Task: Buy 1 Shaving Gels for Women's from Shave & Hair Removal section under best seller category for shipping address: Melissa Sanchez, 1981 Bartlett Avenue, Southfield, Michigan 48076, Cell Number 2485598029. Pay from credit card ending with 5759, CVV 953
Action: Mouse moved to (17, 78)
Screenshot: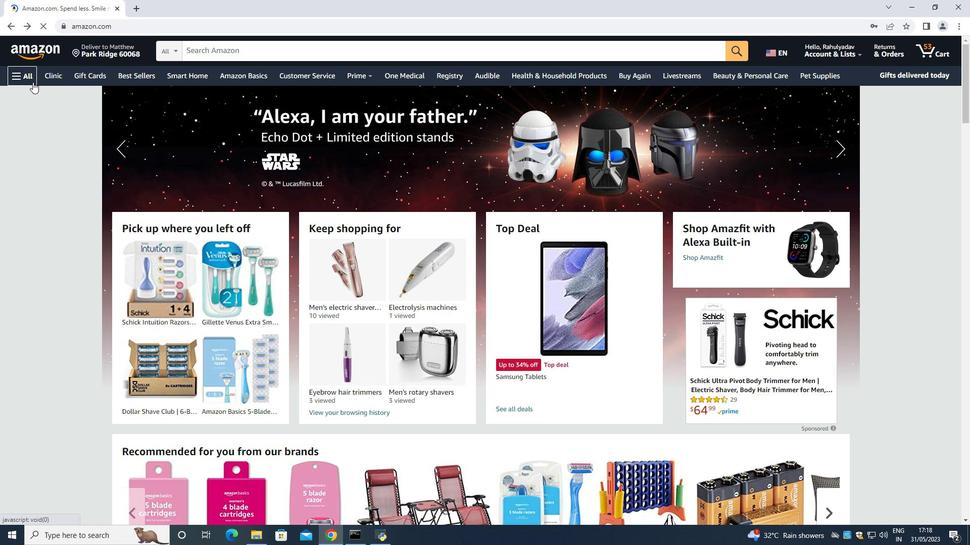 
Action: Mouse pressed left at (17, 78)
Screenshot: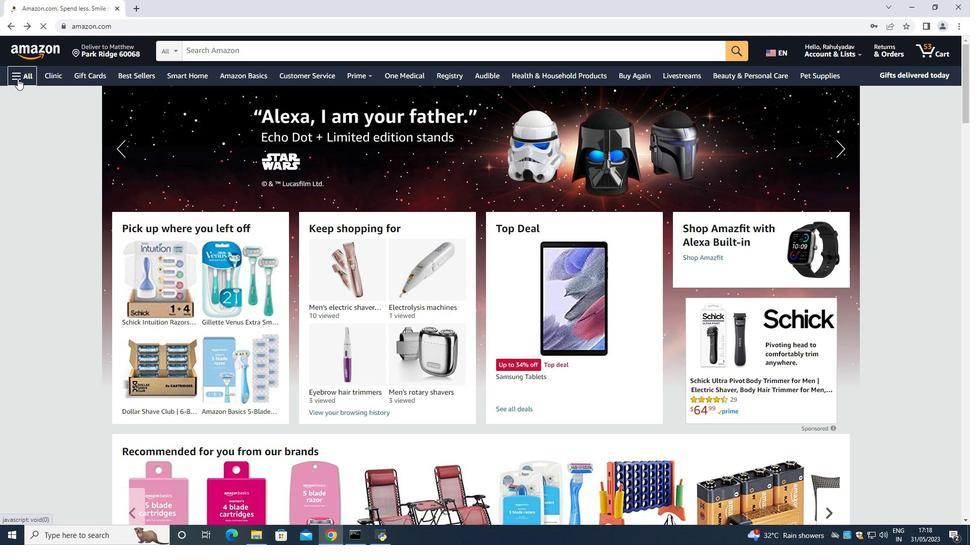 
Action: Mouse moved to (39, 99)
Screenshot: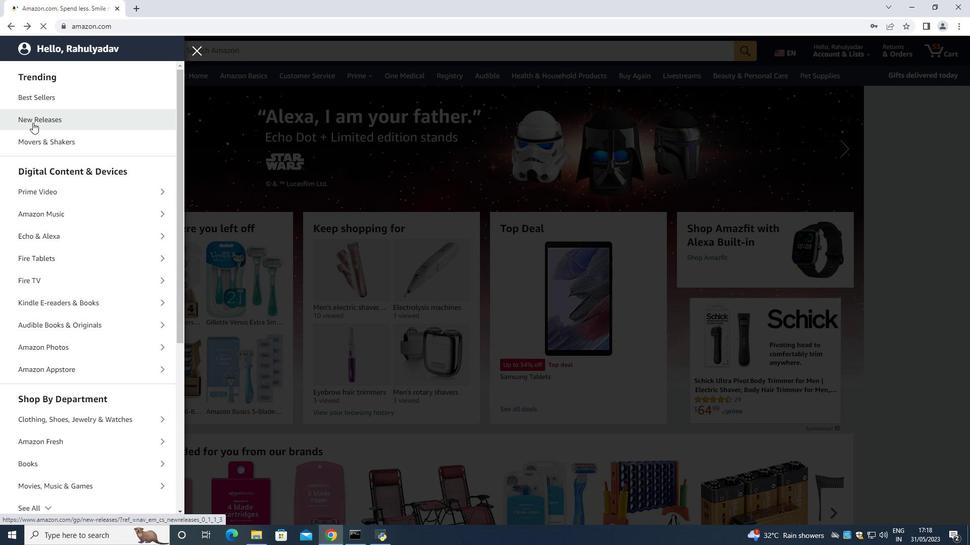 
Action: Mouse pressed left at (39, 99)
Screenshot: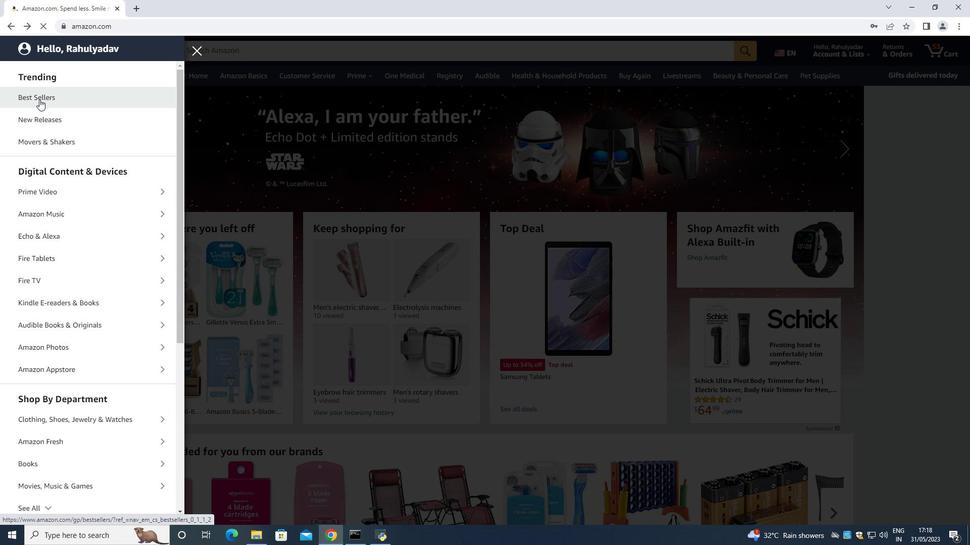 
Action: Mouse moved to (205, 49)
Screenshot: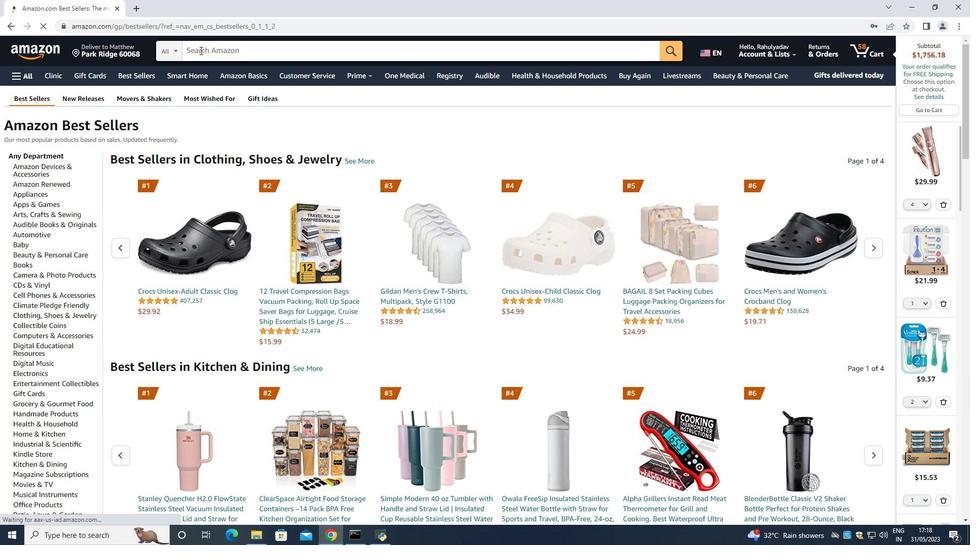
Action: Mouse pressed left at (205, 49)
Screenshot: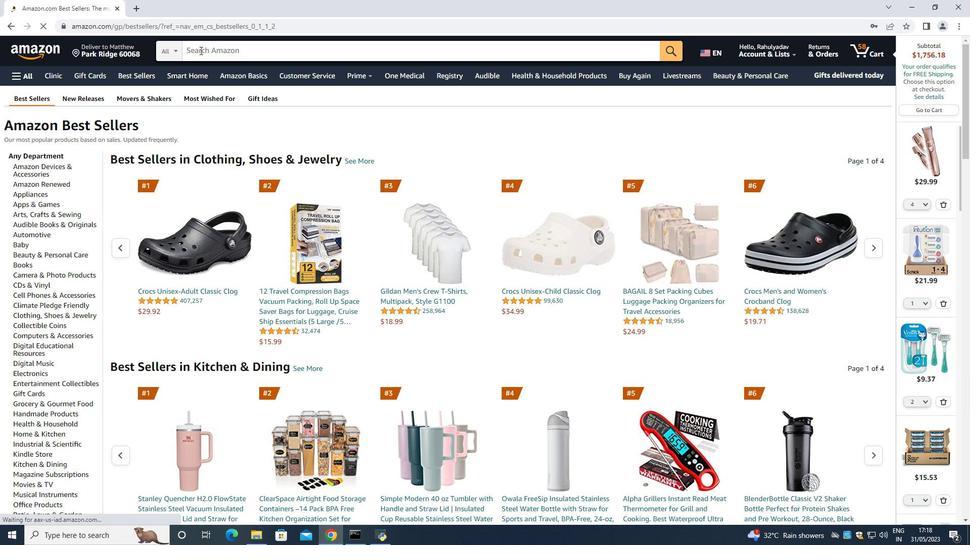 
Action: Mouse moved to (205, 48)
Screenshot: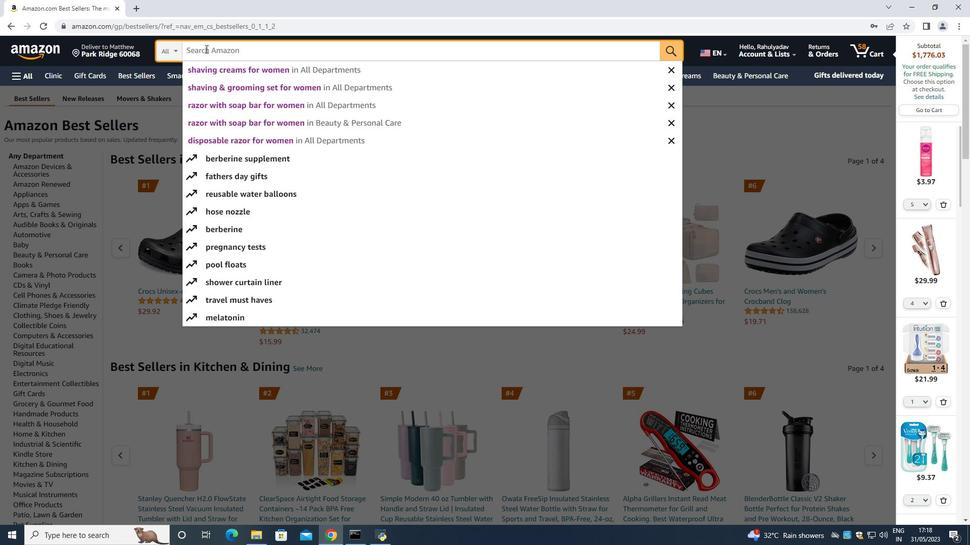 
Action: Key pressed <Key.shift>
Screenshot: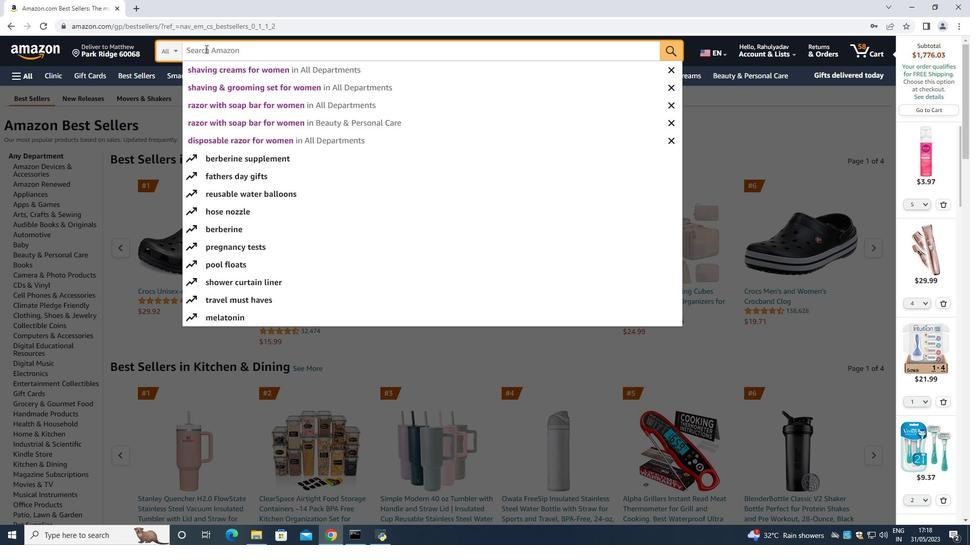 
Action: Mouse moved to (205, 48)
Screenshot: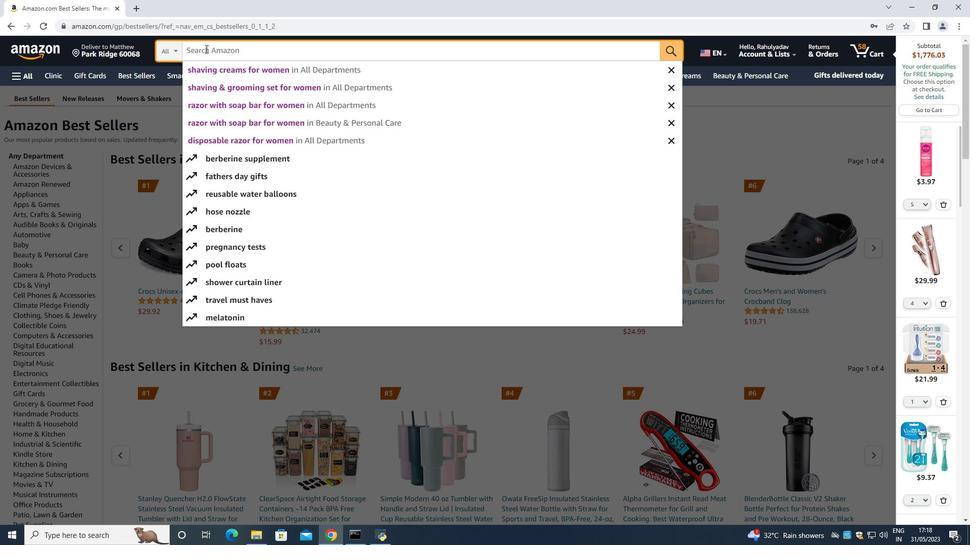 
Action: Key pressed S
Screenshot: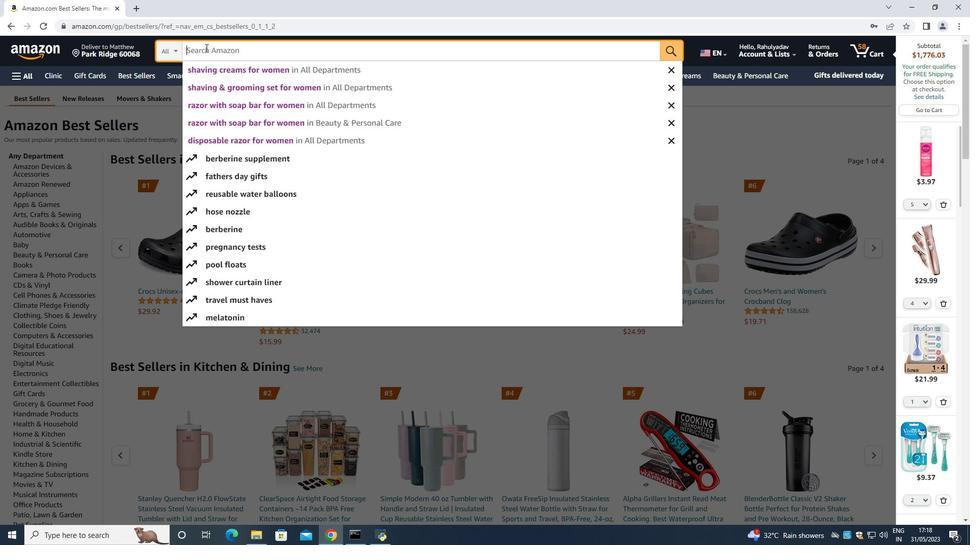 
Action: Mouse moved to (205, 47)
Screenshot: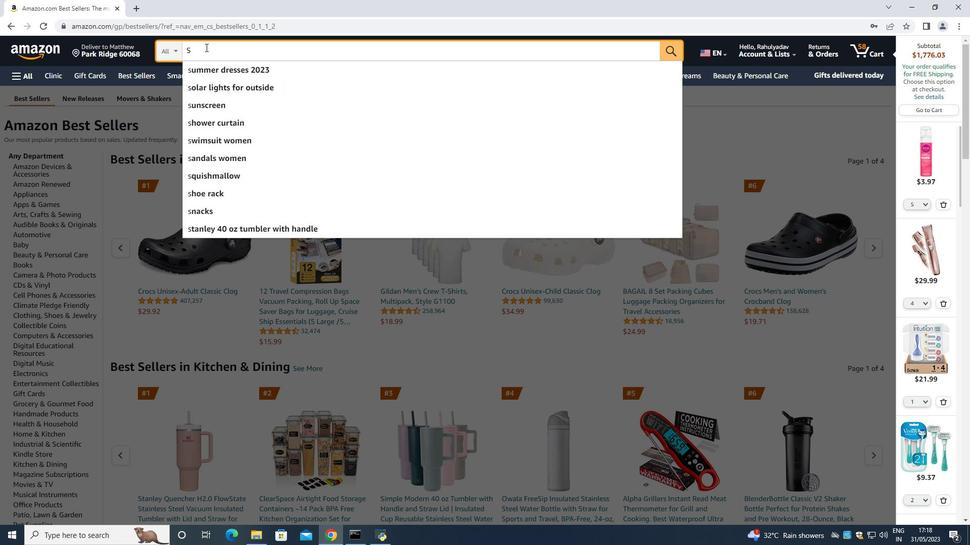 
Action: Key pressed havin
Screenshot: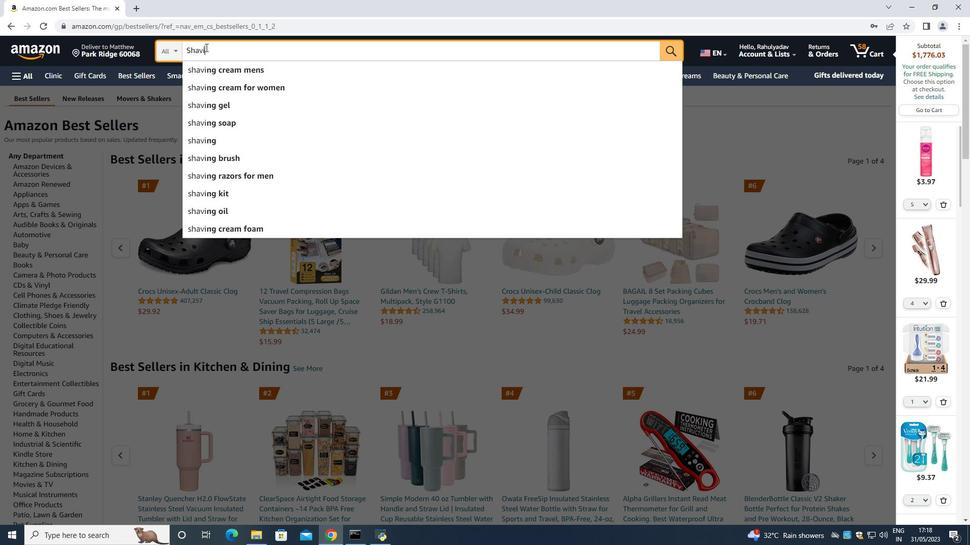 
Action: Mouse moved to (205, 47)
Screenshot: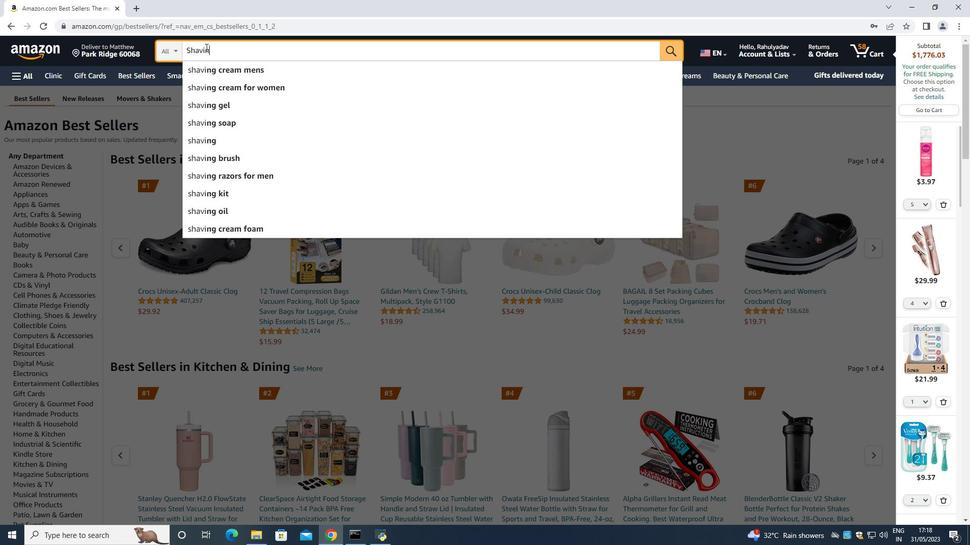 
Action: Key pressed g<Key.space><Key.shift><Key.shift><Key.shift><Key.shift><Key.shift><Key.shift><Key.shift><Key.shift><Key.shift>Gels<Key.space><Key.shift>For<Key.space><Key.shift>Women<Key.space><Key.enter>
Screenshot: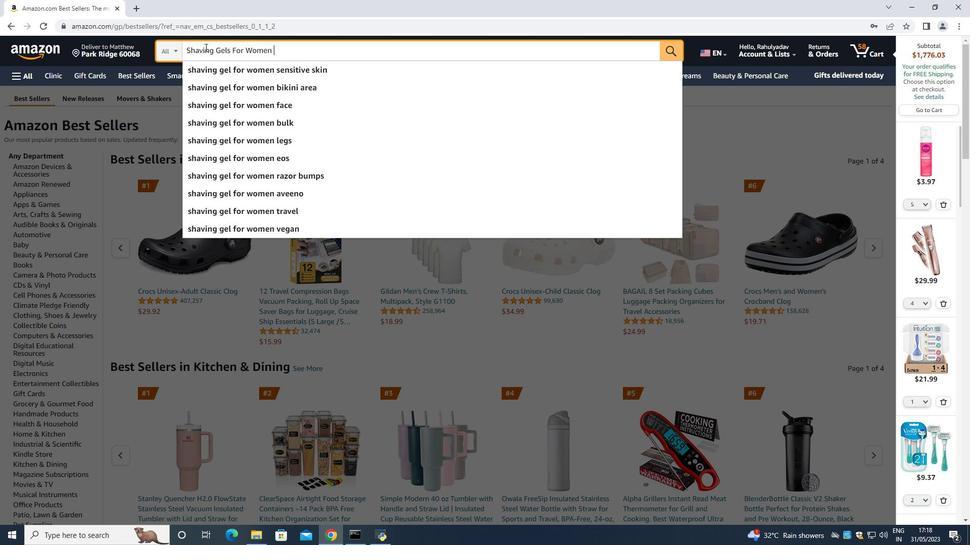 
Action: Mouse moved to (284, 173)
Screenshot: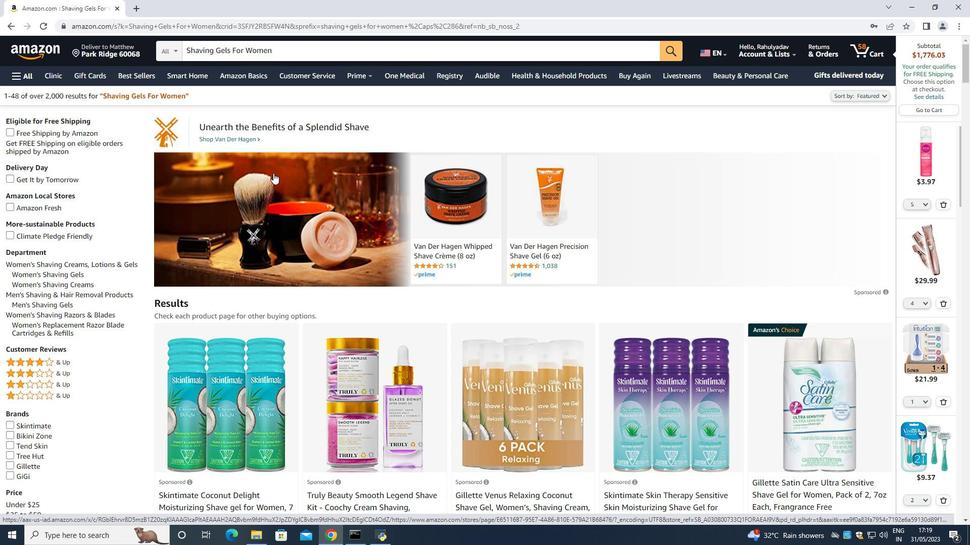 
Action: Mouse scrolled (284, 173) with delta (0, 0)
Screenshot: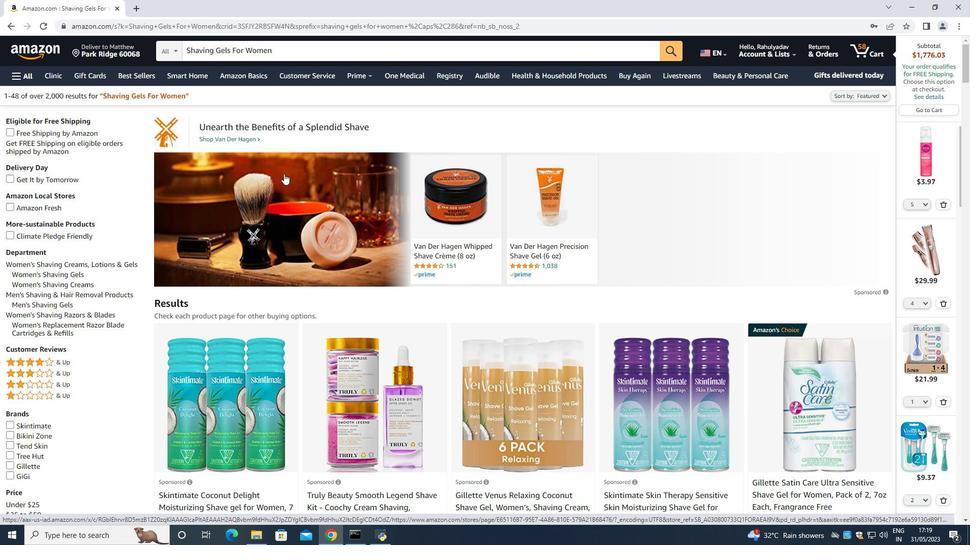 
Action: Mouse moved to (323, 183)
Screenshot: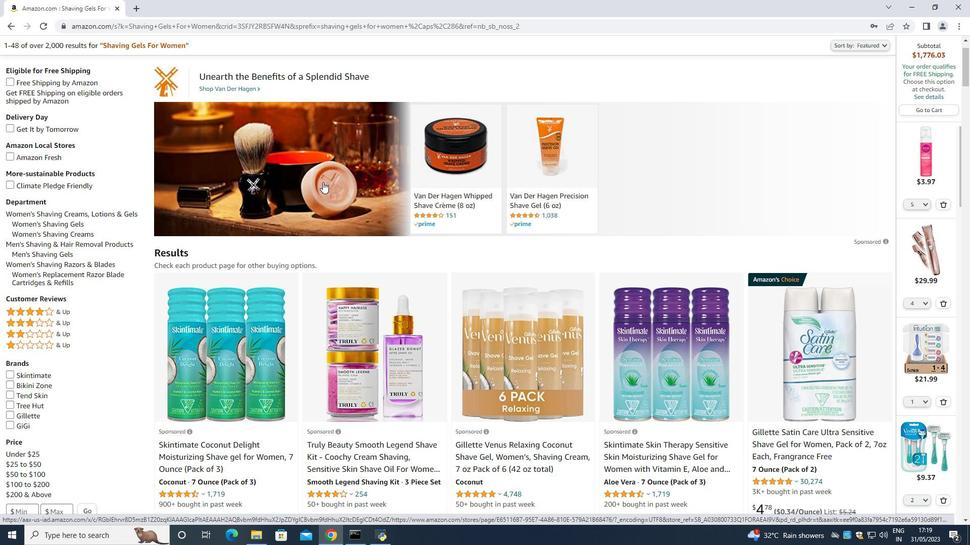 
Action: Mouse scrolled (323, 183) with delta (0, 0)
Screenshot: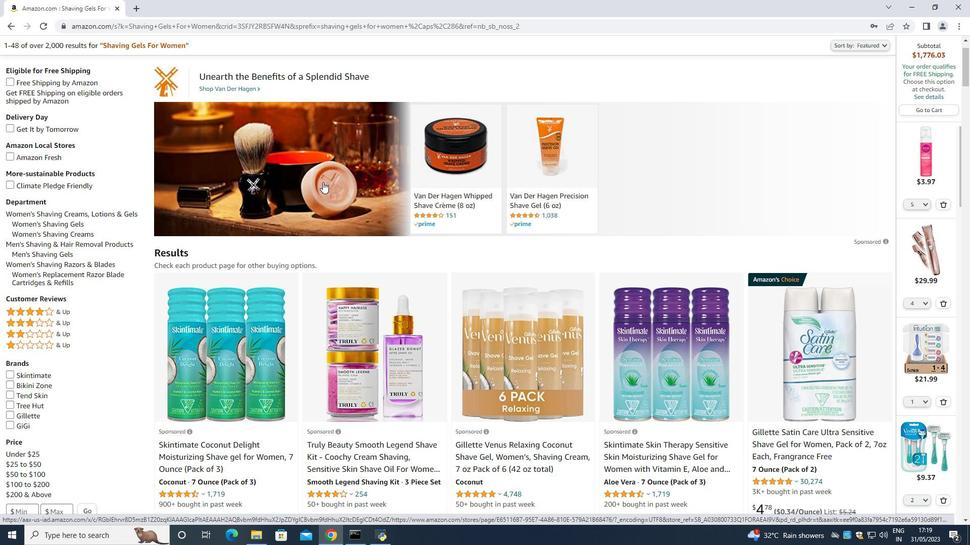 
Action: Mouse moved to (325, 186)
Screenshot: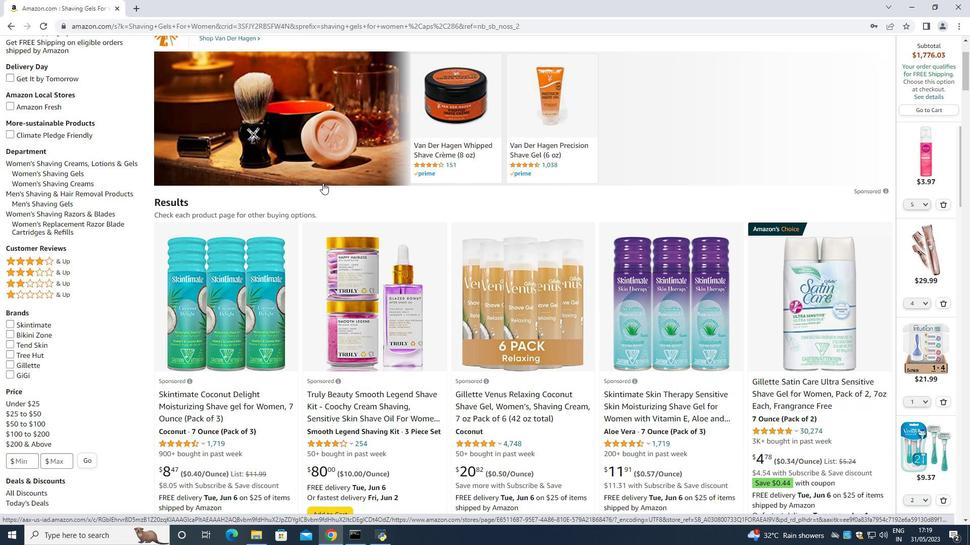 
Action: Mouse scrolled (325, 185) with delta (0, 0)
Screenshot: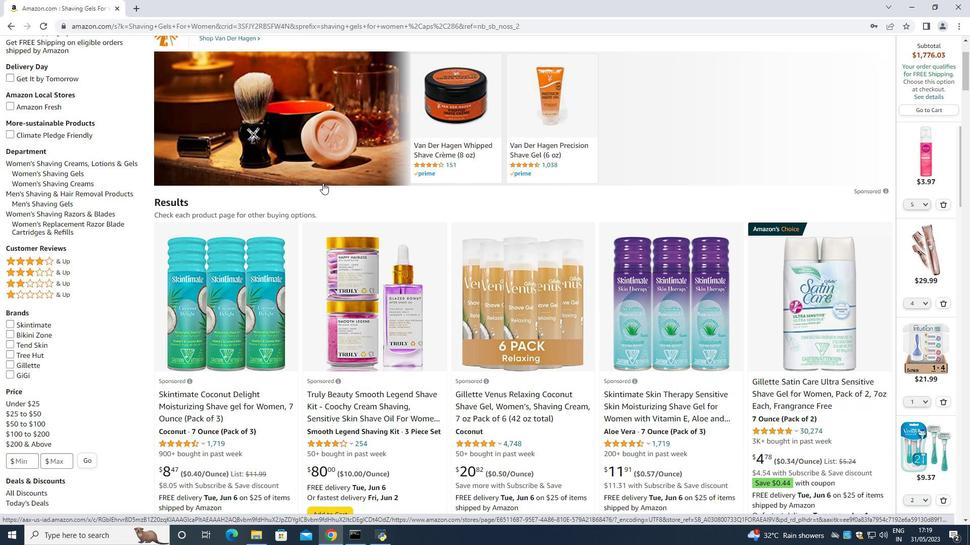 
Action: Mouse moved to (328, 190)
Screenshot: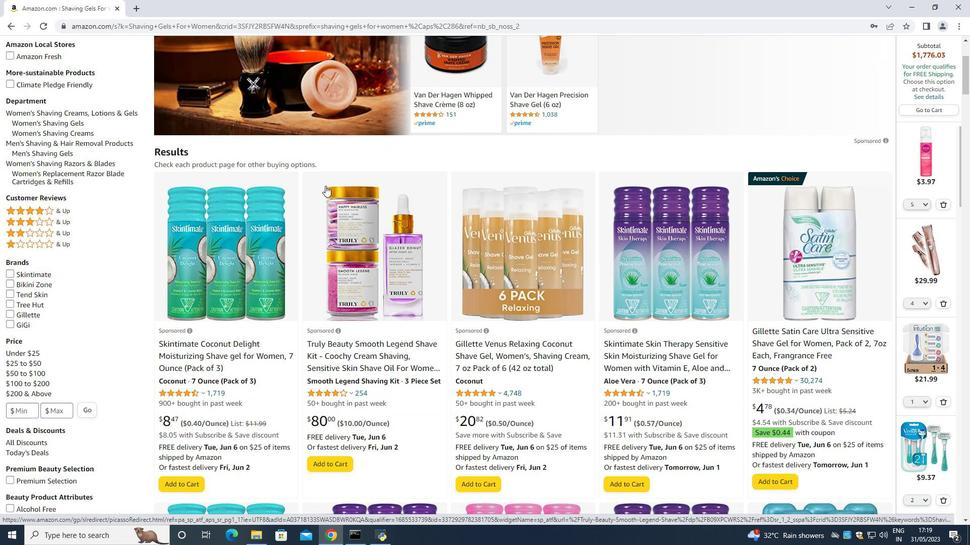 
Action: Mouse scrolled (328, 190) with delta (0, 0)
Screenshot: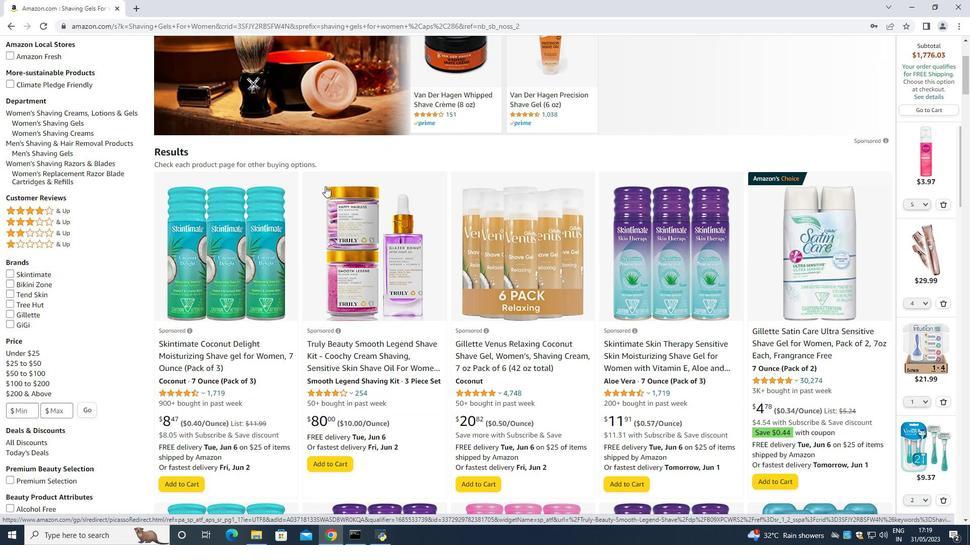 
Action: Mouse moved to (329, 192)
Screenshot: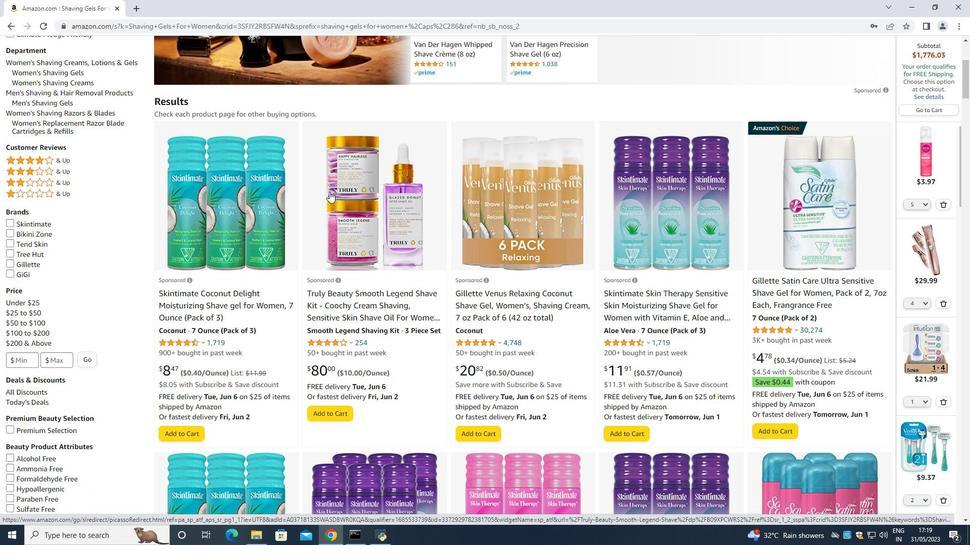 
Action: Mouse scrolled (329, 192) with delta (0, 0)
Screenshot: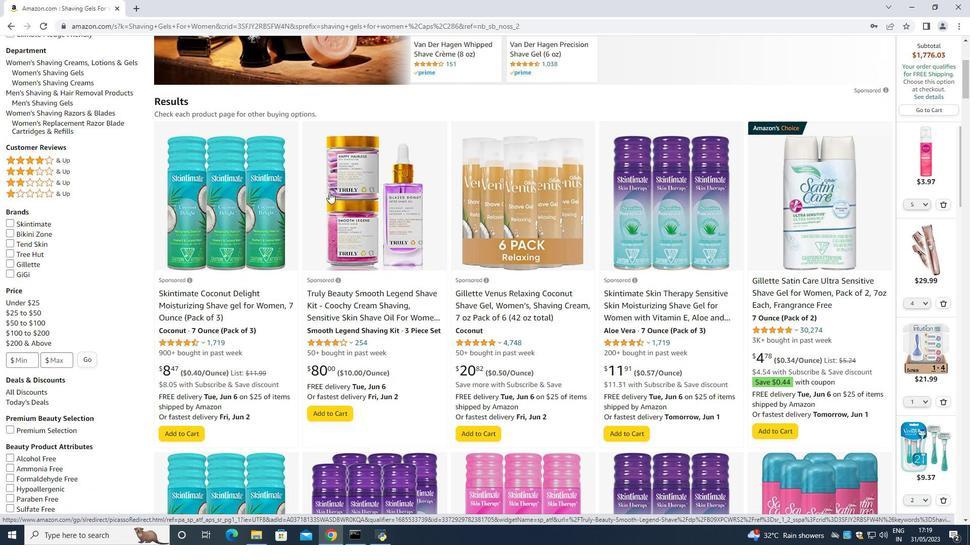 
Action: Mouse moved to (471, 250)
Screenshot: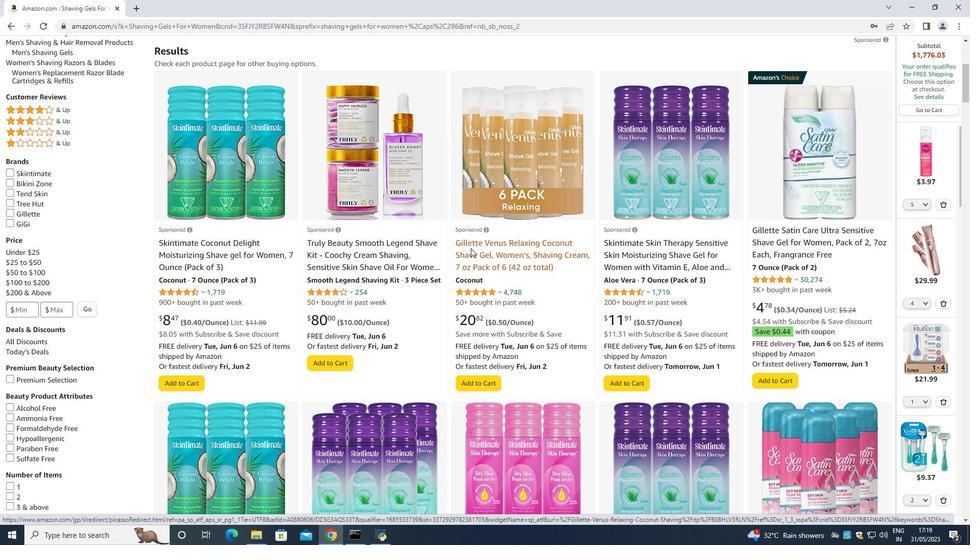 
Action: Mouse scrolled (471, 249) with delta (0, 0)
Screenshot: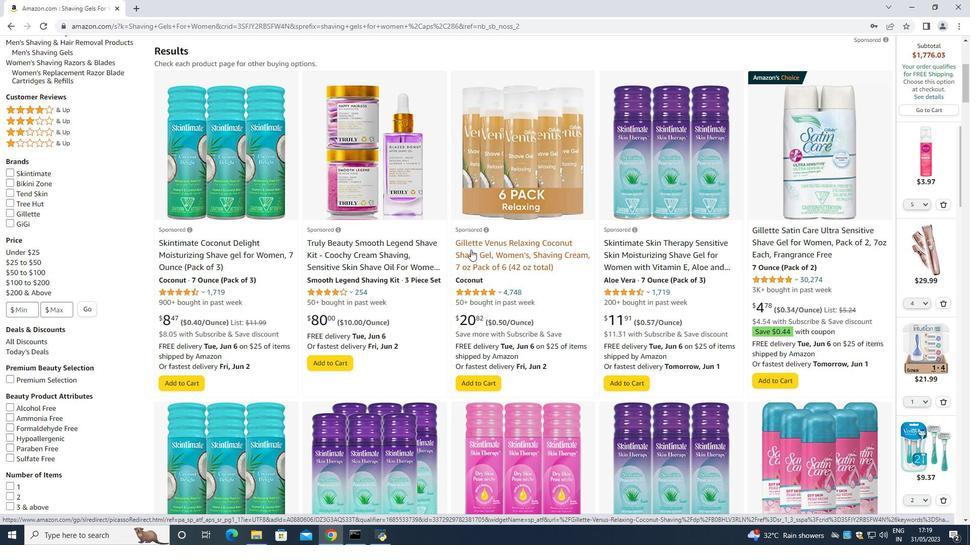 
Action: Mouse scrolled (471, 249) with delta (0, 0)
Screenshot: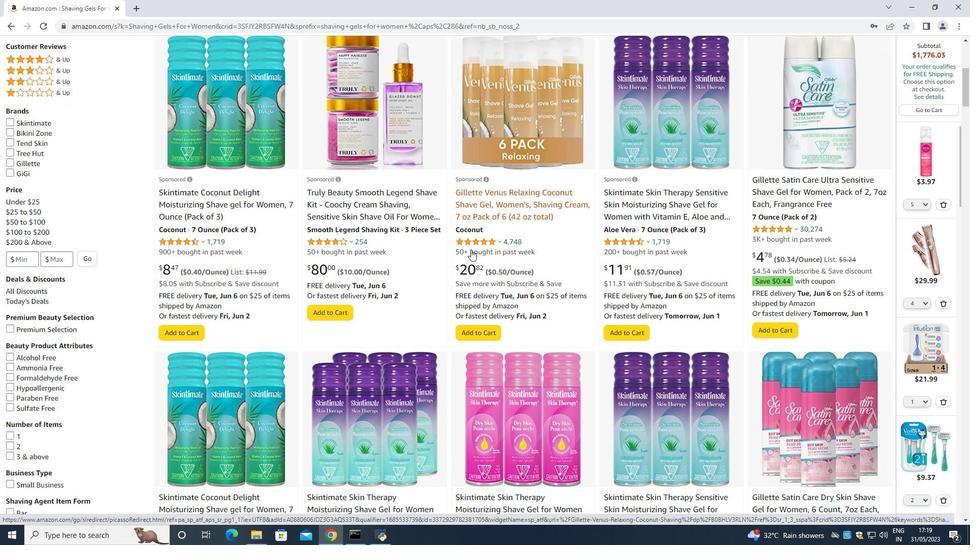 
Action: Mouse scrolled (471, 249) with delta (0, 0)
Screenshot: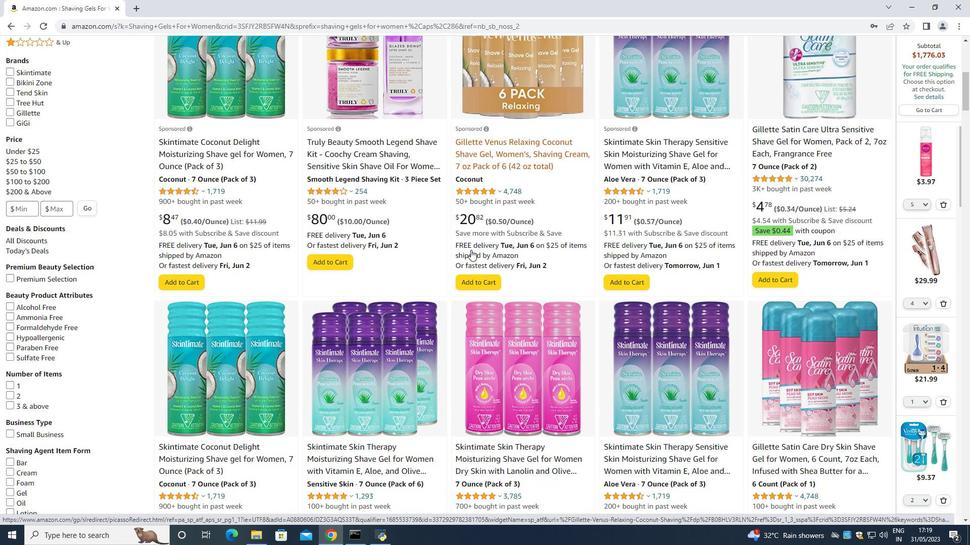 
Action: Mouse scrolled (471, 249) with delta (0, 0)
Screenshot: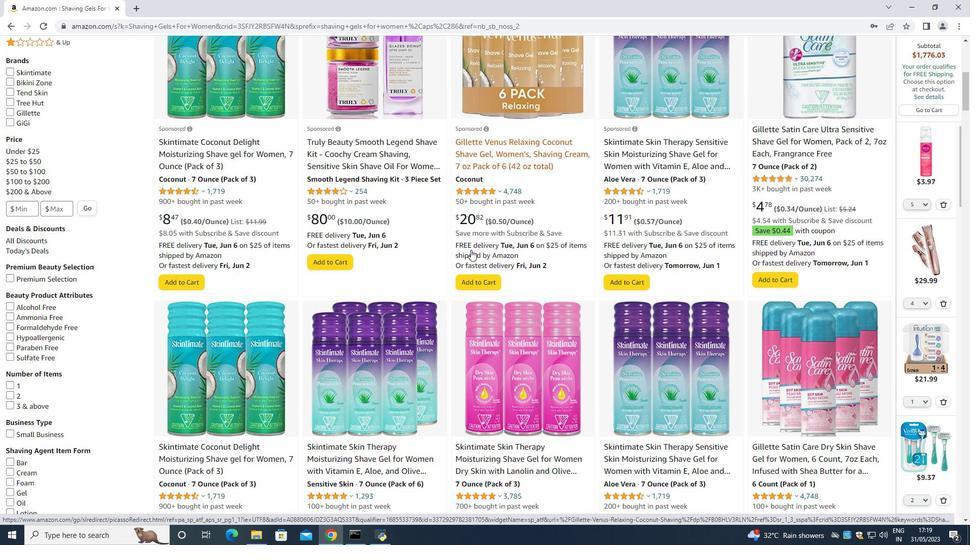 
Action: Mouse scrolled (471, 249) with delta (0, 0)
Screenshot: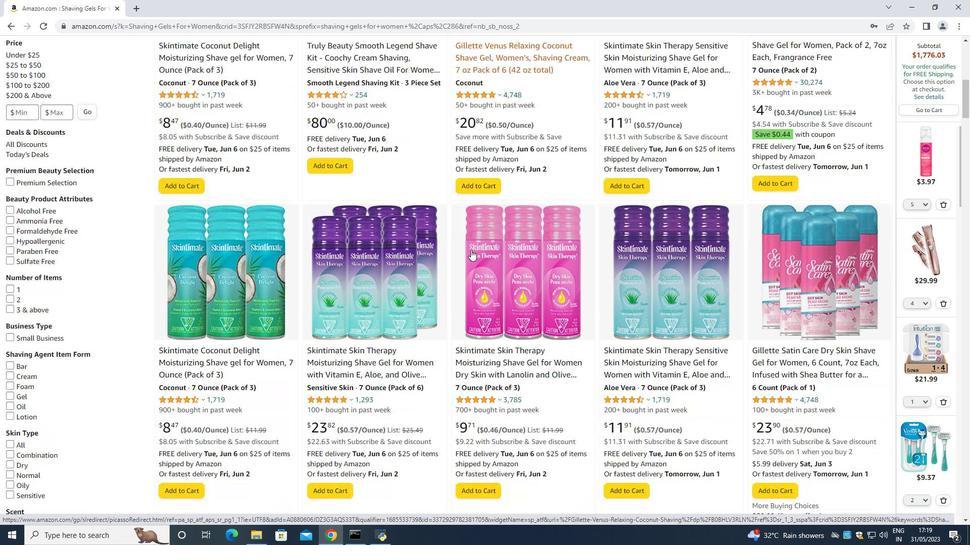 
Action: Mouse scrolled (471, 249) with delta (0, 0)
Screenshot: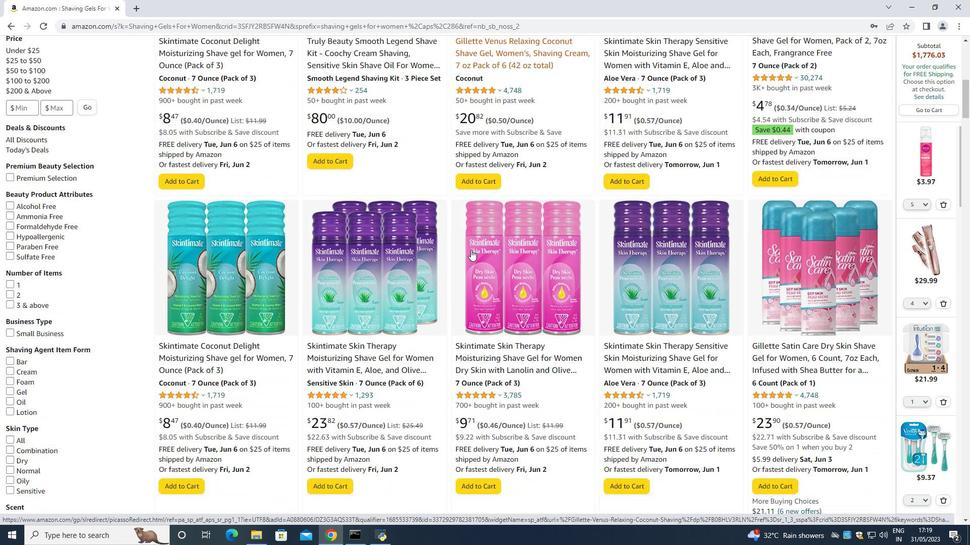 
Action: Mouse scrolled (471, 249) with delta (0, 0)
Screenshot: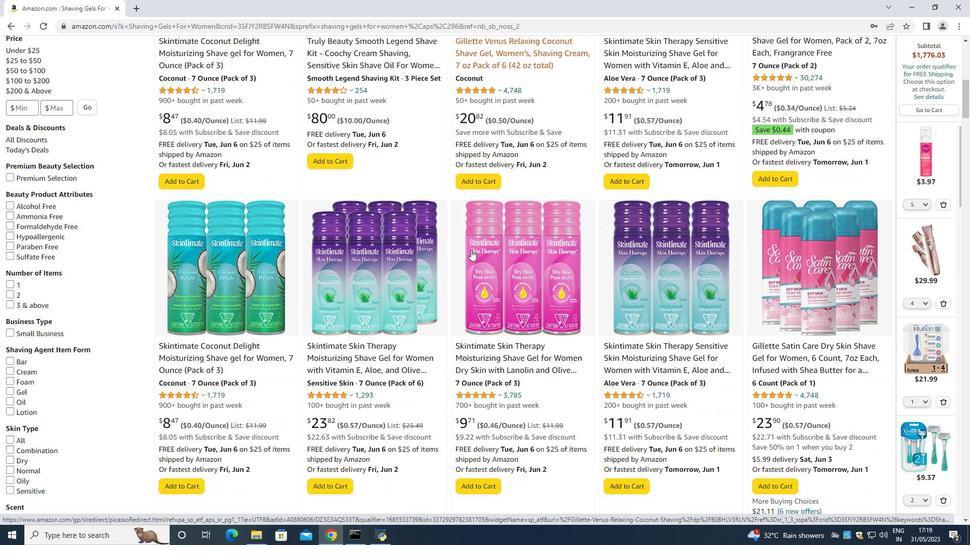
Action: Mouse scrolled (471, 249) with delta (0, 0)
Screenshot: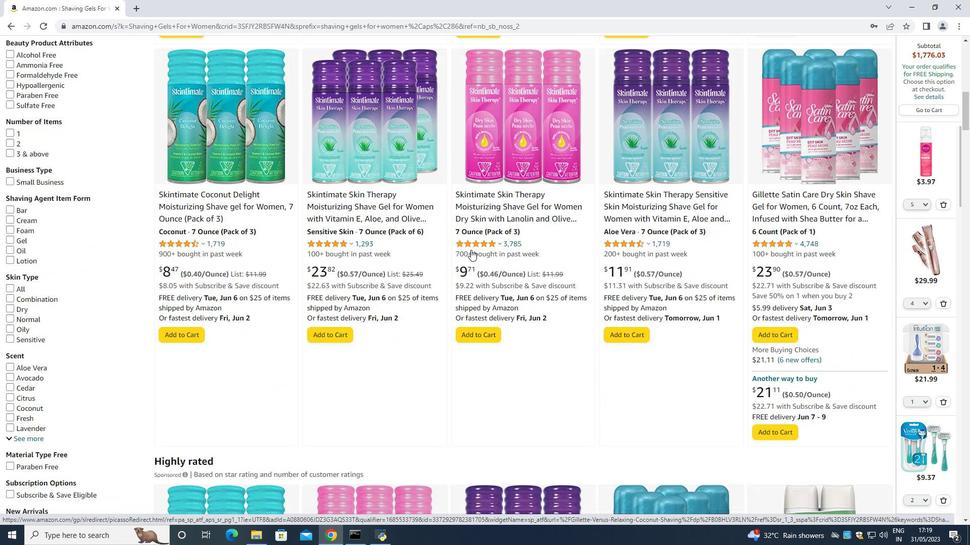 
Action: Mouse scrolled (471, 249) with delta (0, 0)
Screenshot: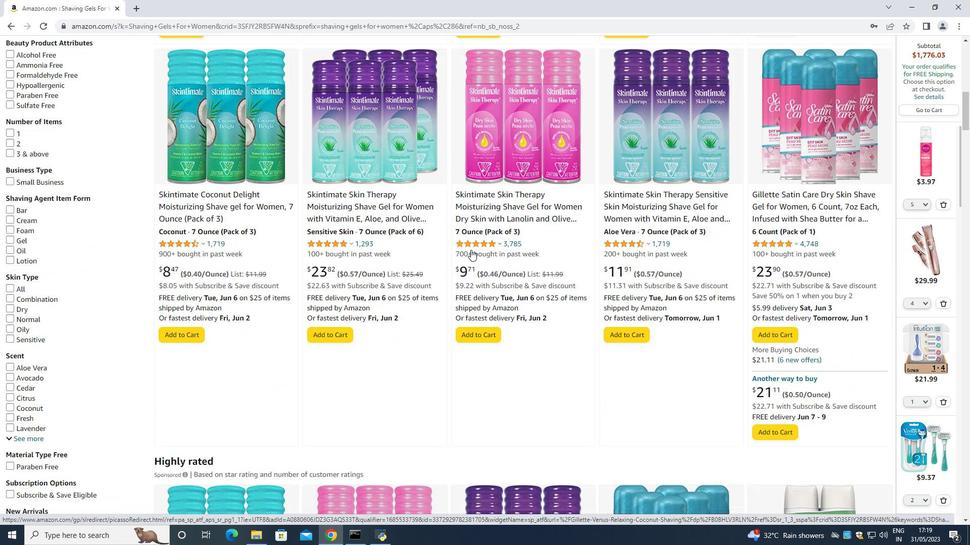
Action: Mouse moved to (471, 250)
Screenshot: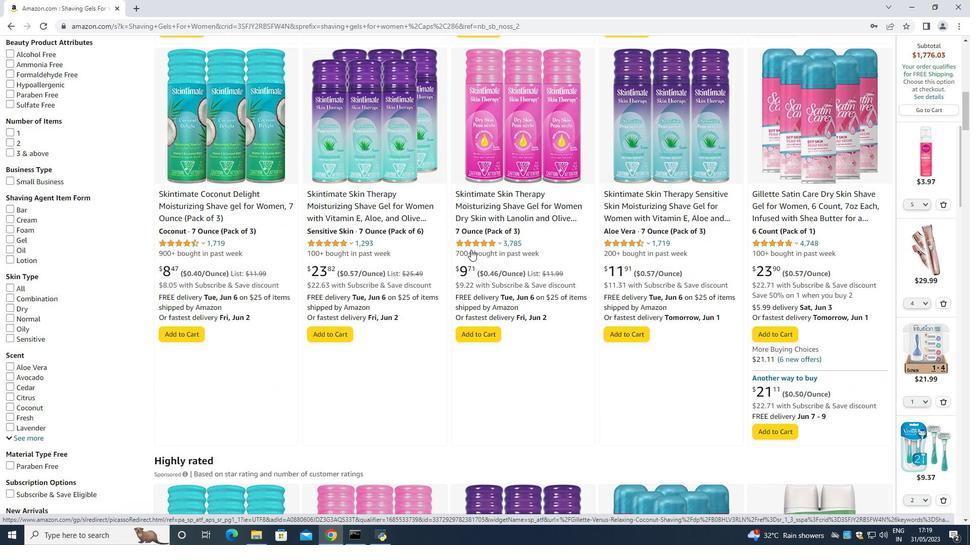 
Action: Mouse scrolled (471, 249) with delta (0, 0)
Screenshot: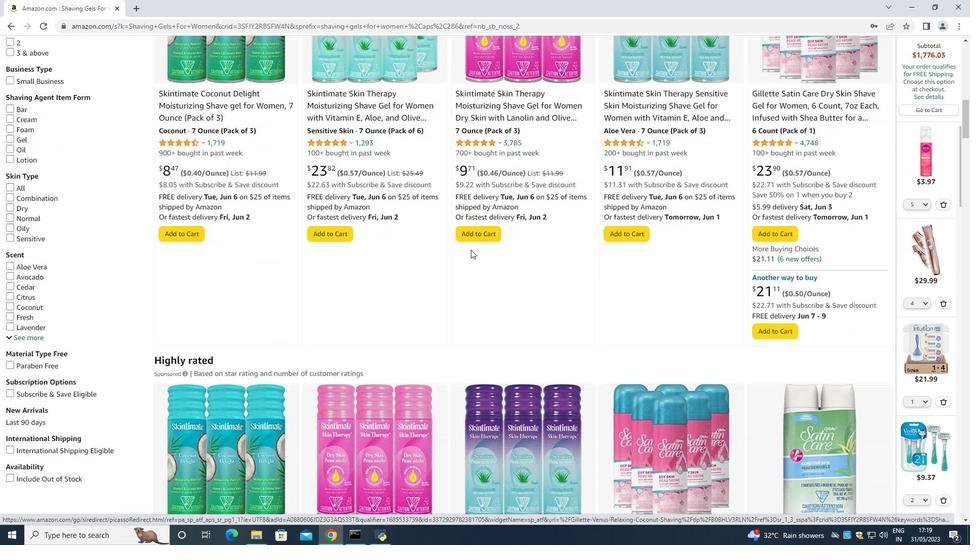 
Action: Mouse scrolled (471, 249) with delta (0, 0)
Screenshot: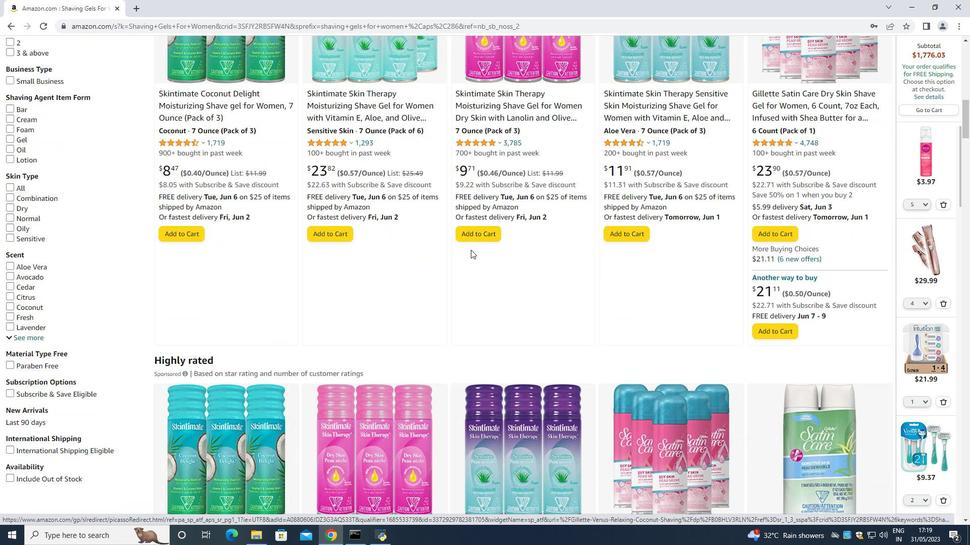 
Action: Mouse scrolled (471, 249) with delta (0, 0)
Screenshot: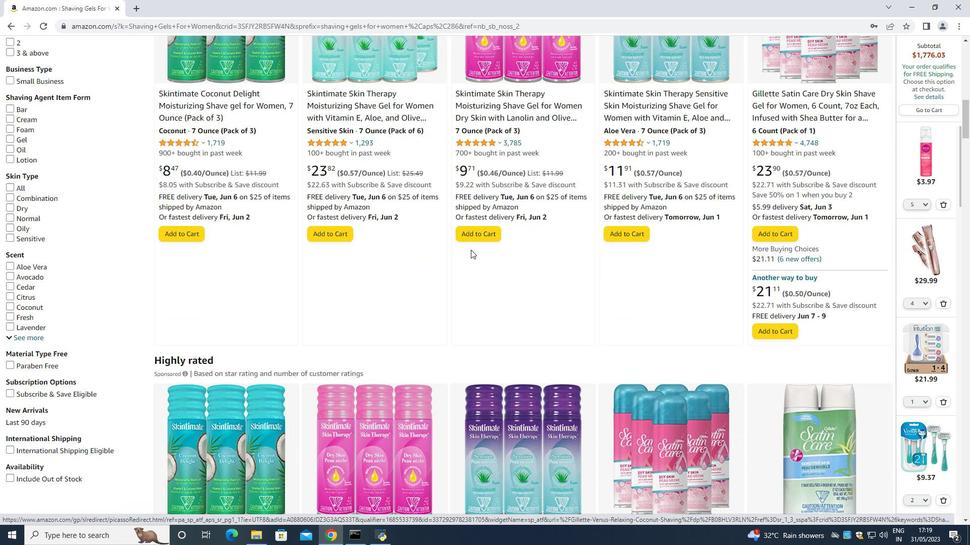 
Action: Mouse scrolled (471, 249) with delta (0, 0)
Screenshot: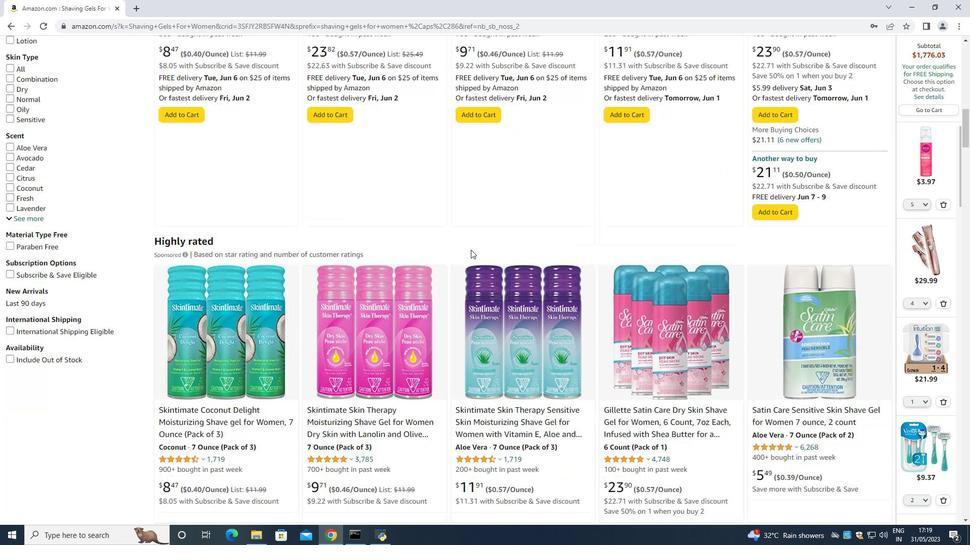 
Action: Mouse scrolled (471, 249) with delta (0, 0)
Screenshot: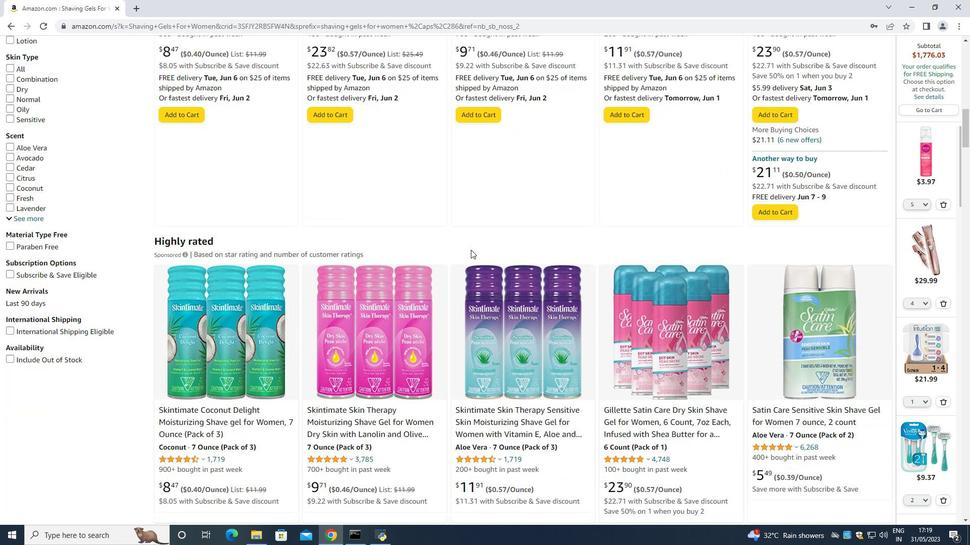 
Action: Mouse scrolled (471, 249) with delta (0, 0)
Screenshot: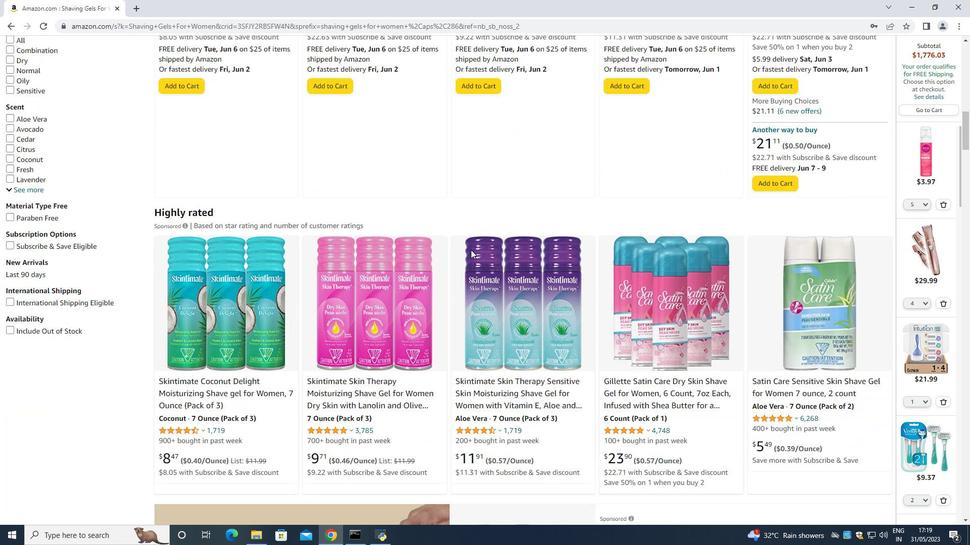 
Action: Mouse scrolled (471, 249) with delta (0, 0)
Screenshot: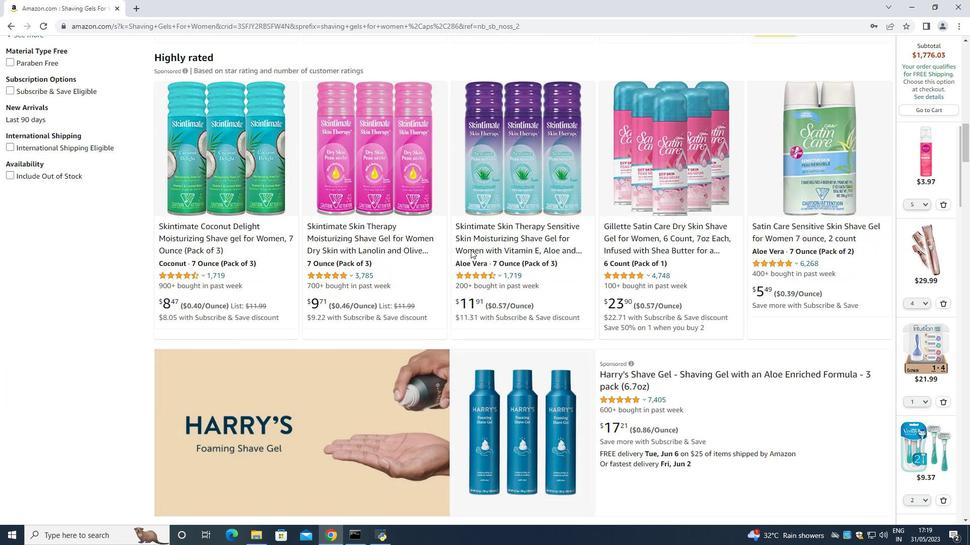 
Action: Mouse scrolled (471, 249) with delta (0, 0)
Screenshot: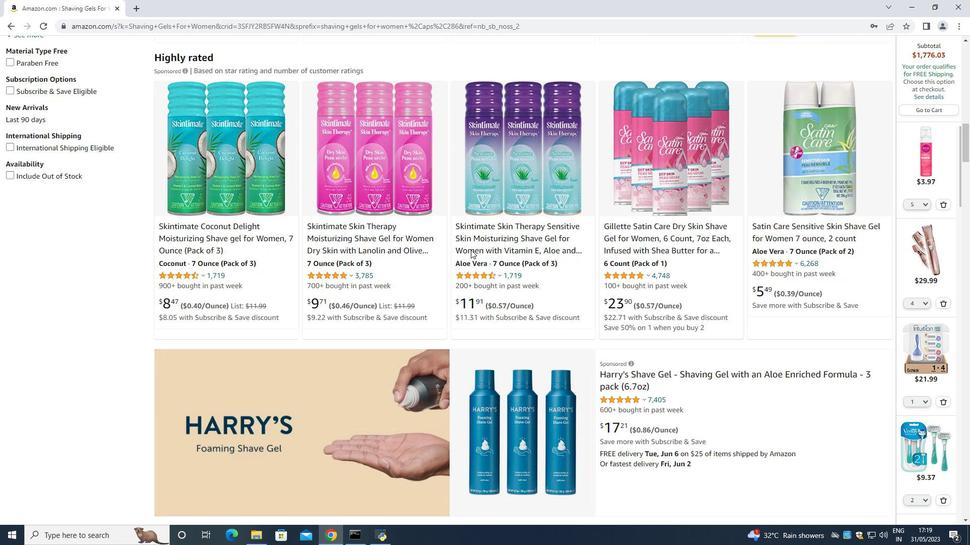 
Action: Mouse scrolled (471, 249) with delta (0, 0)
Screenshot: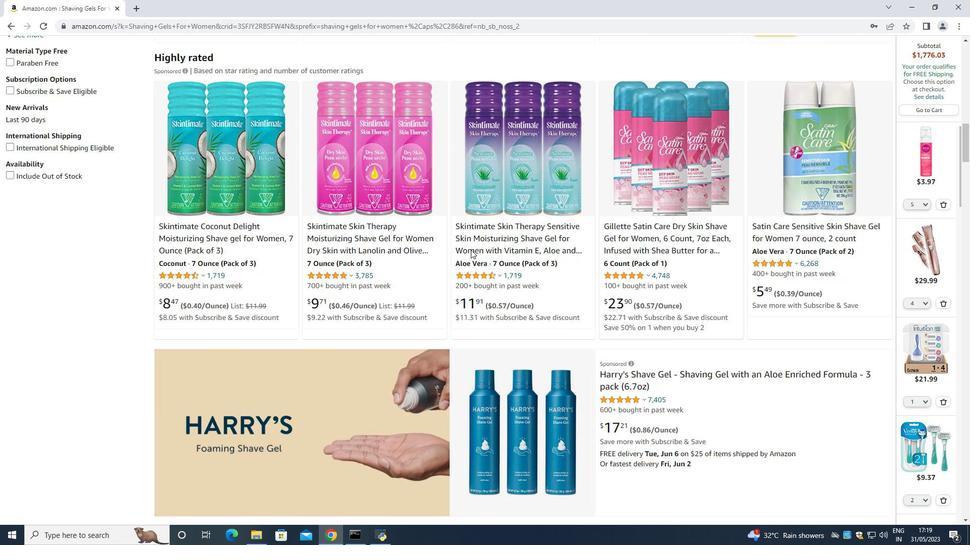 
Action: Mouse scrolled (471, 249) with delta (0, 0)
Screenshot: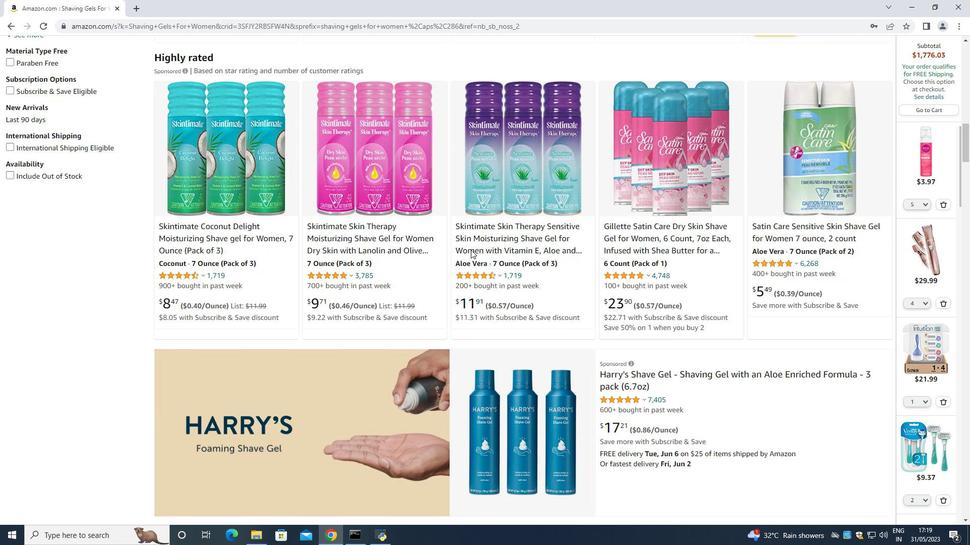 
Action: Mouse scrolled (471, 249) with delta (0, 0)
Screenshot: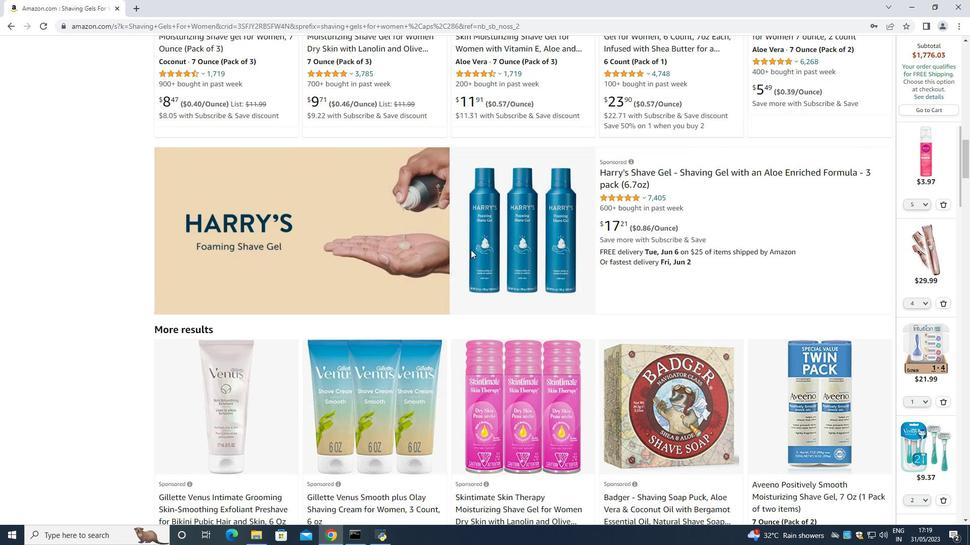 
Action: Mouse scrolled (471, 249) with delta (0, 0)
Screenshot: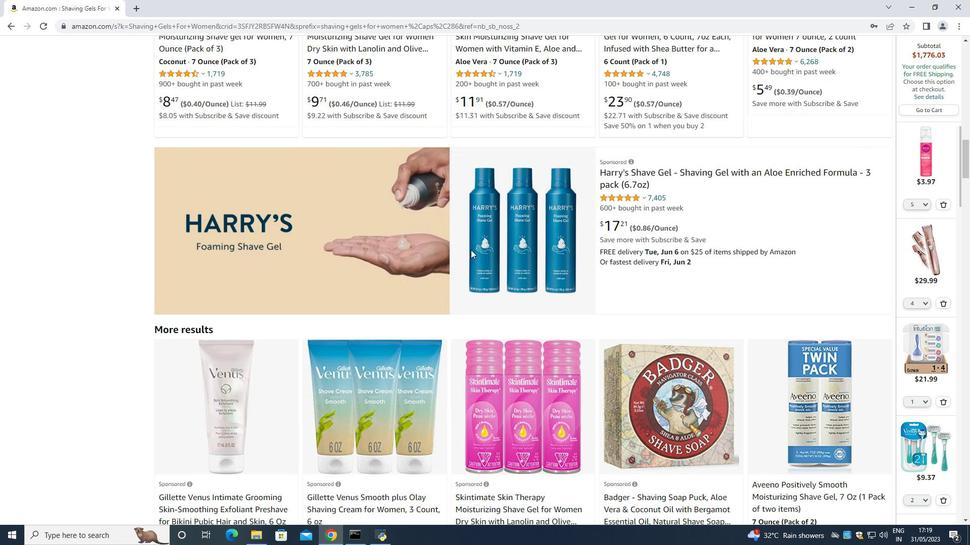 
Action: Mouse scrolled (471, 249) with delta (0, 0)
Screenshot: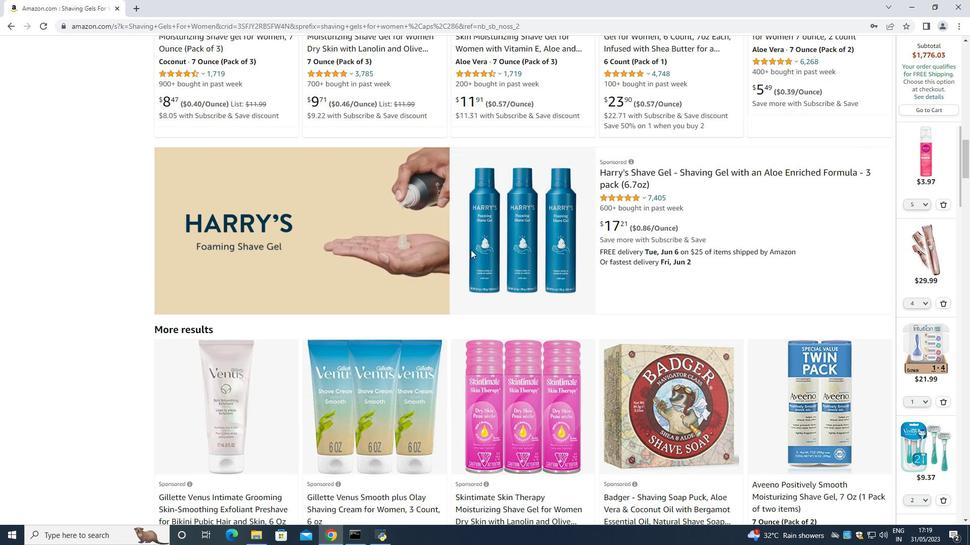 
Action: Mouse scrolled (471, 249) with delta (0, 0)
Screenshot: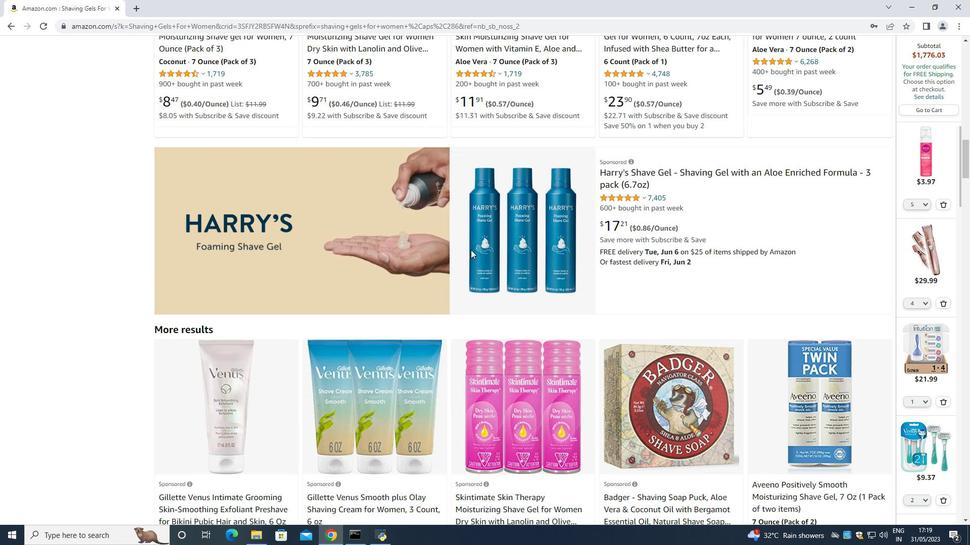 
Action: Mouse scrolled (471, 249) with delta (0, 0)
Screenshot: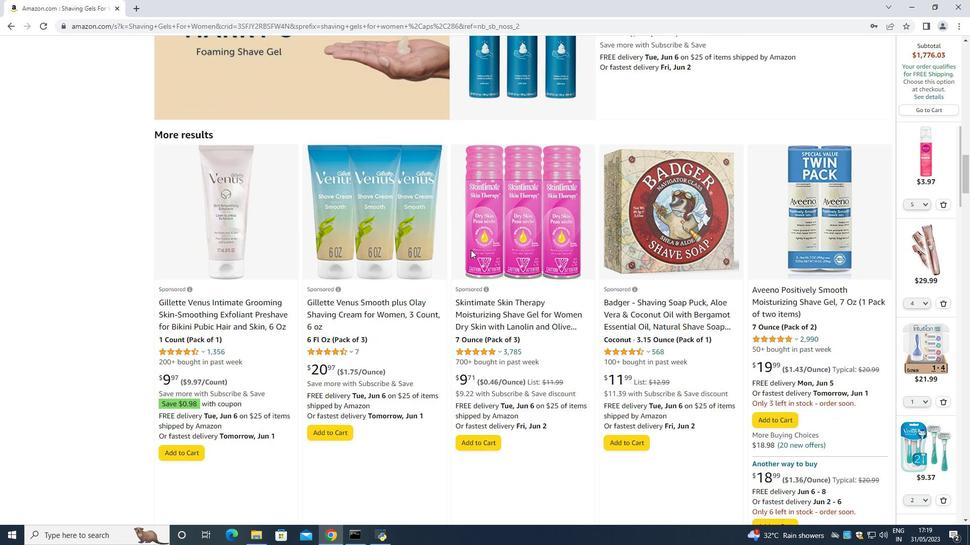 
Action: Mouse scrolled (471, 249) with delta (0, 0)
Screenshot: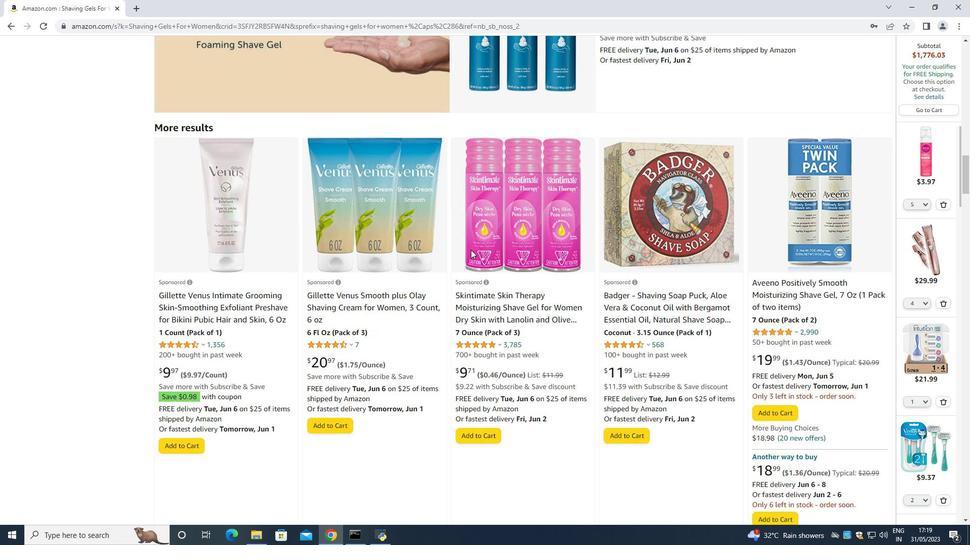 
Action: Mouse scrolled (471, 249) with delta (0, 0)
Screenshot: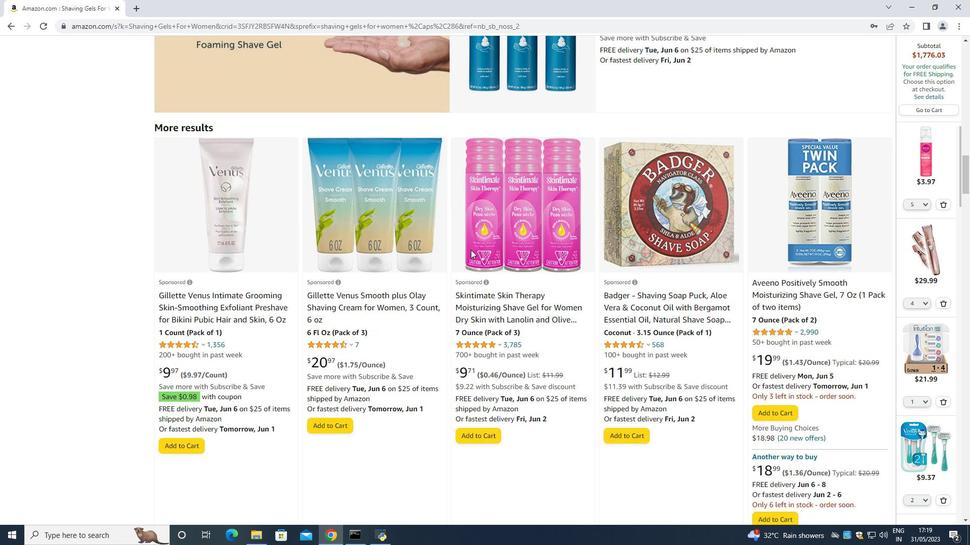 
Action: Mouse scrolled (471, 249) with delta (0, 0)
Screenshot: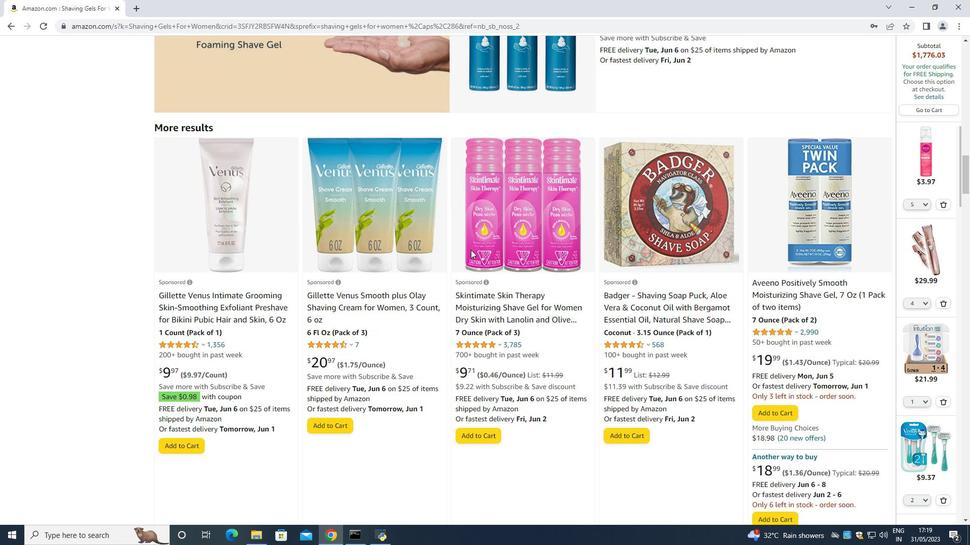 
Action: Mouse scrolled (471, 249) with delta (0, 0)
Screenshot: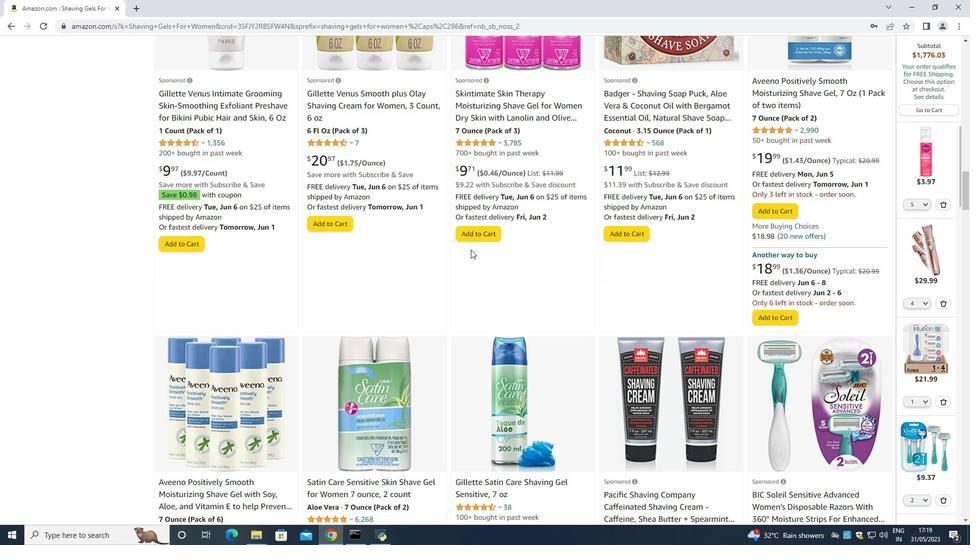 
Action: Mouse scrolled (471, 249) with delta (0, 0)
Screenshot: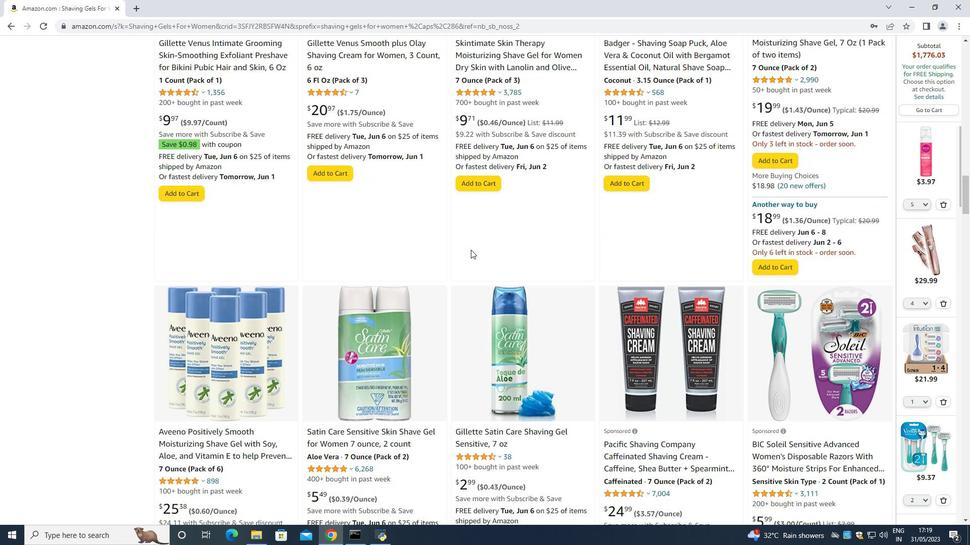 
Action: Mouse scrolled (471, 249) with delta (0, 0)
Screenshot: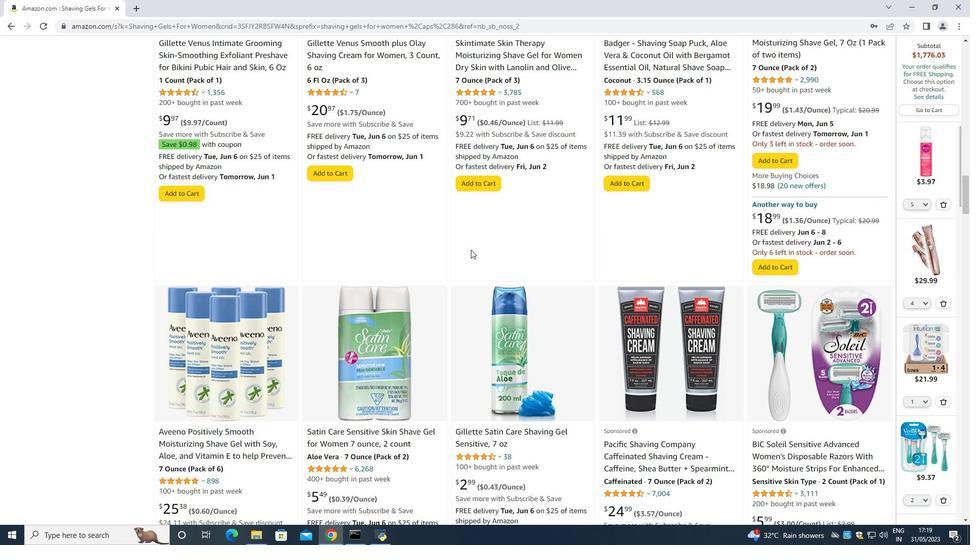 
Action: Mouse scrolled (471, 249) with delta (0, 0)
Screenshot: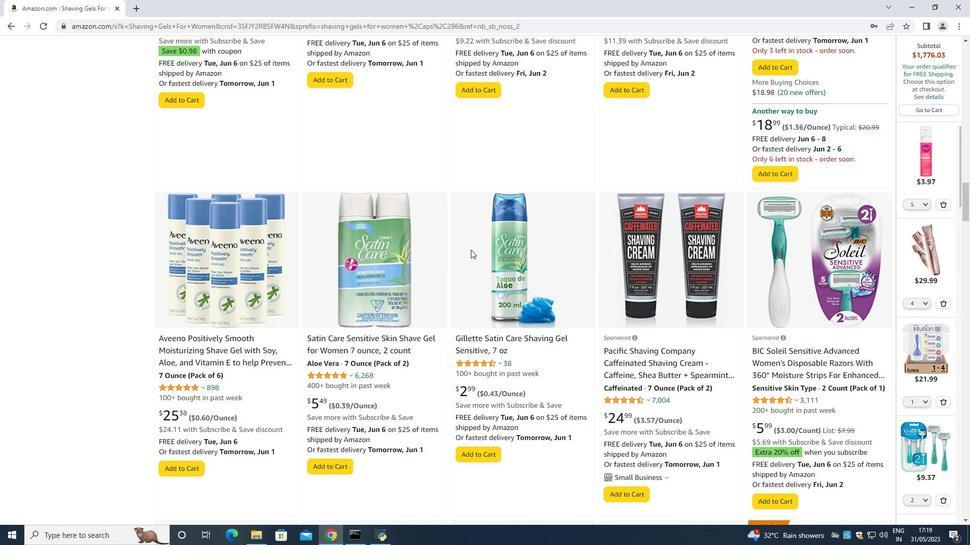 
Action: Mouse scrolled (471, 249) with delta (0, 0)
Screenshot: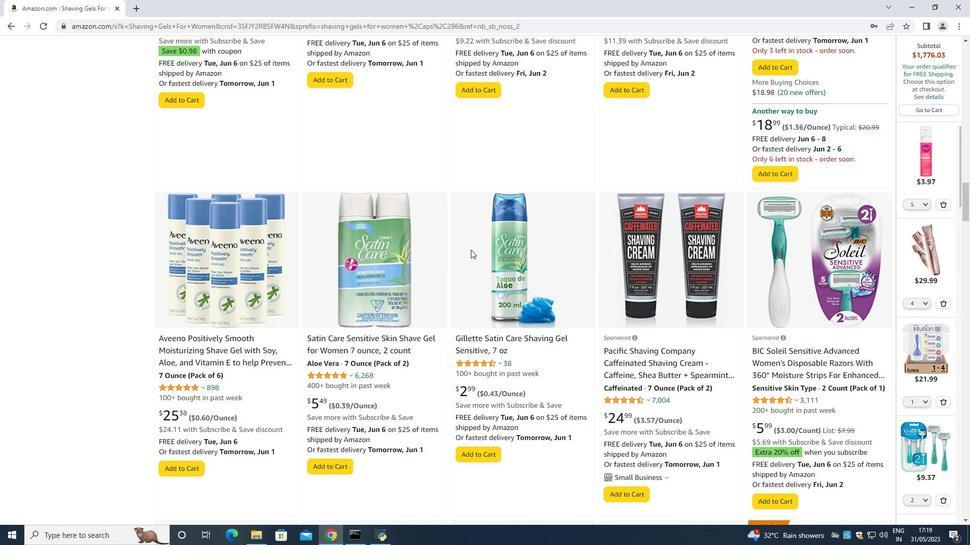 
Action: Mouse scrolled (471, 249) with delta (0, 0)
Screenshot: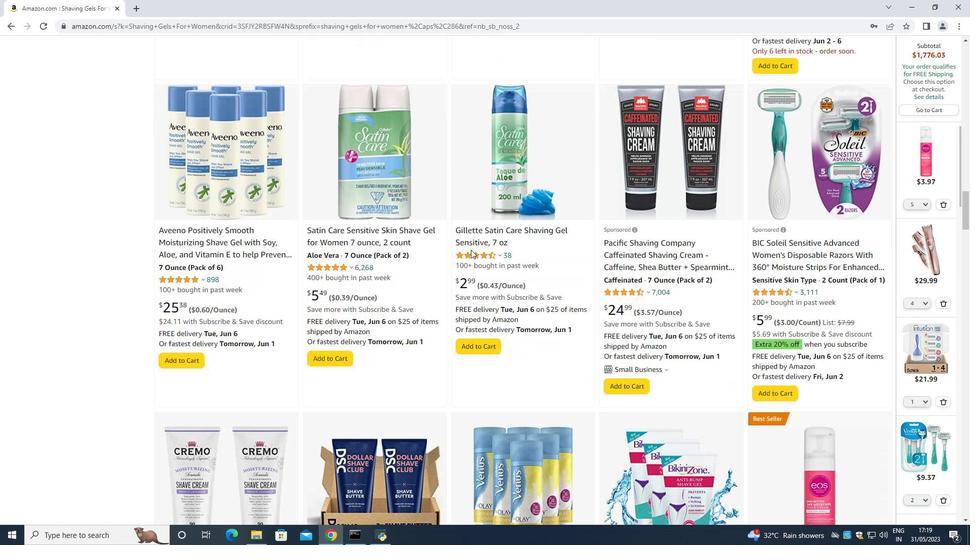 
Action: Mouse scrolled (471, 249) with delta (0, 0)
Screenshot: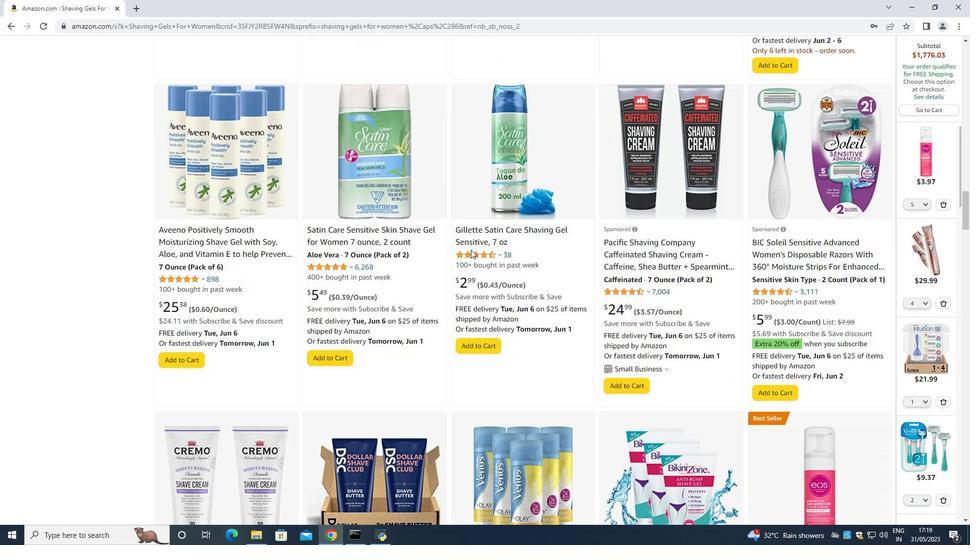 
Action: Mouse scrolled (471, 249) with delta (0, 0)
Screenshot: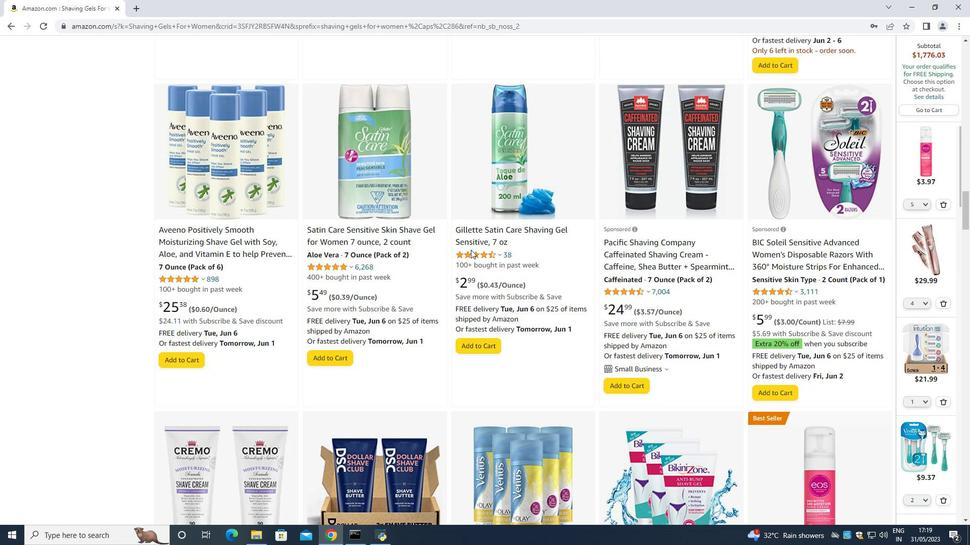 
Action: Mouse scrolled (471, 249) with delta (0, 0)
Screenshot: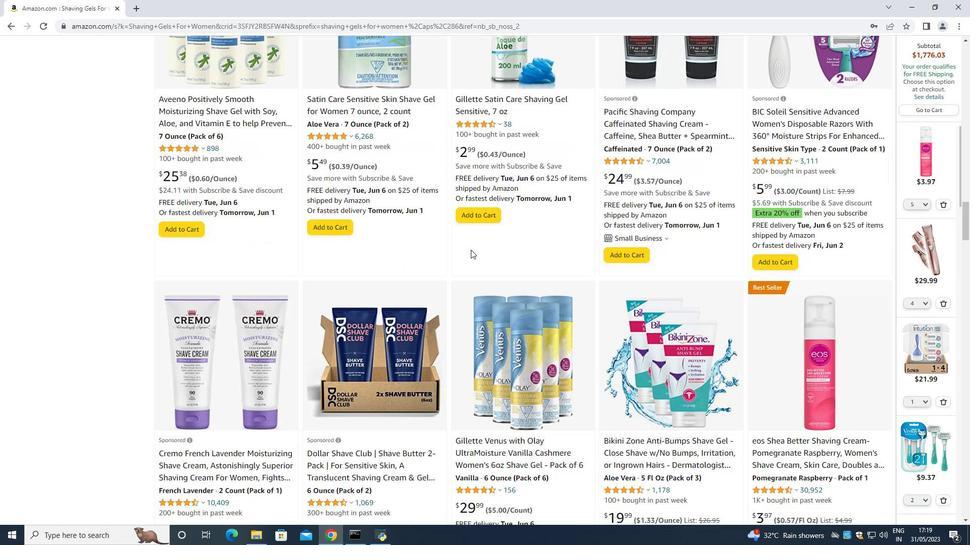 
Action: Mouse scrolled (471, 249) with delta (0, 0)
Screenshot: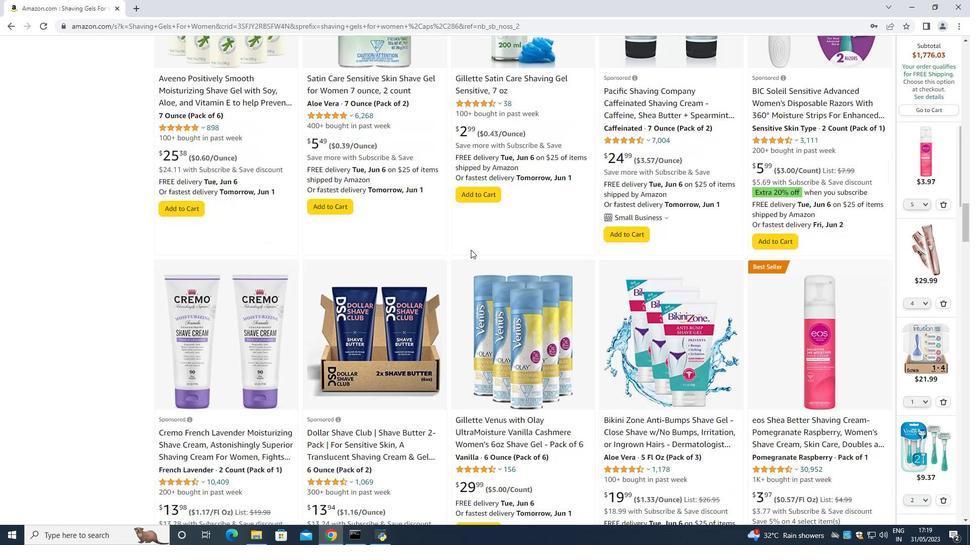
Action: Mouse scrolled (471, 249) with delta (0, 0)
Screenshot: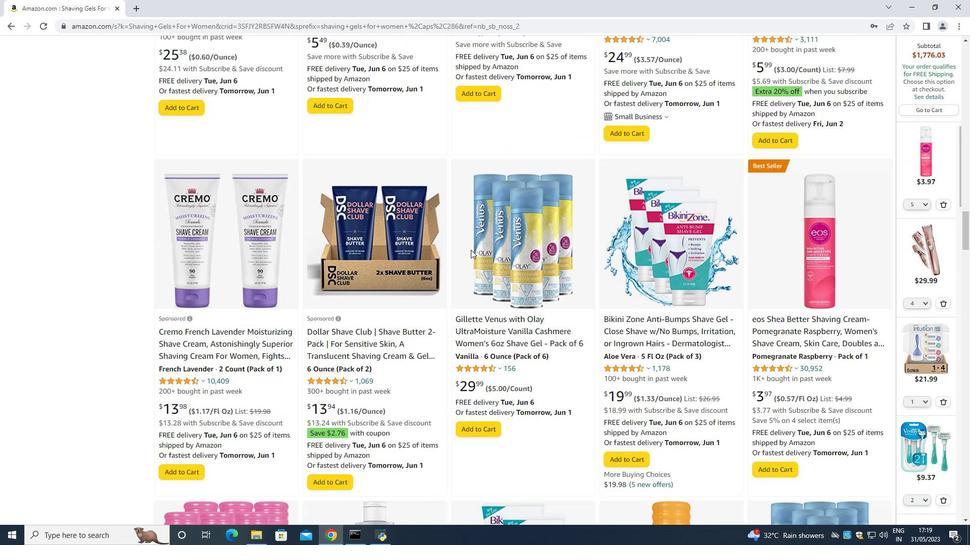 
Action: Mouse scrolled (471, 249) with delta (0, 0)
Screenshot: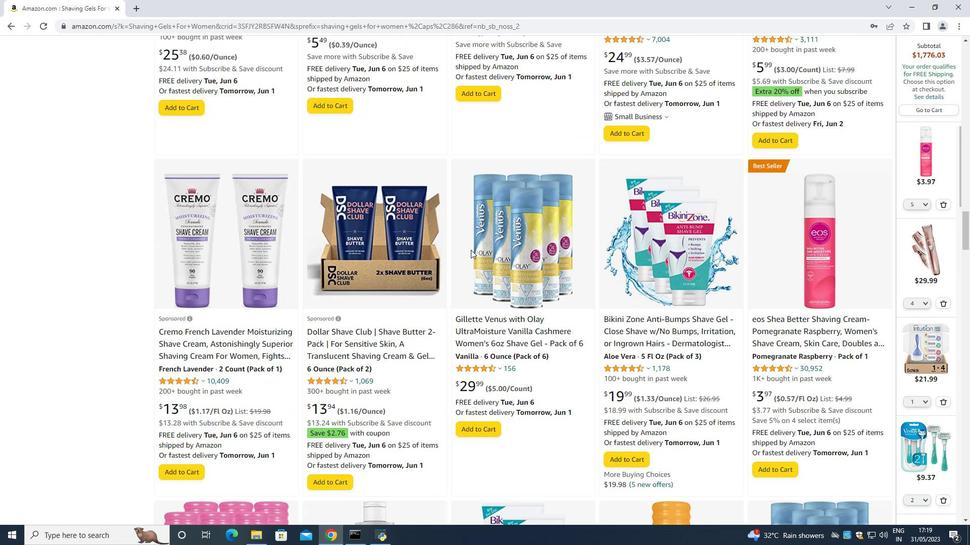 
Action: Mouse scrolled (471, 249) with delta (0, 0)
Screenshot: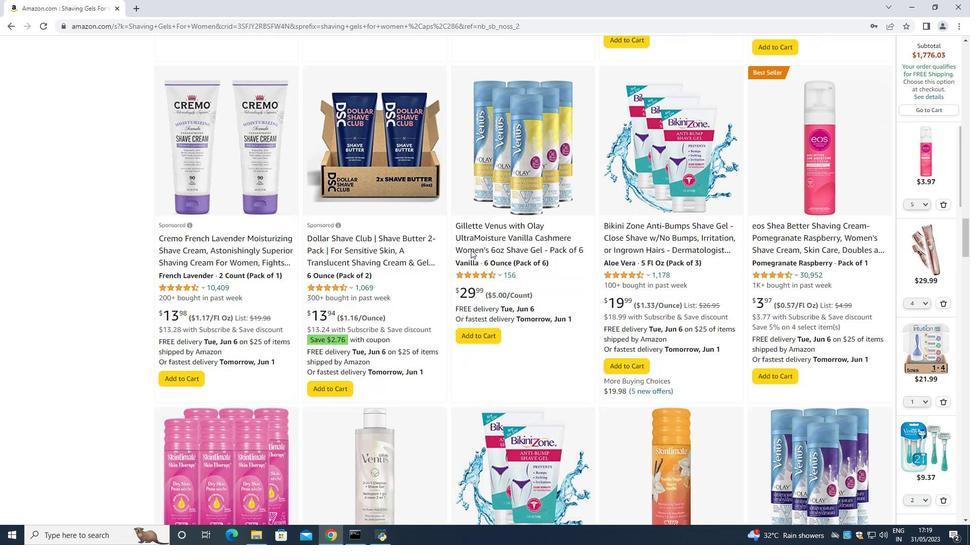 
Action: Mouse scrolled (471, 249) with delta (0, 0)
Screenshot: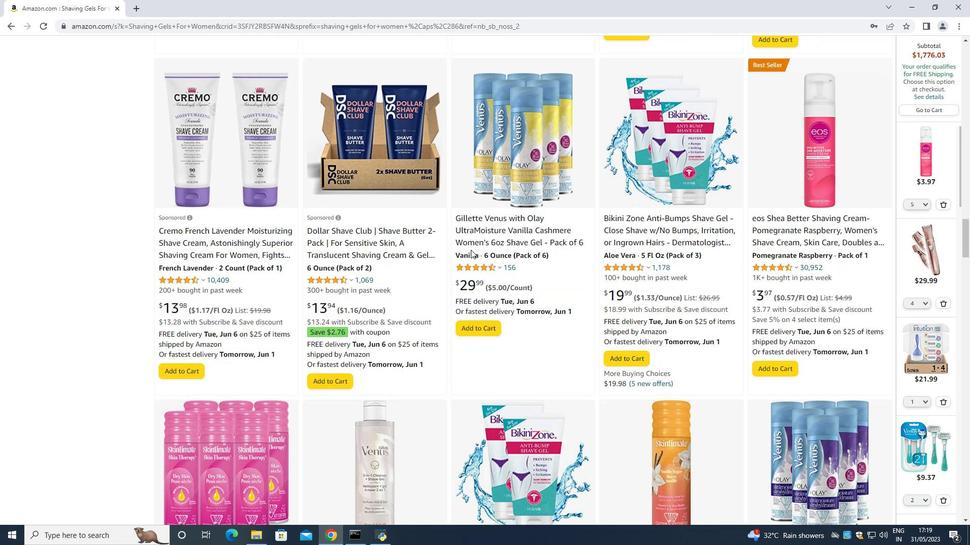 
Action: Mouse scrolled (471, 249) with delta (0, 0)
Screenshot: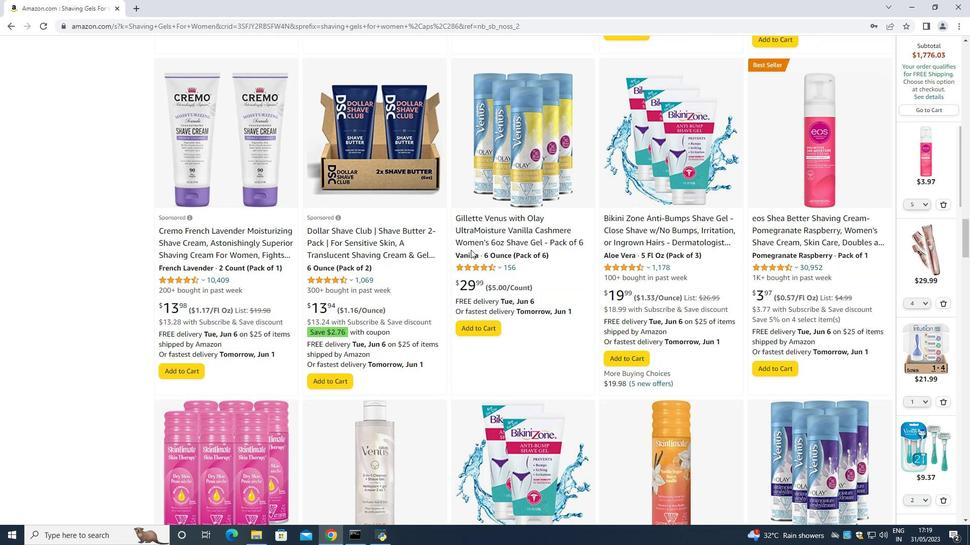 
Action: Mouse scrolled (471, 249) with delta (0, 0)
Screenshot: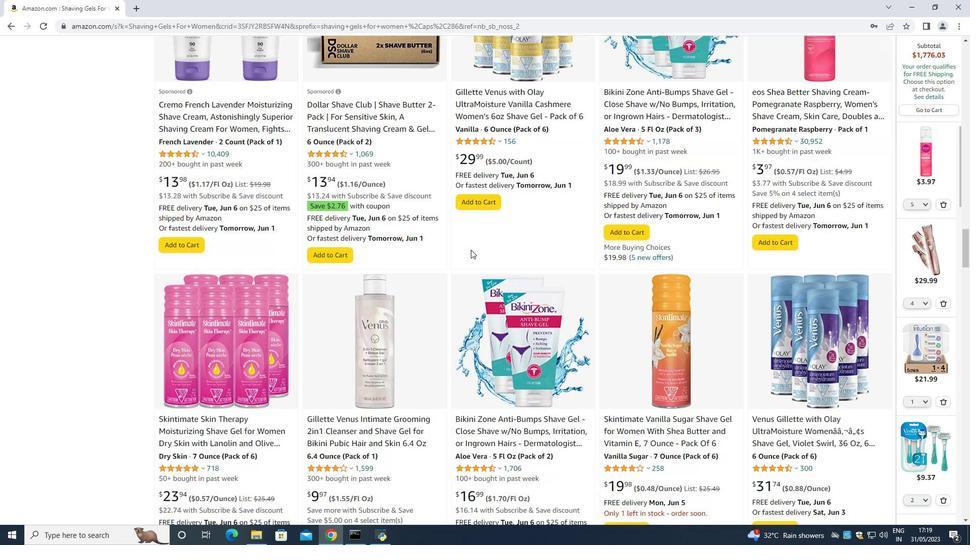 
Action: Mouse scrolled (471, 249) with delta (0, 0)
Screenshot: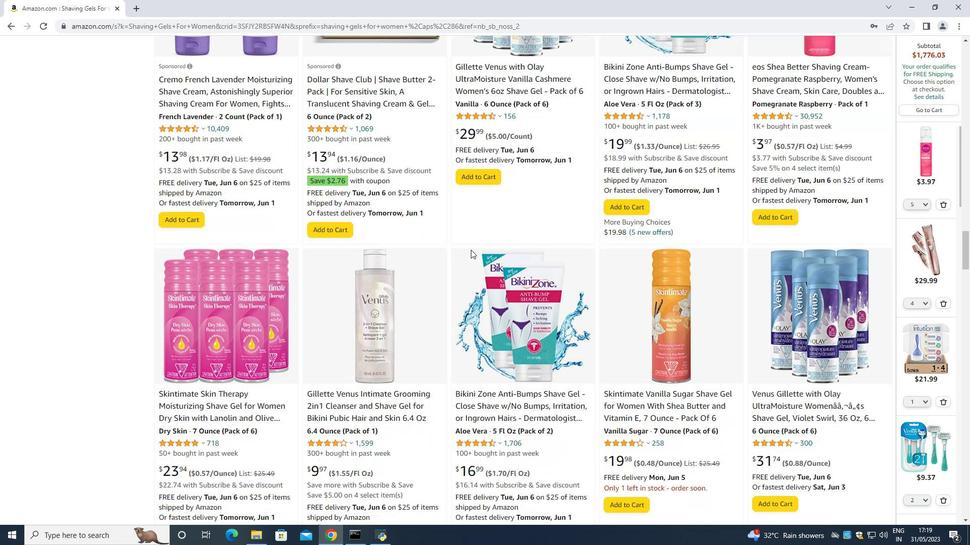 
Action: Mouse scrolled (471, 249) with delta (0, 0)
Screenshot: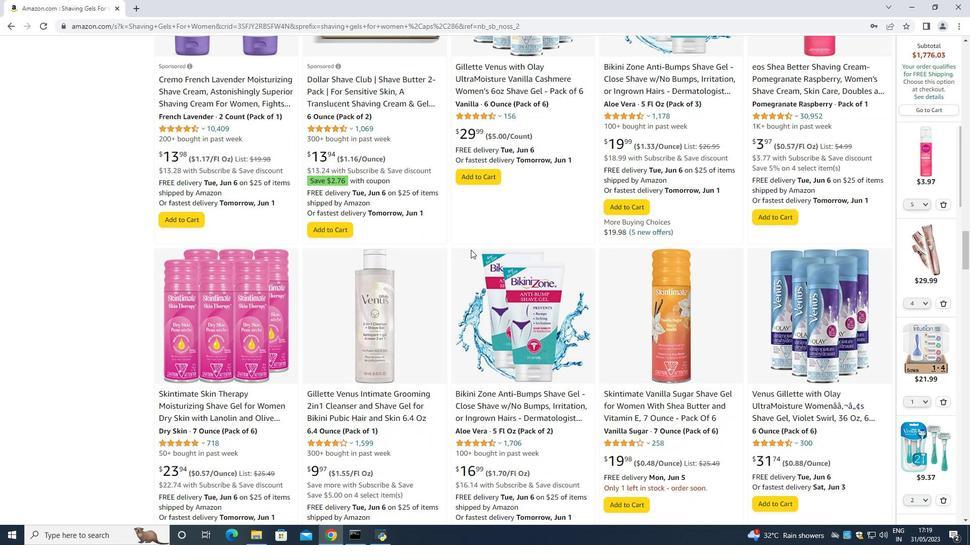 
Action: Mouse scrolled (471, 249) with delta (0, 0)
Screenshot: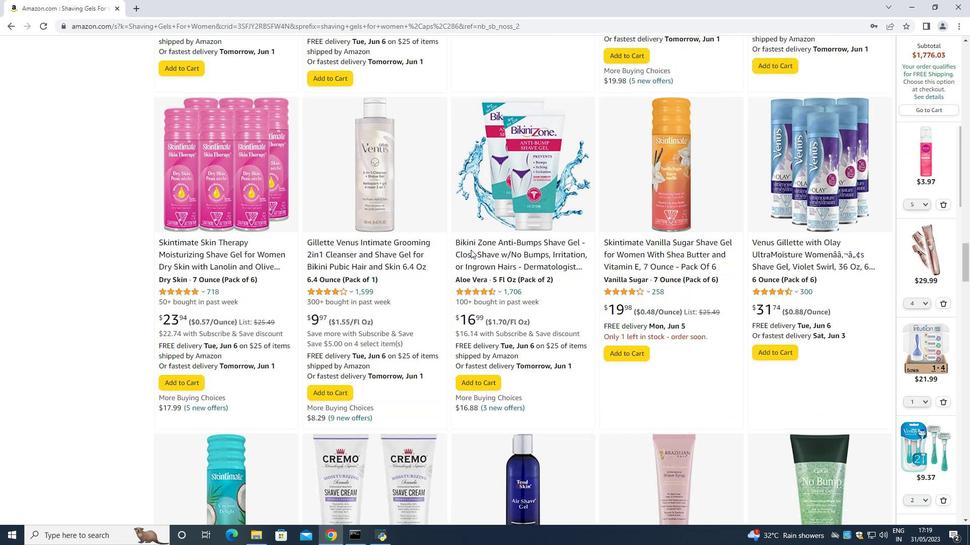 
Action: Mouse scrolled (471, 249) with delta (0, 0)
Screenshot: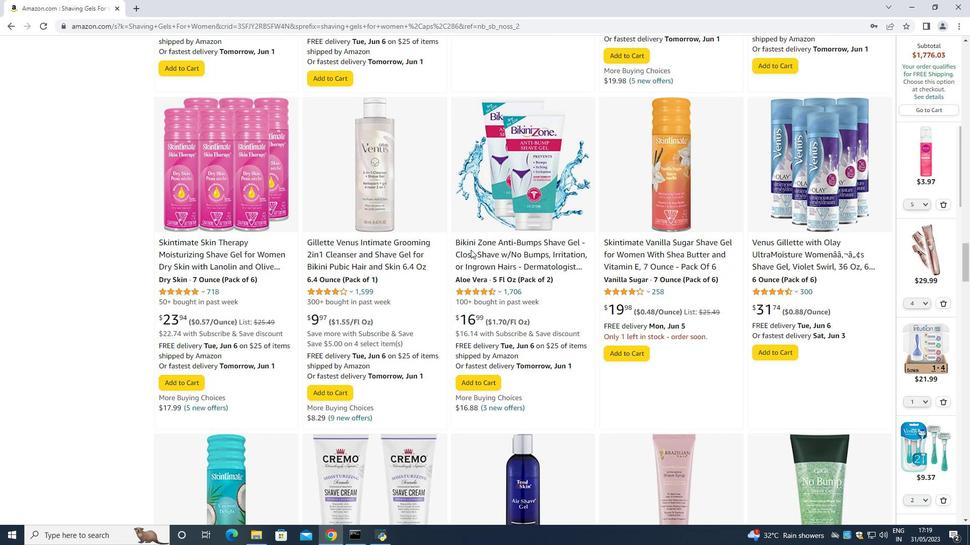 
Action: Mouse scrolled (471, 249) with delta (0, 0)
Screenshot: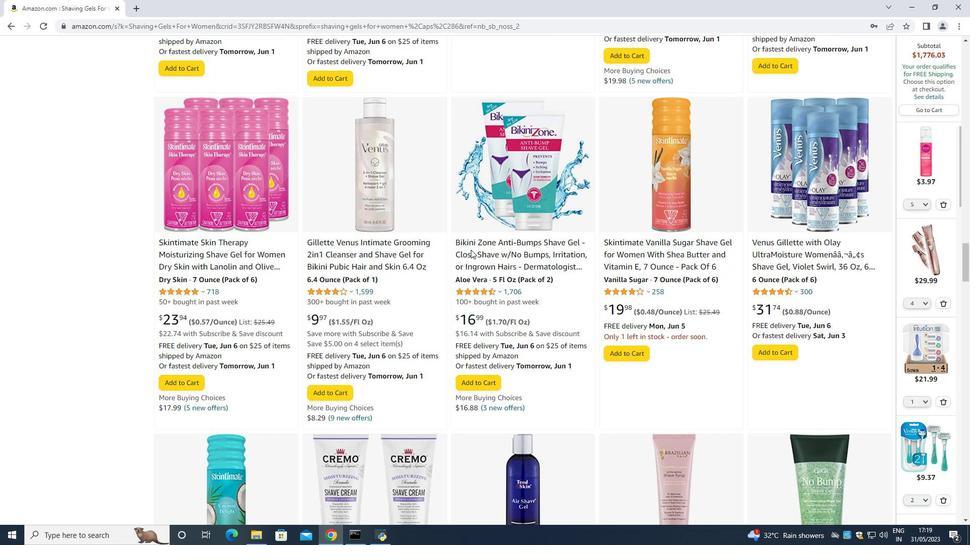
Action: Mouse scrolled (471, 249) with delta (0, 0)
Screenshot: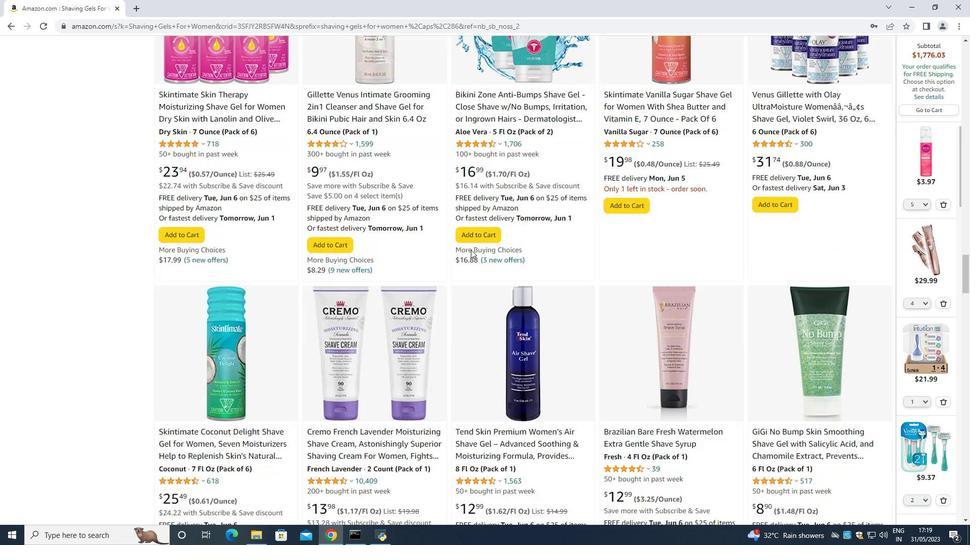 
Action: Mouse scrolled (471, 249) with delta (0, 0)
Screenshot: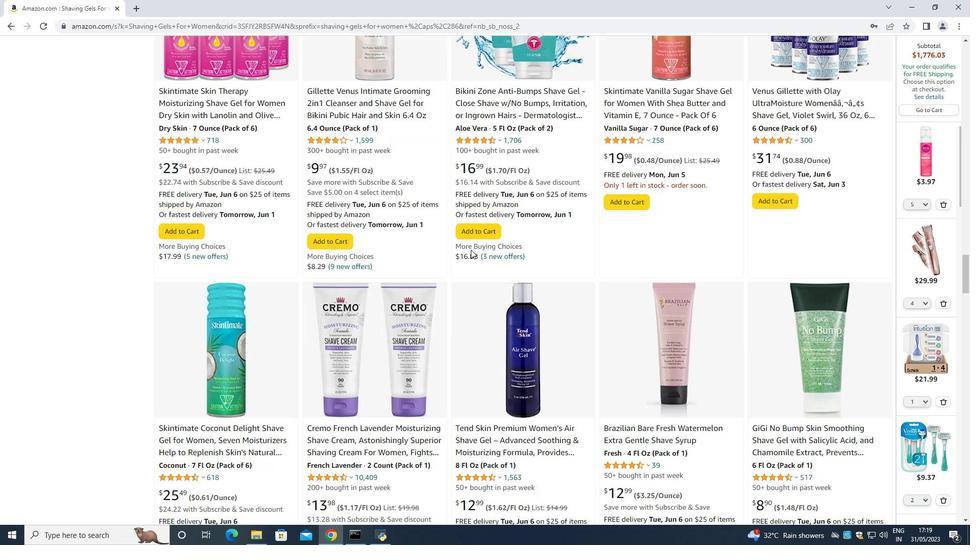 
Action: Mouse scrolled (471, 249) with delta (0, 0)
Screenshot: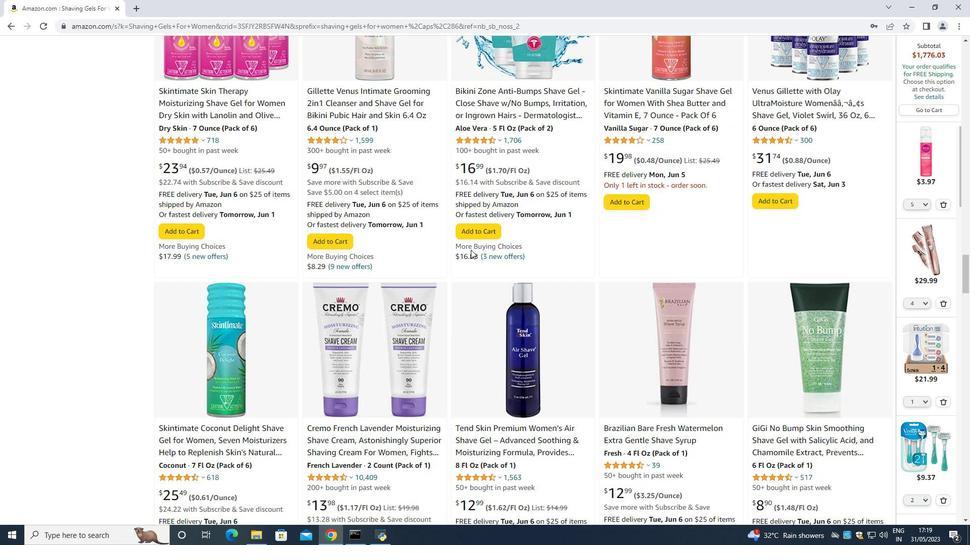 
Action: Mouse scrolled (471, 249) with delta (0, 0)
Screenshot: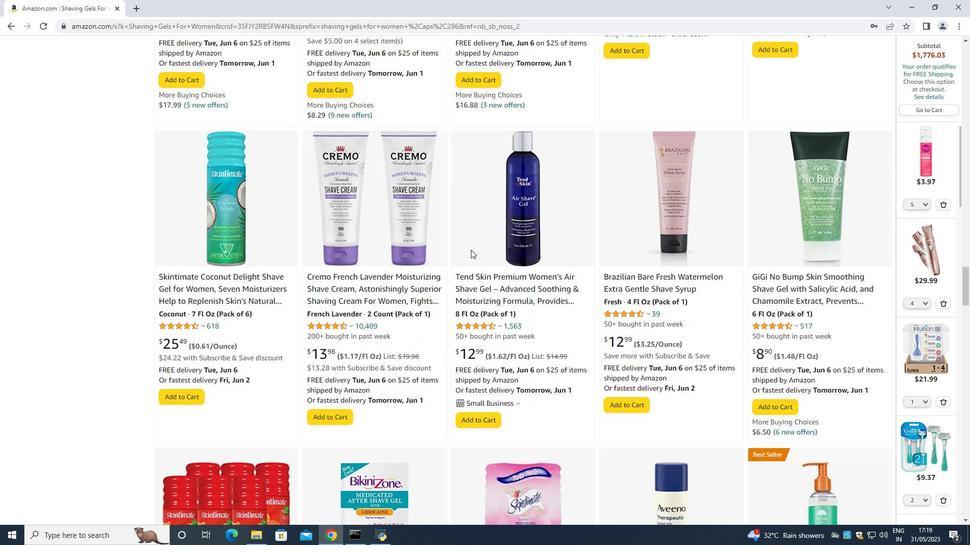 
Action: Mouse scrolled (471, 249) with delta (0, 0)
Screenshot: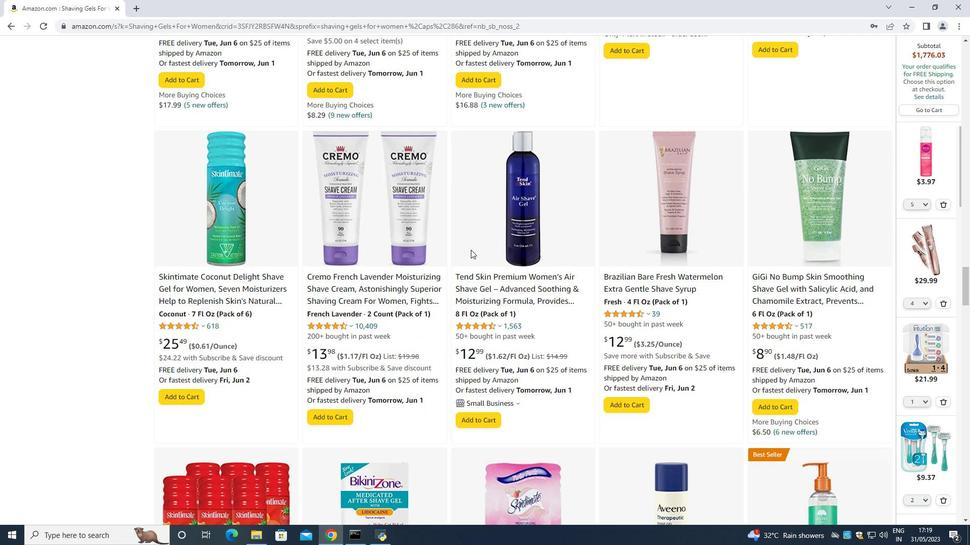 
Action: Mouse scrolled (471, 249) with delta (0, 0)
Screenshot: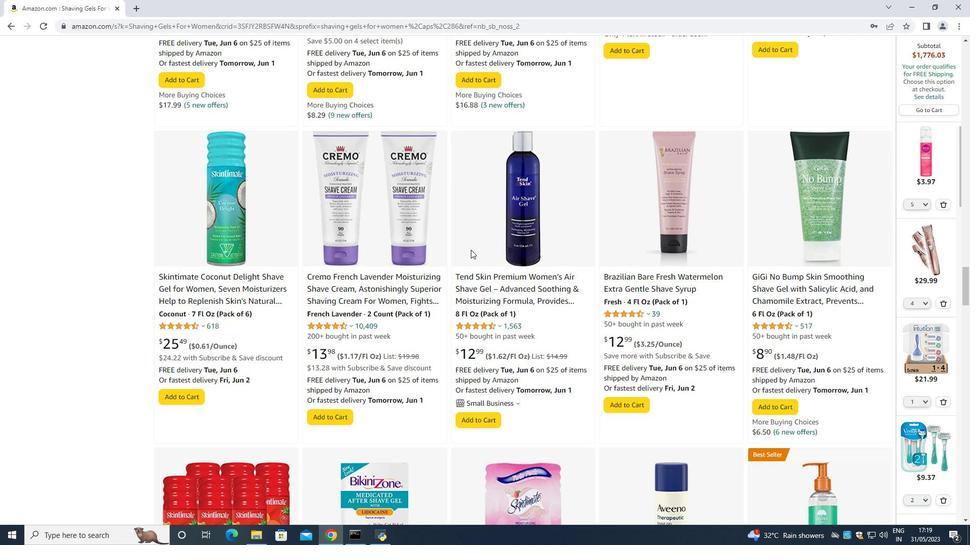 
Action: Mouse scrolled (471, 249) with delta (0, 0)
Screenshot: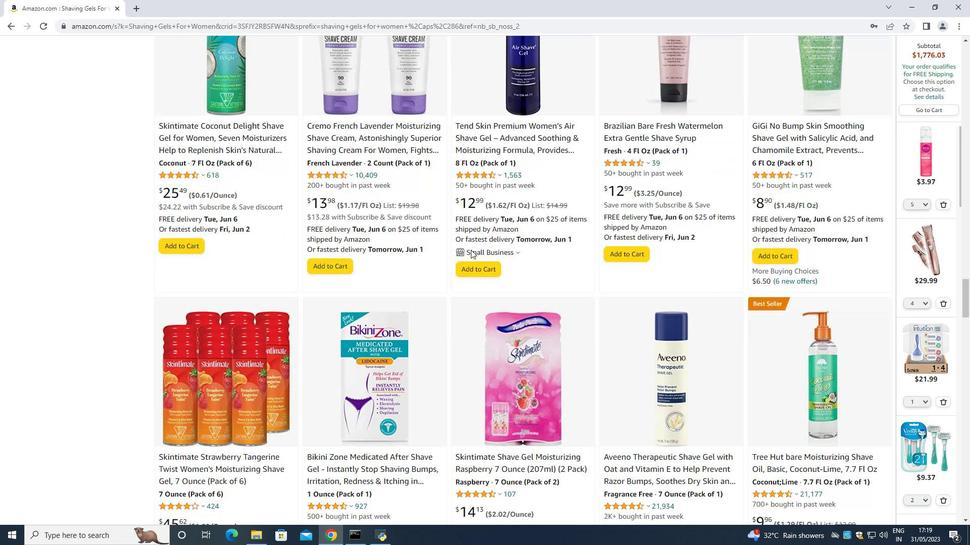 
Action: Mouse scrolled (471, 249) with delta (0, 0)
Screenshot: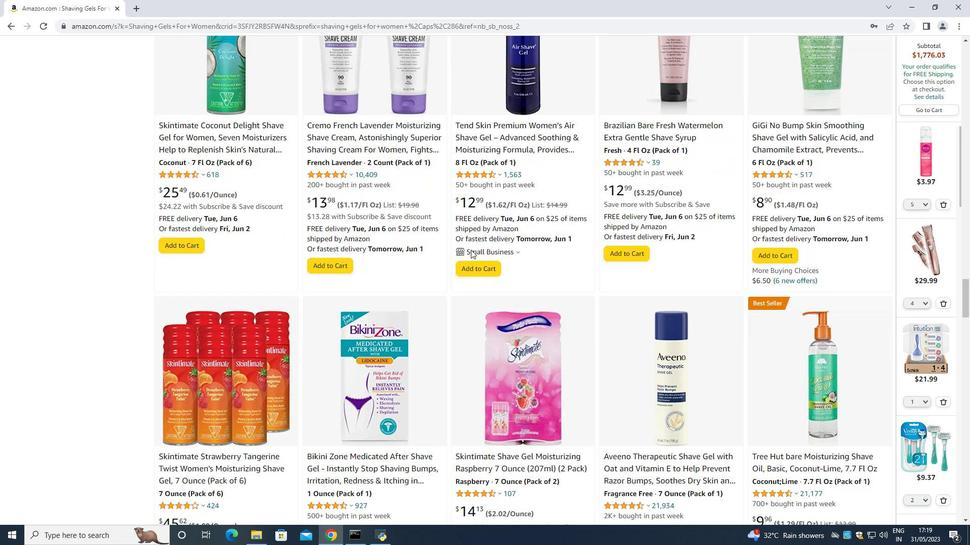 
Action: Mouse scrolled (471, 249) with delta (0, 0)
Screenshot: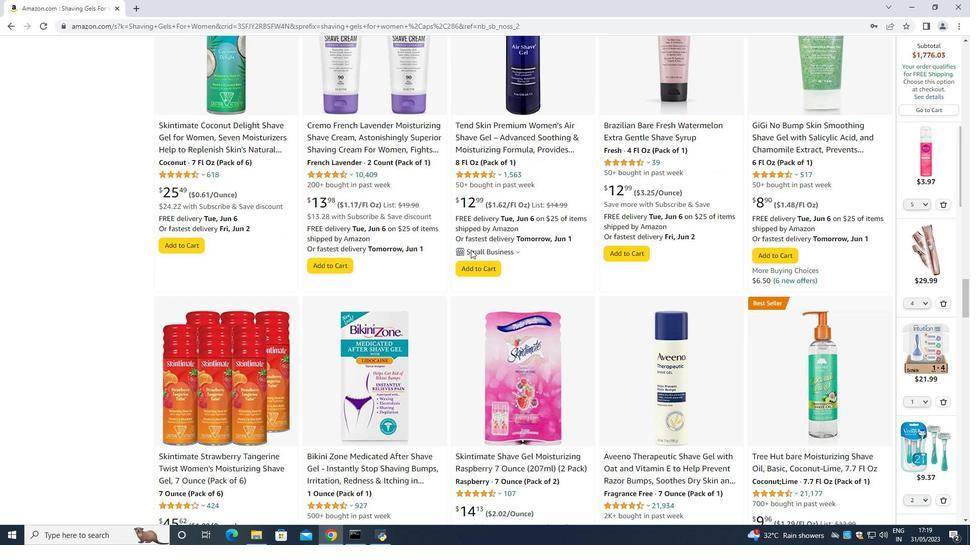 
Action: Mouse scrolled (471, 249) with delta (0, 0)
Screenshot: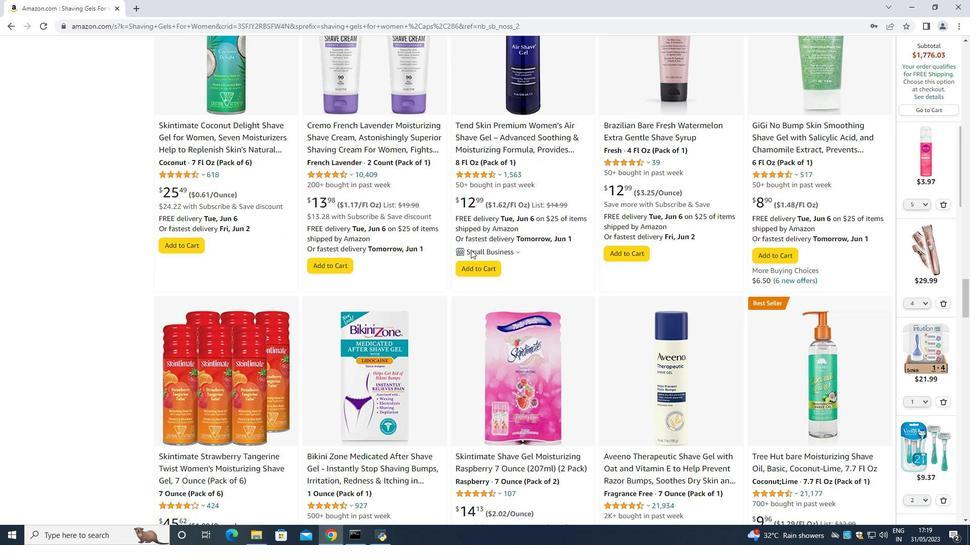 
Action: Mouse moved to (759, 98)
Screenshot: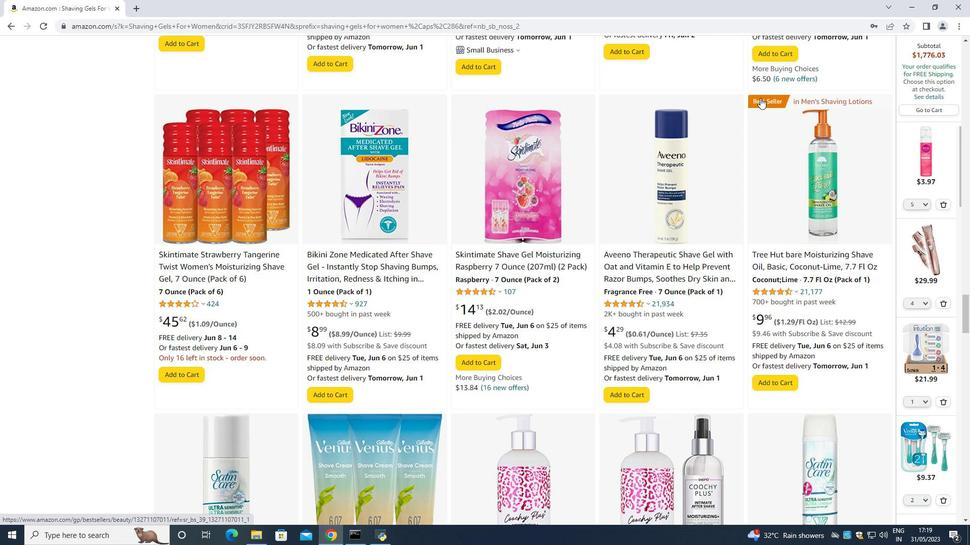 
Action: Mouse scrolled (759, 97) with delta (0, 0)
Screenshot: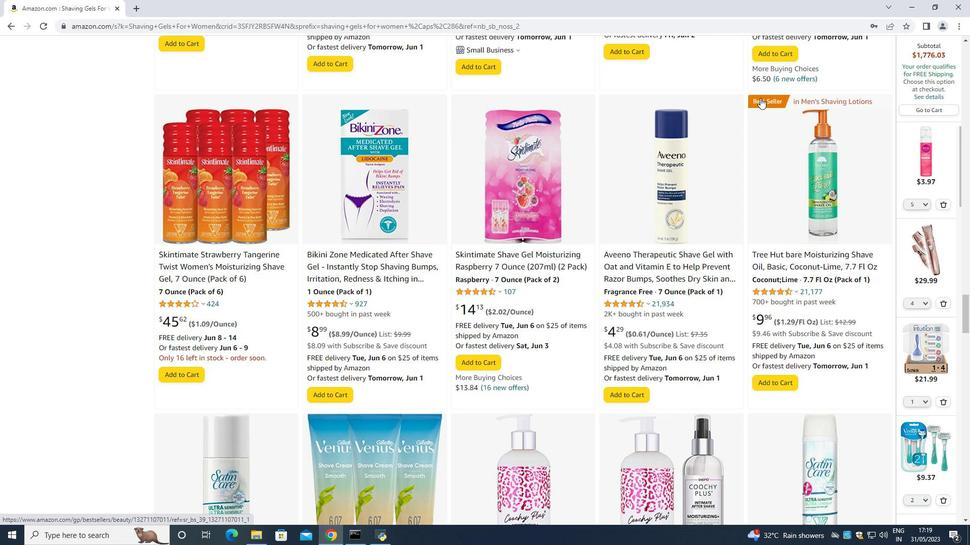 
Action: Mouse moved to (755, 98)
Screenshot: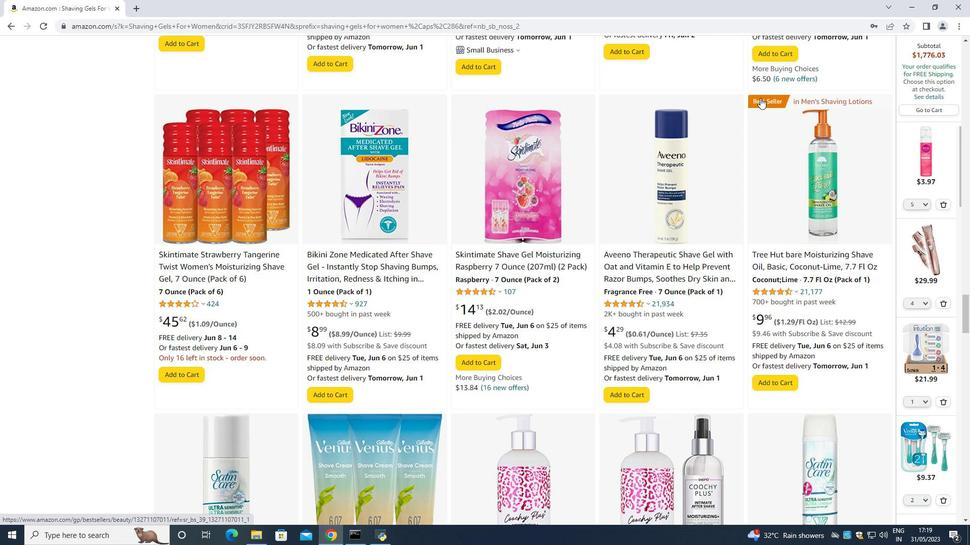 
Action: Mouse scrolled (755, 98) with delta (0, 0)
Screenshot: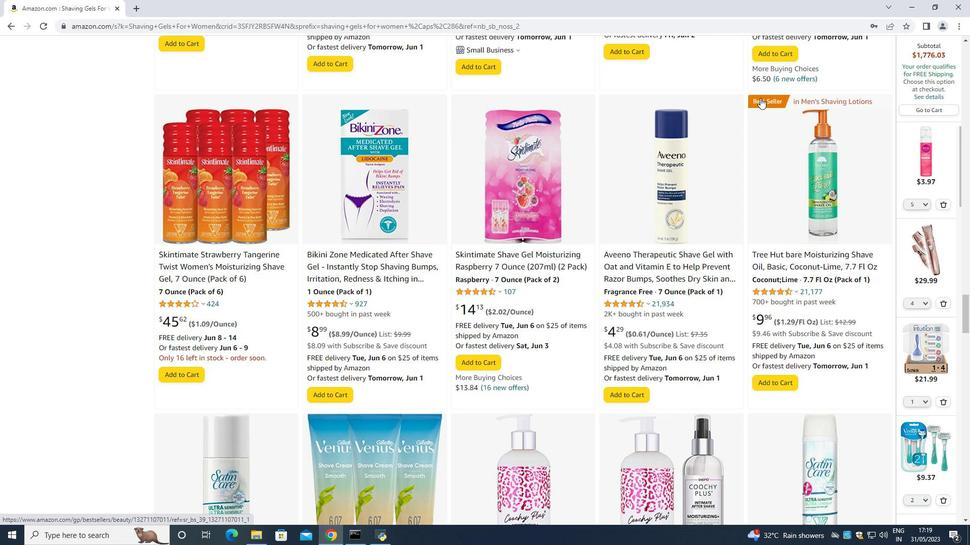 
Action: Mouse moved to (743, 99)
Screenshot: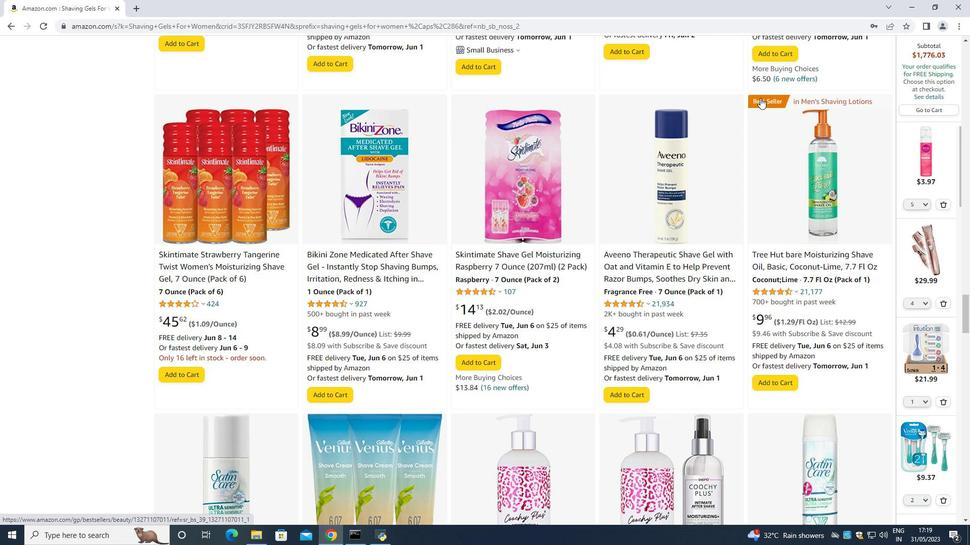 
Action: Mouse scrolled (743, 99) with delta (0, 0)
Screenshot: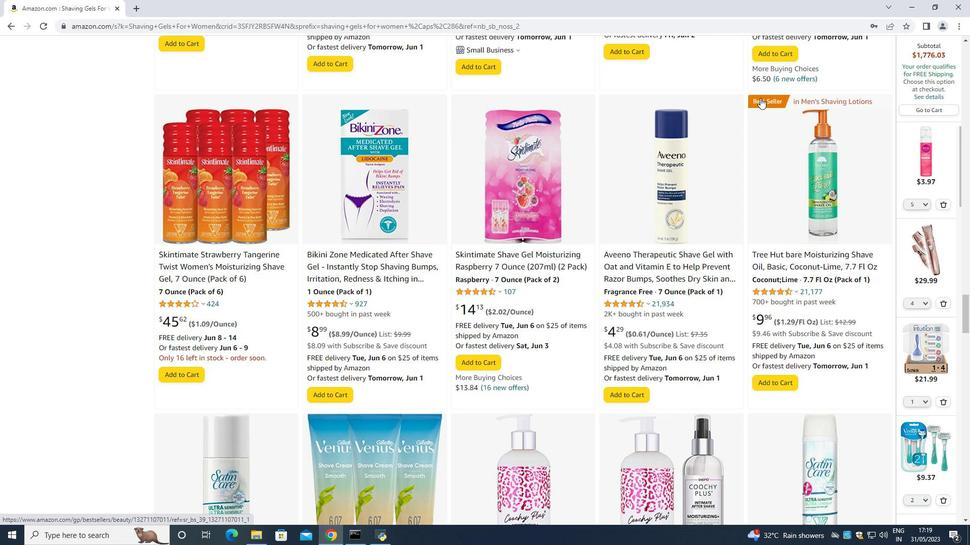
Action: Mouse moved to (678, 111)
Screenshot: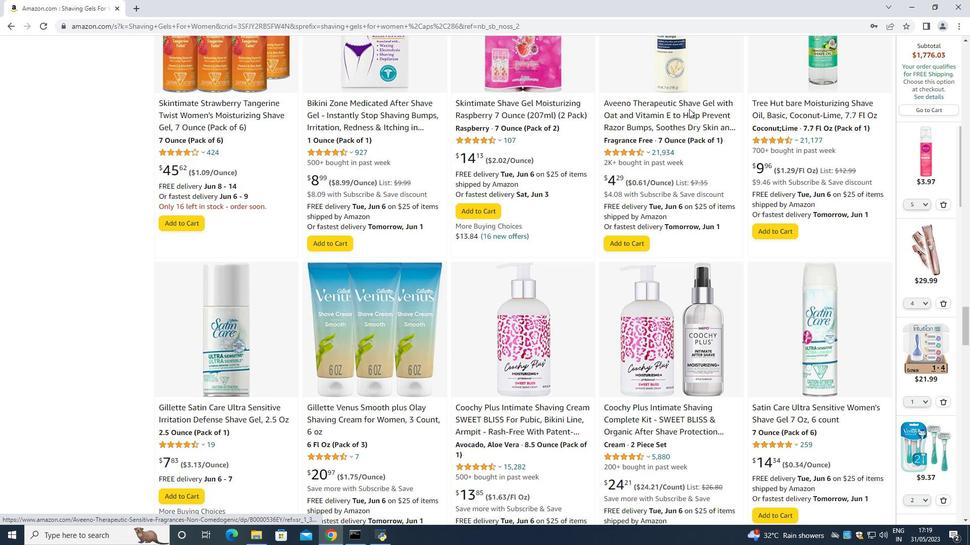 
Action: Mouse scrolled (678, 110) with delta (0, 0)
Screenshot: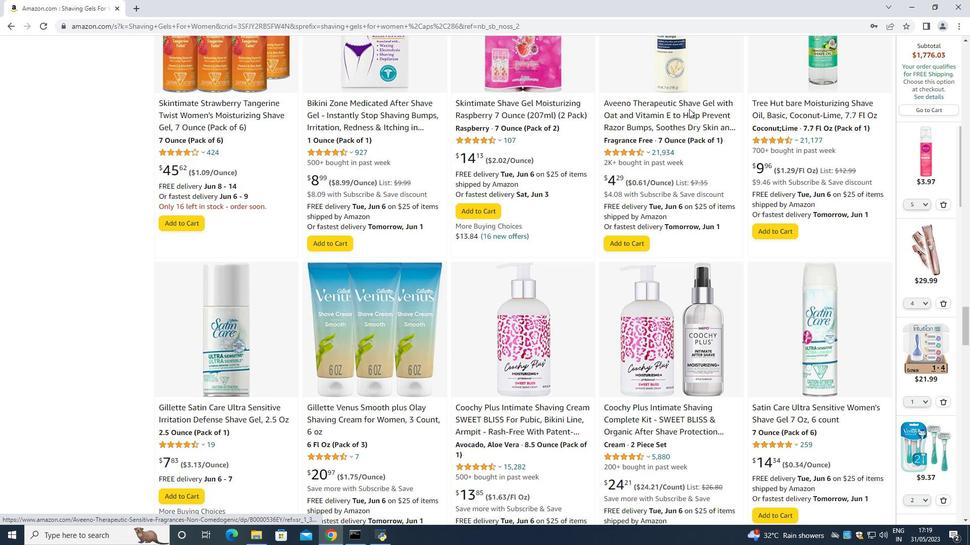 
Action: Mouse scrolled (678, 110) with delta (0, 0)
Screenshot: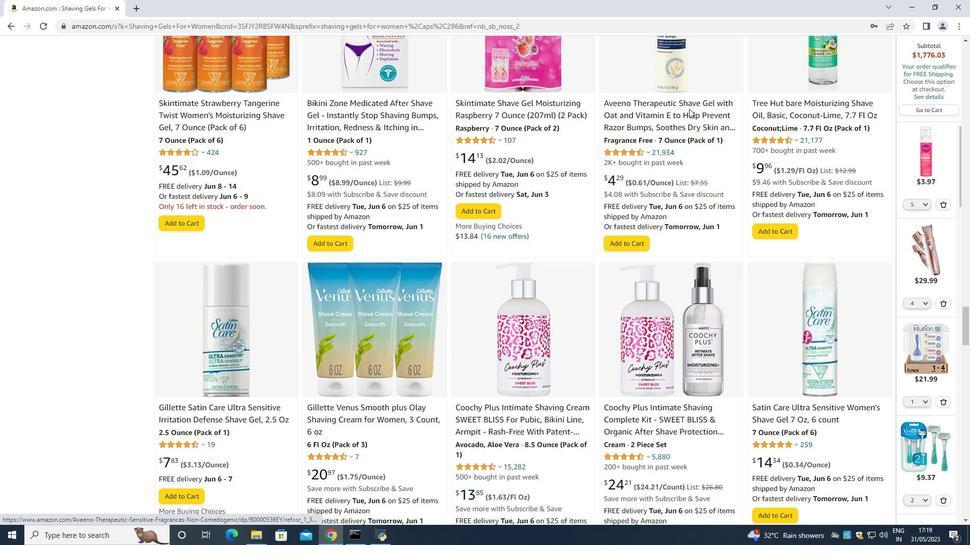 
Action: Mouse scrolled (678, 110) with delta (0, 0)
Screenshot: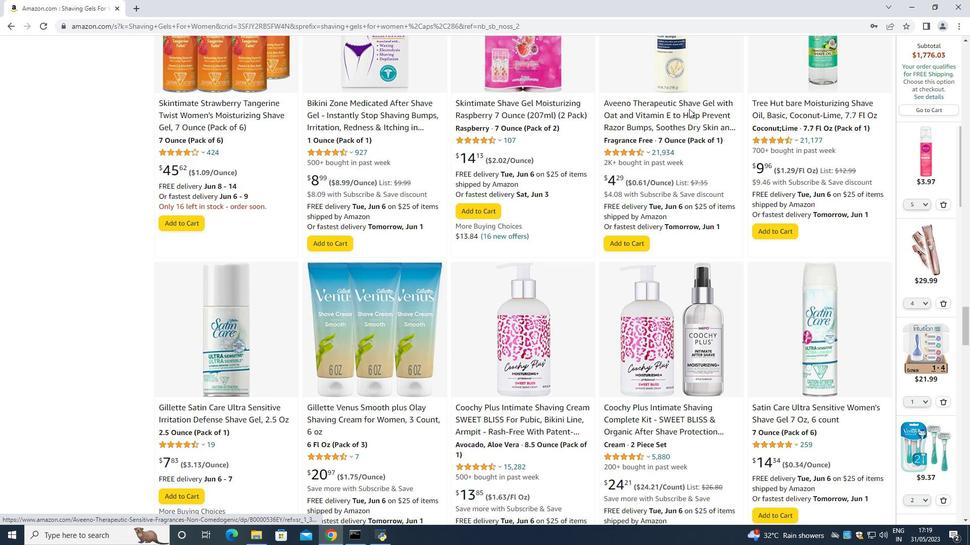 
Action: Mouse moved to (677, 111)
Screenshot: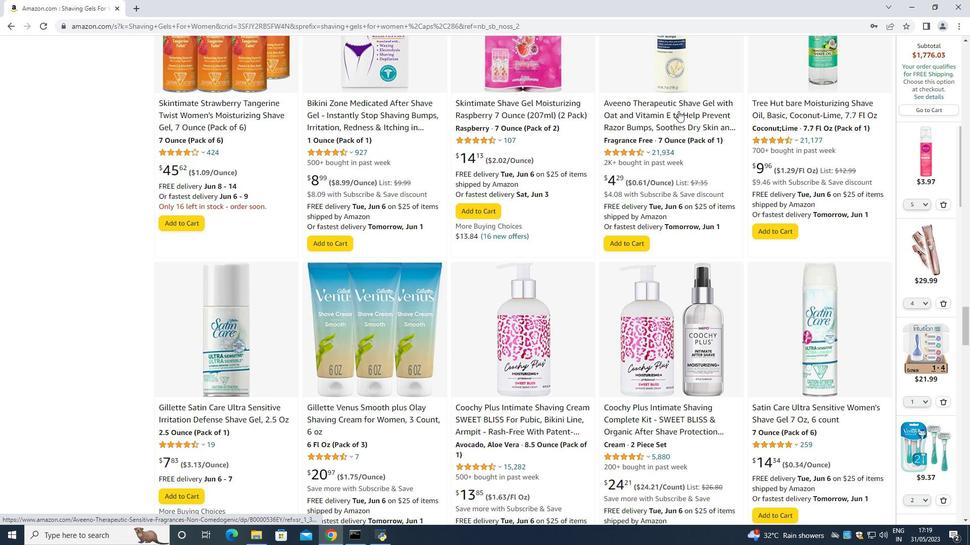 
Action: Mouse scrolled (677, 110) with delta (0, 0)
Screenshot: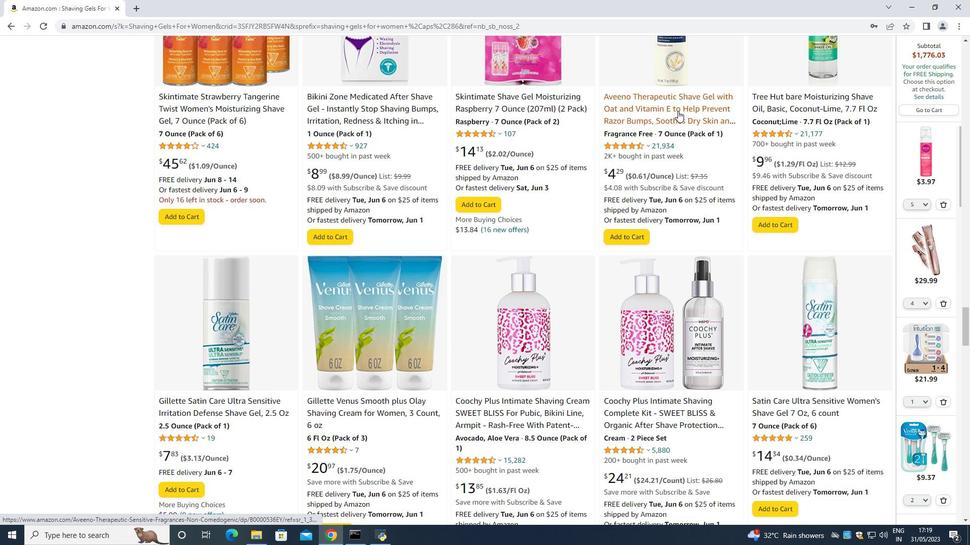 
Action: Mouse scrolled (677, 110) with delta (0, 0)
Screenshot: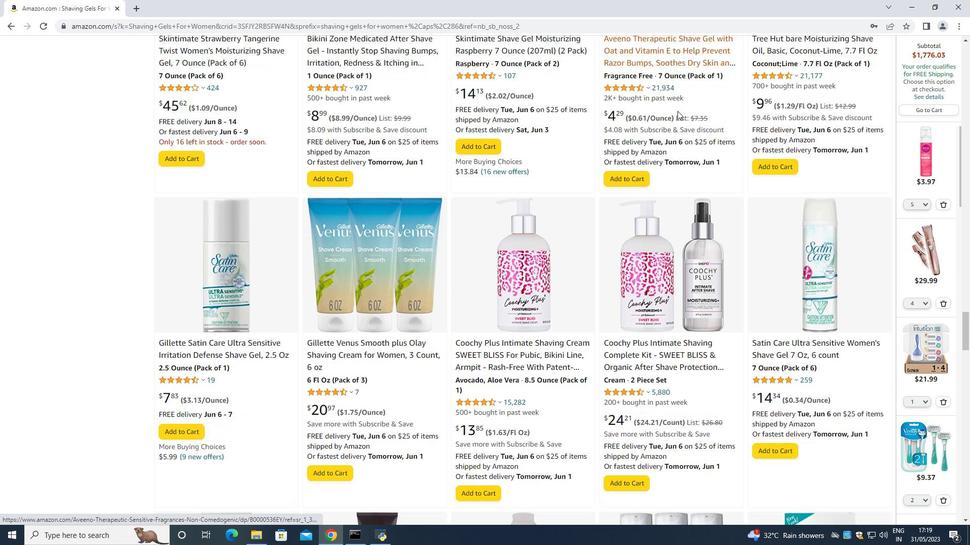 
Action: Mouse scrolled (677, 110) with delta (0, 0)
Screenshot: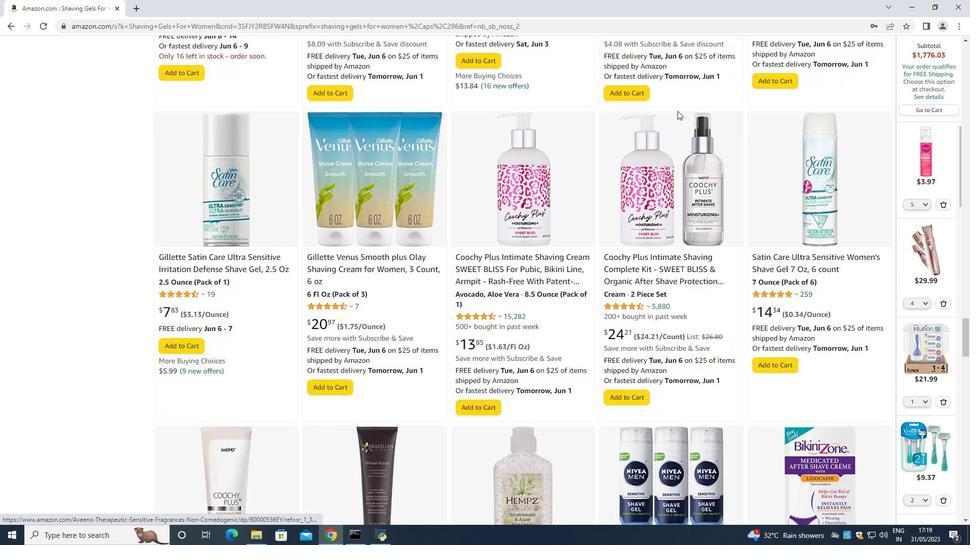 
Action: Mouse scrolled (677, 110) with delta (0, 0)
Screenshot: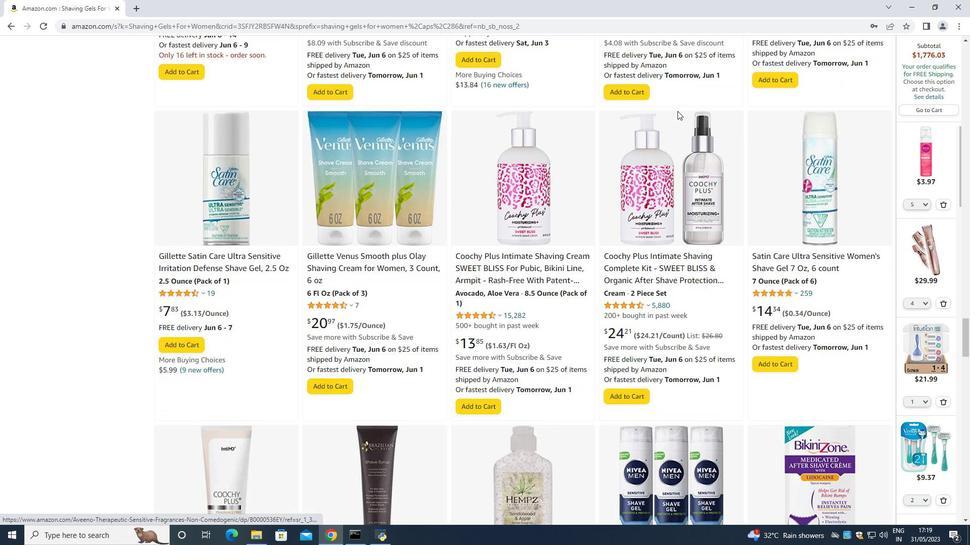 
Action: Mouse scrolled (677, 110) with delta (0, 0)
Screenshot: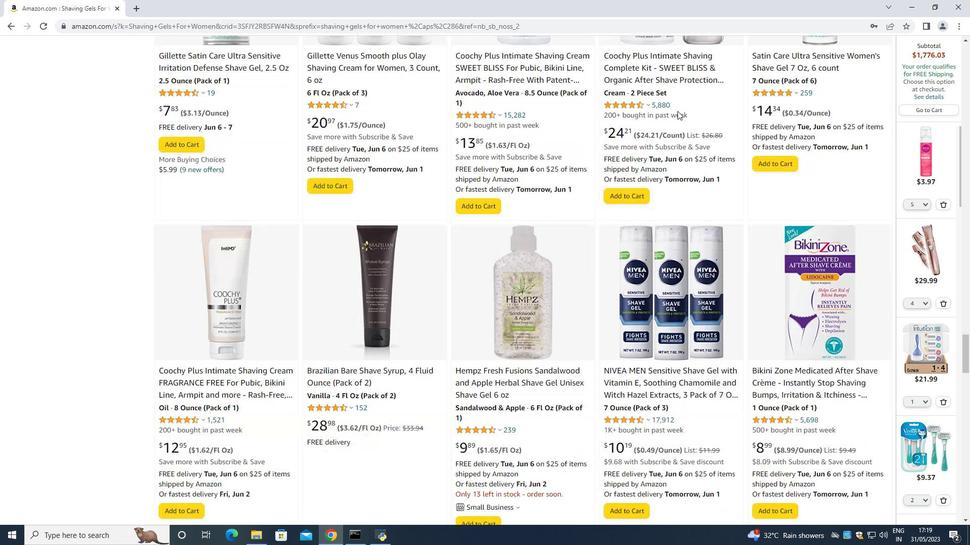 
Action: Mouse scrolled (677, 110) with delta (0, 0)
Screenshot: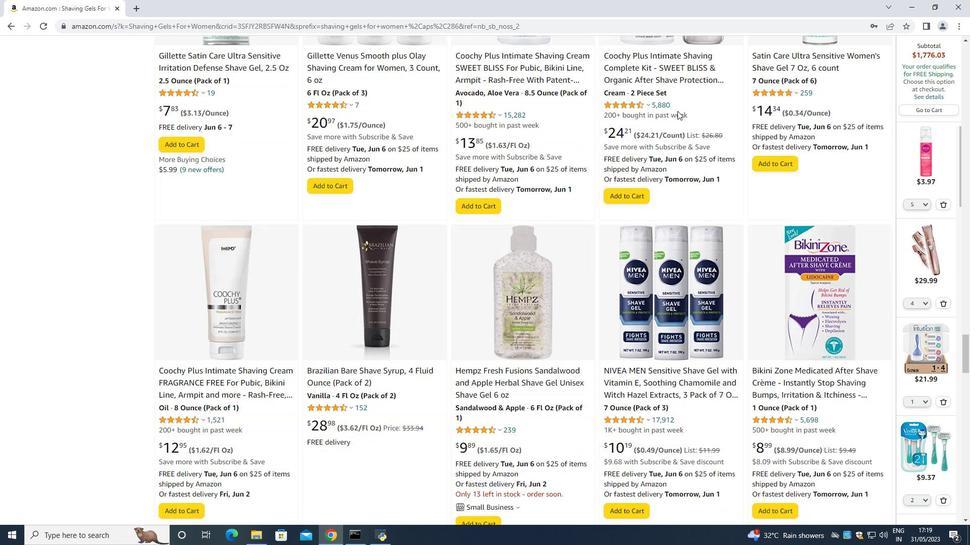 
Action: Mouse scrolled (677, 110) with delta (0, 0)
Screenshot: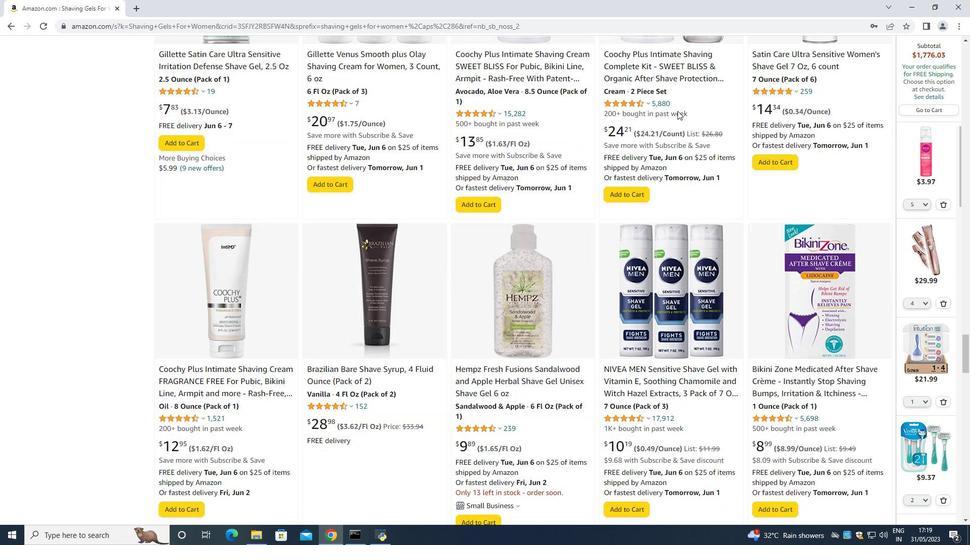 
Action: Mouse scrolled (677, 110) with delta (0, 0)
Screenshot: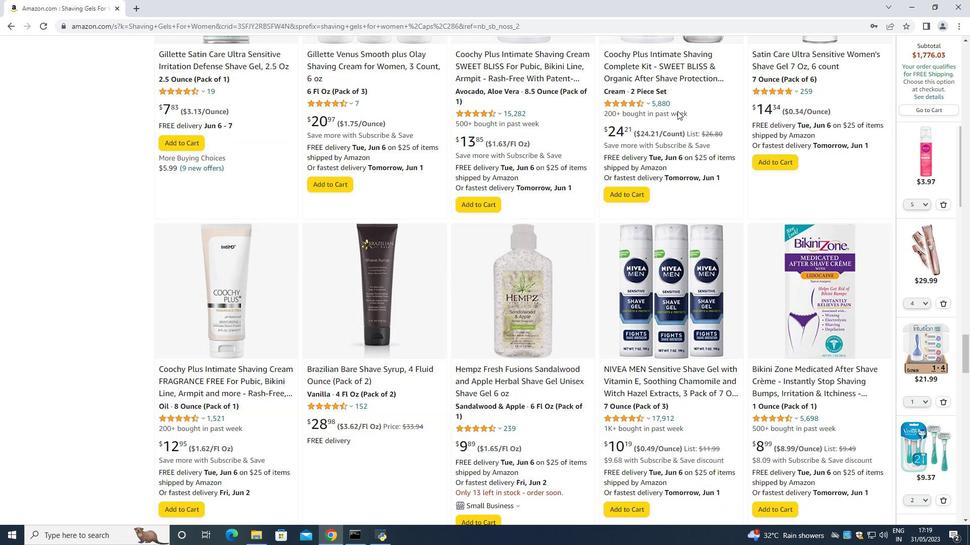 
Action: Mouse scrolled (677, 110) with delta (0, 0)
Screenshot: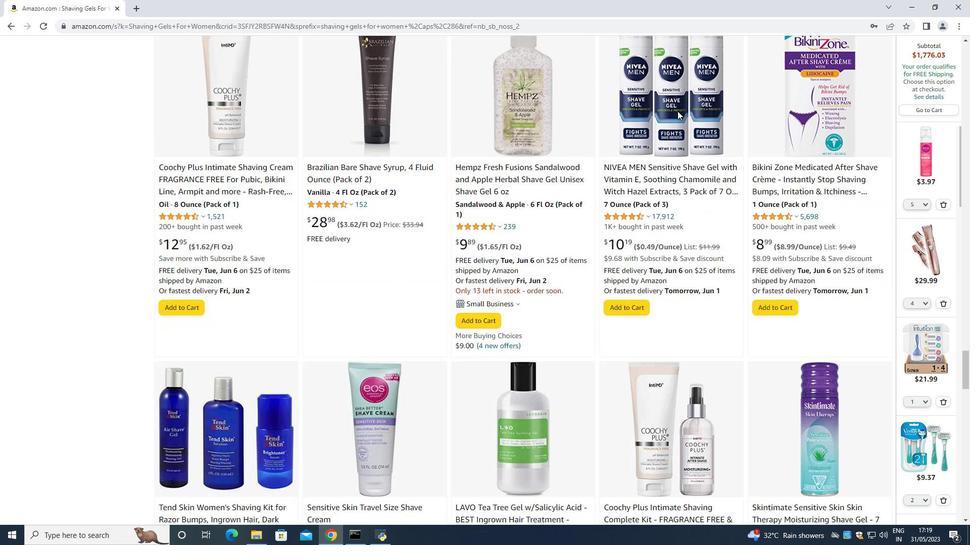 
Action: Mouse scrolled (677, 110) with delta (0, 0)
Screenshot: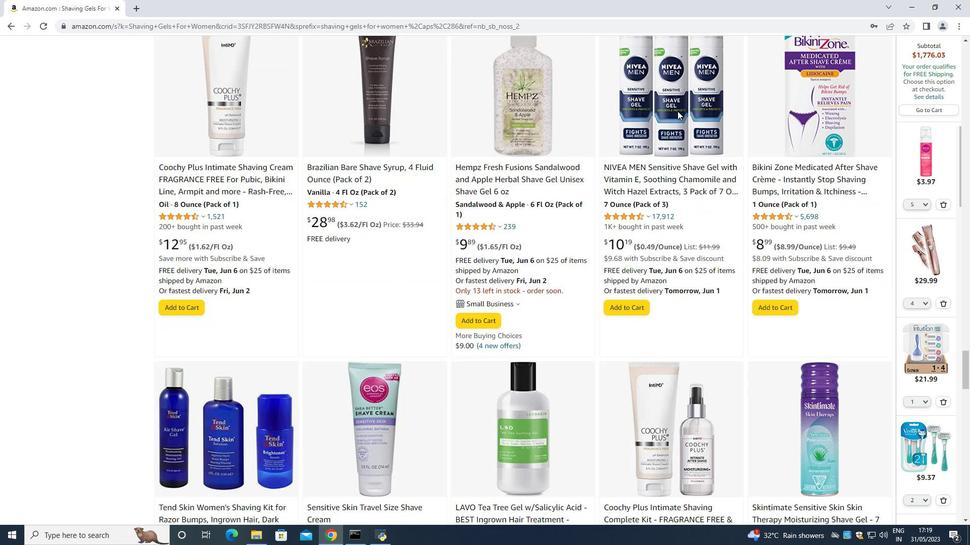 
Action: Mouse scrolled (677, 110) with delta (0, 0)
Screenshot: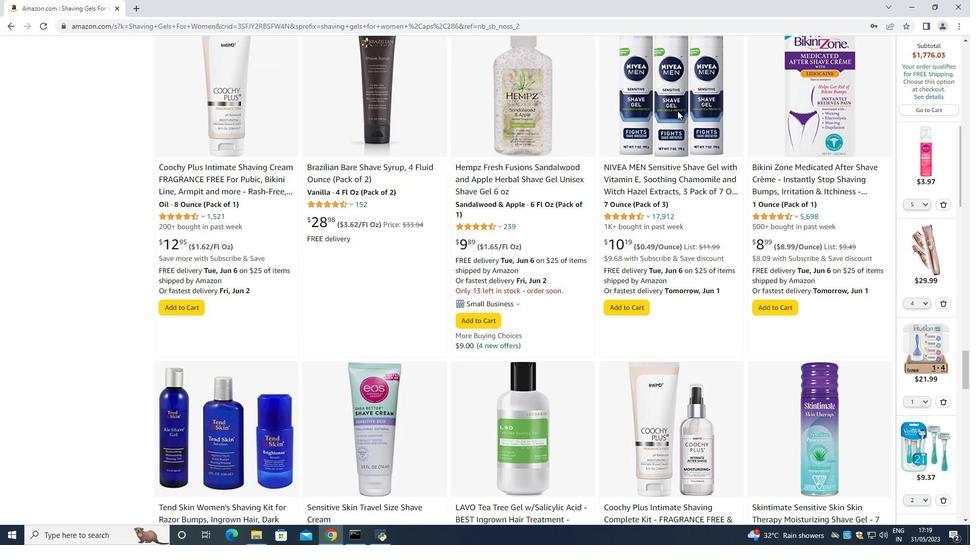 
Action: Mouse scrolled (677, 110) with delta (0, 0)
Screenshot: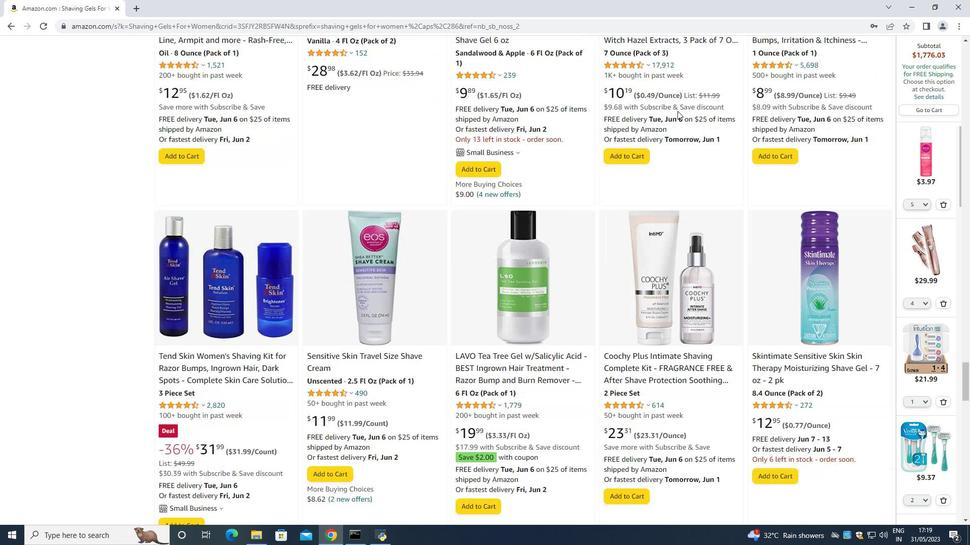 
Action: Mouse scrolled (677, 110) with delta (0, 0)
Screenshot: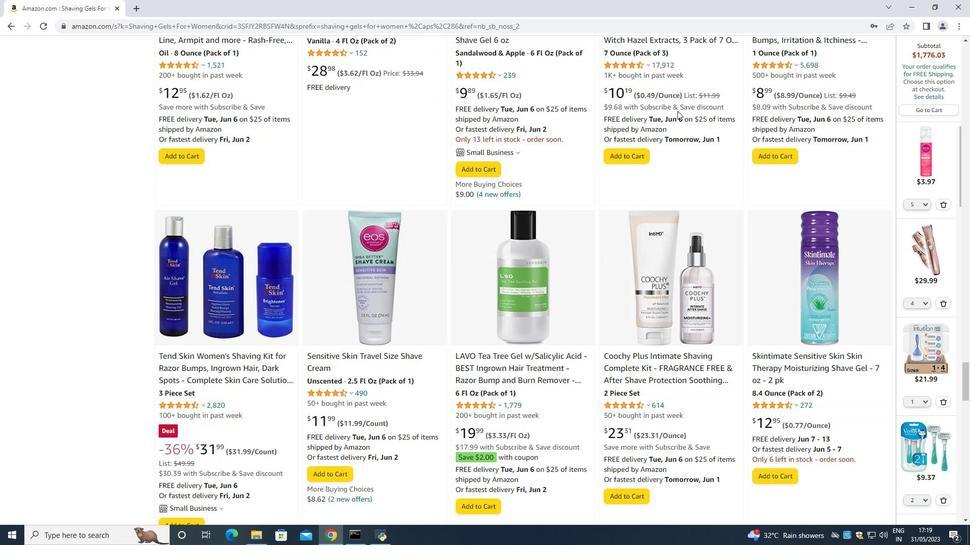 
Action: Mouse scrolled (677, 110) with delta (0, 0)
Screenshot: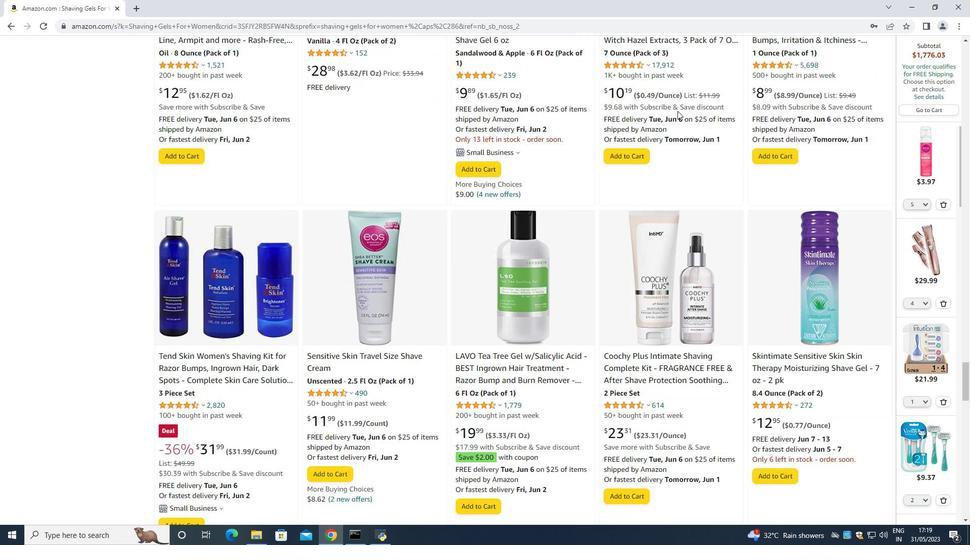 
Action: Mouse moved to (671, 112)
Screenshot: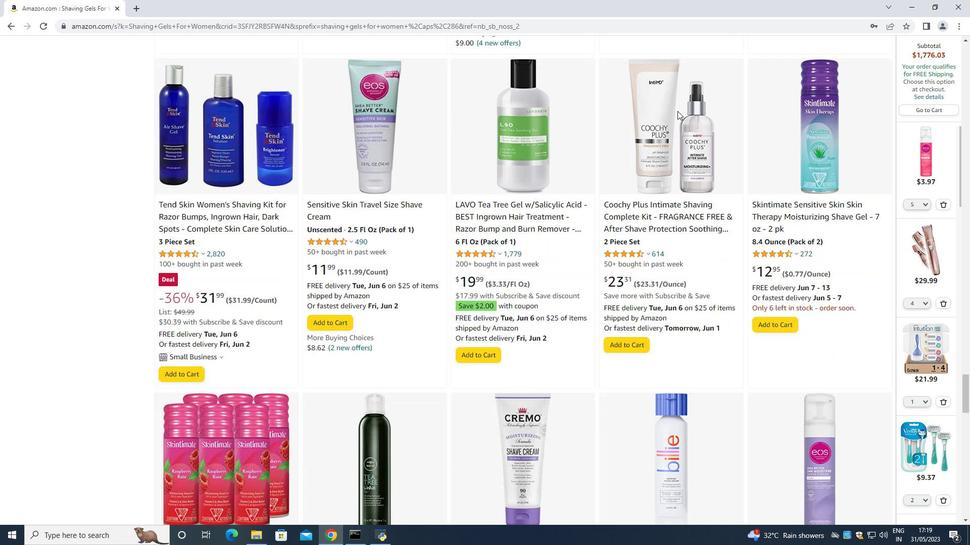 
Action: Mouse scrolled (671, 112) with delta (0, 0)
Screenshot: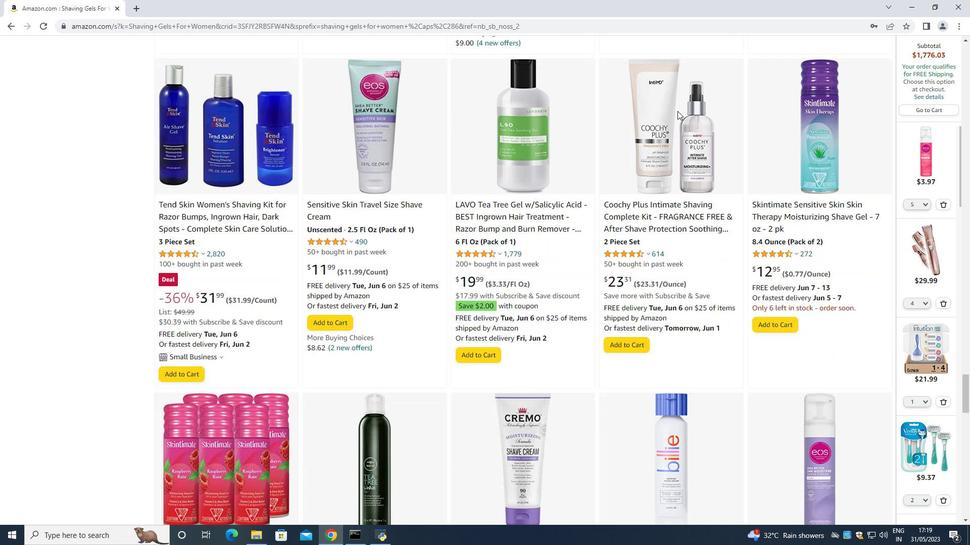 
Action: Mouse scrolled (671, 112) with delta (0, 0)
Screenshot: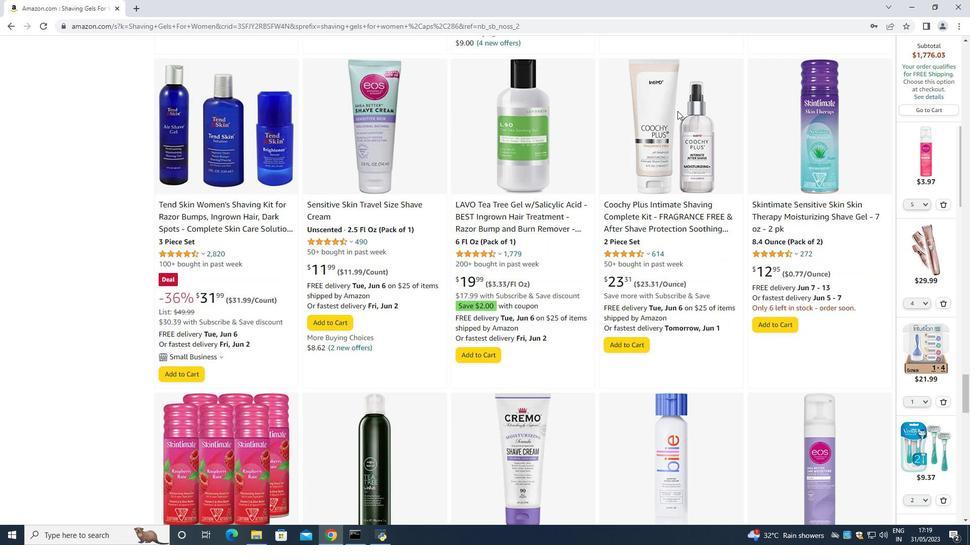 
Action: Mouse scrolled (671, 112) with delta (0, 0)
Screenshot: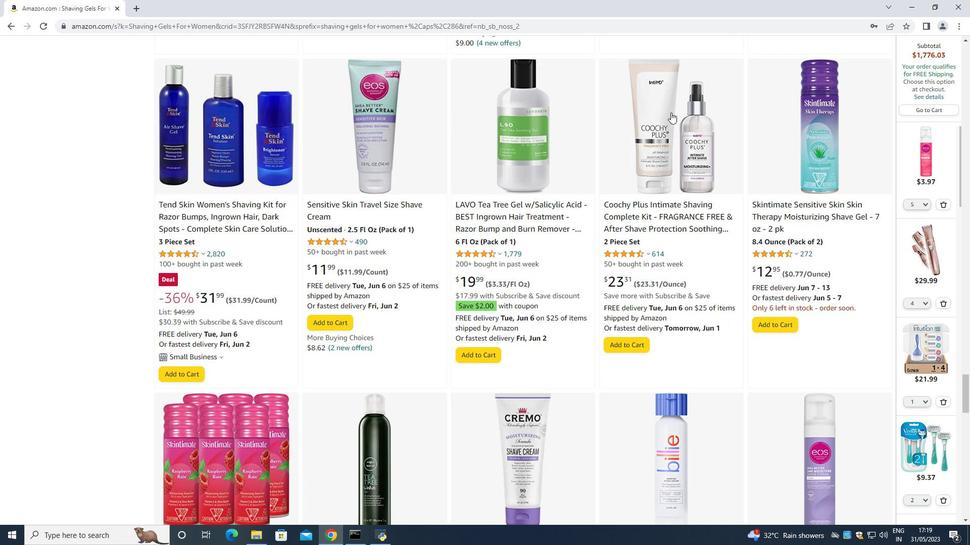 
Action: Mouse moved to (505, 145)
Screenshot: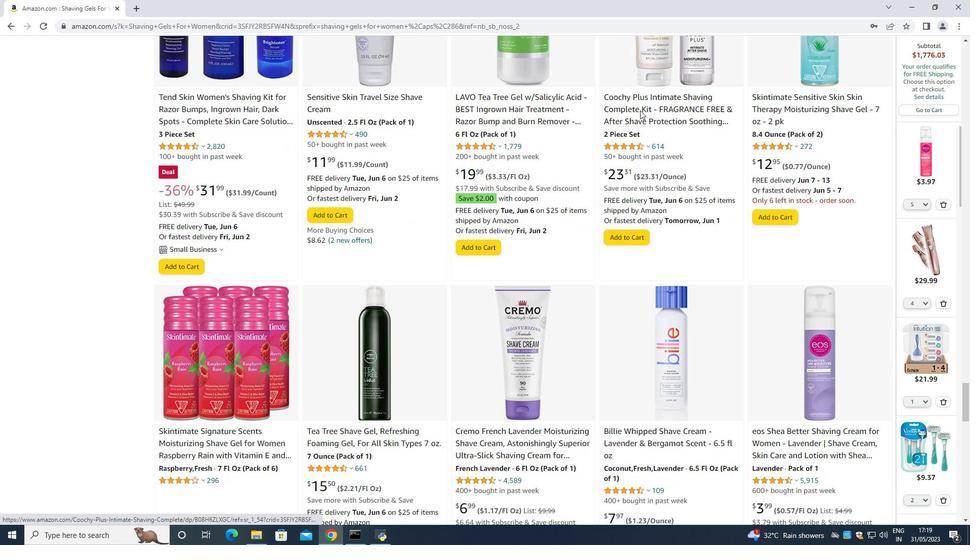 
Action: Mouse scrolled (505, 145) with delta (0, 0)
Screenshot: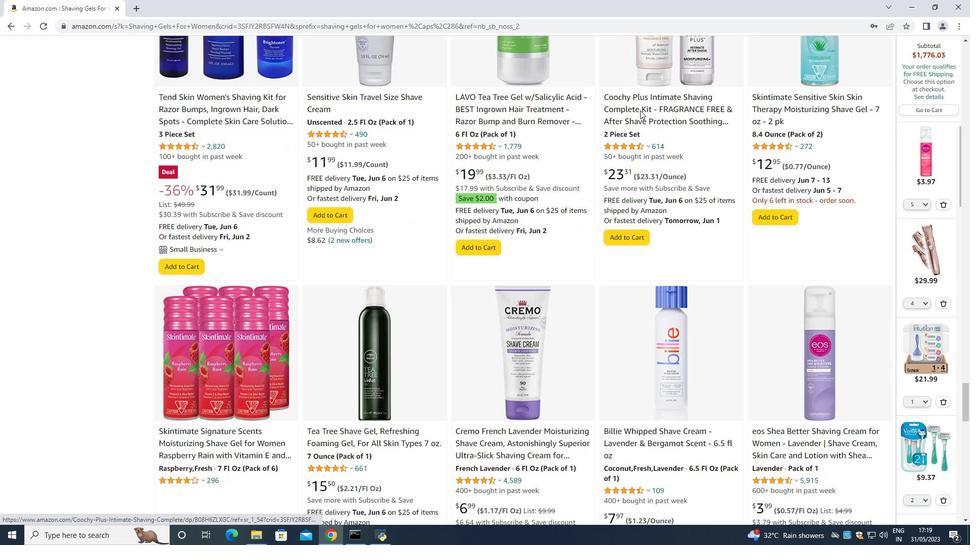 
Action: Mouse scrolled (505, 145) with delta (0, 0)
Screenshot: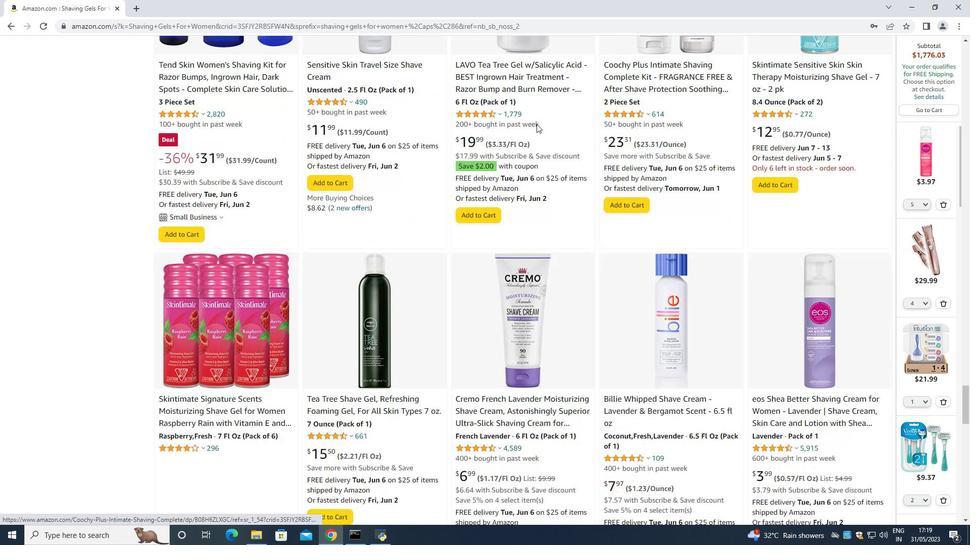 
Action: Mouse scrolled (505, 145) with delta (0, 0)
Screenshot: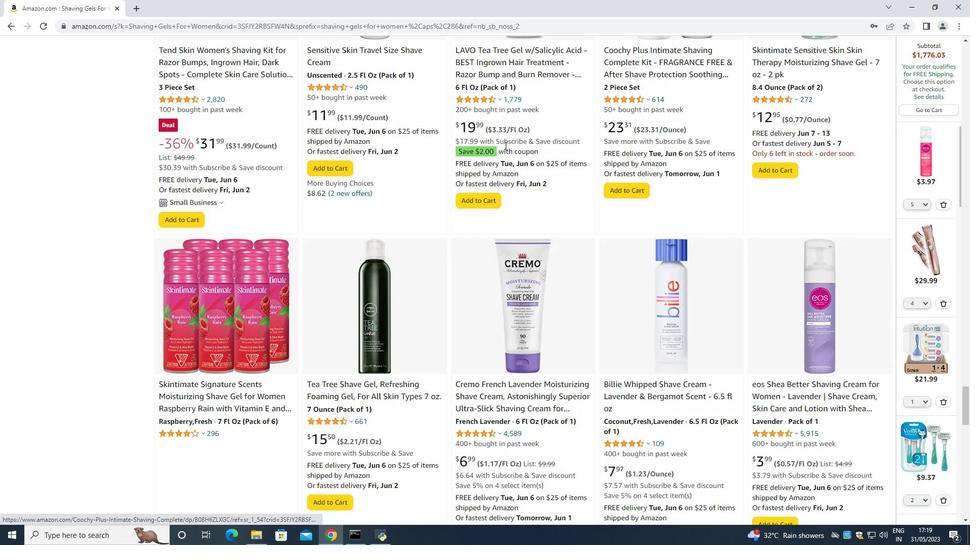 
Action: Mouse scrolled (505, 145) with delta (0, 0)
Screenshot: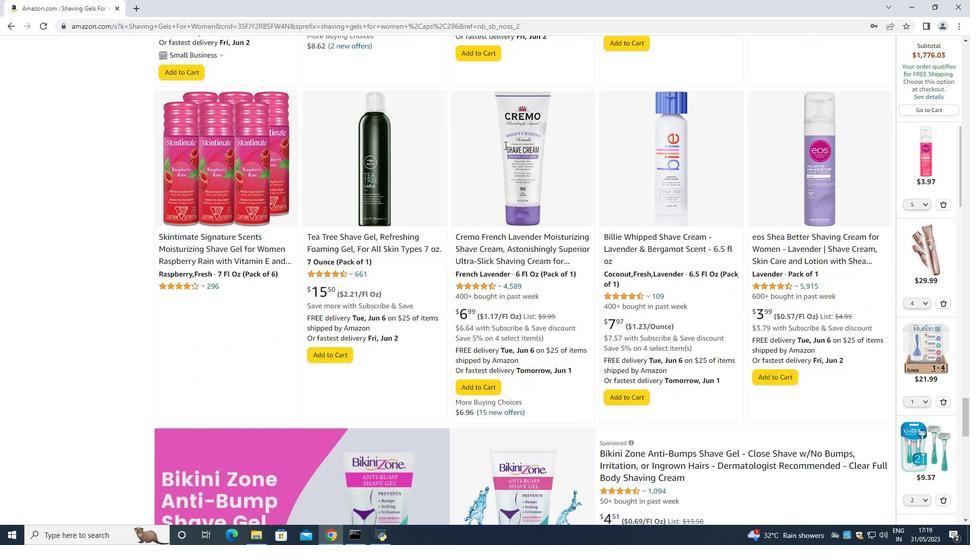 
Action: Mouse scrolled (505, 145) with delta (0, 0)
Screenshot: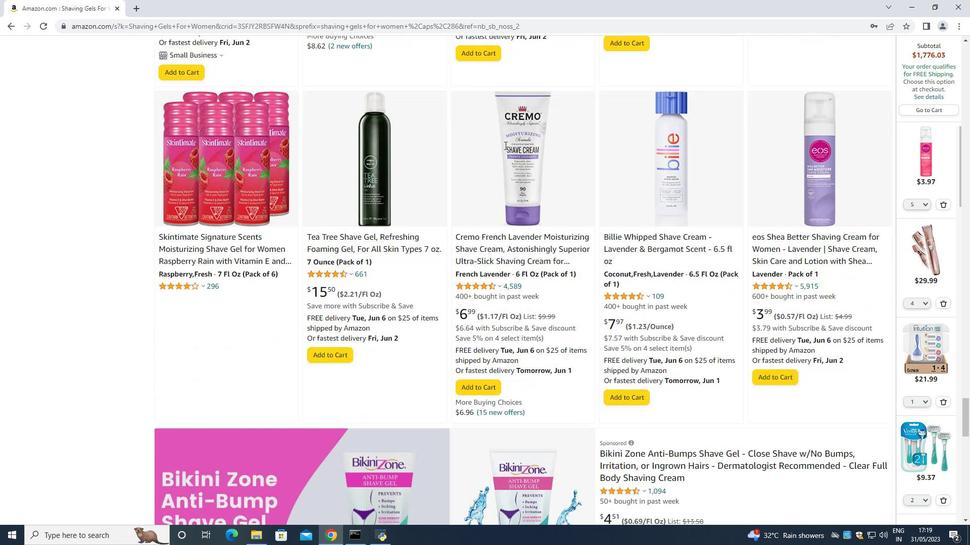 
Action: Mouse scrolled (505, 145) with delta (0, 0)
Screenshot: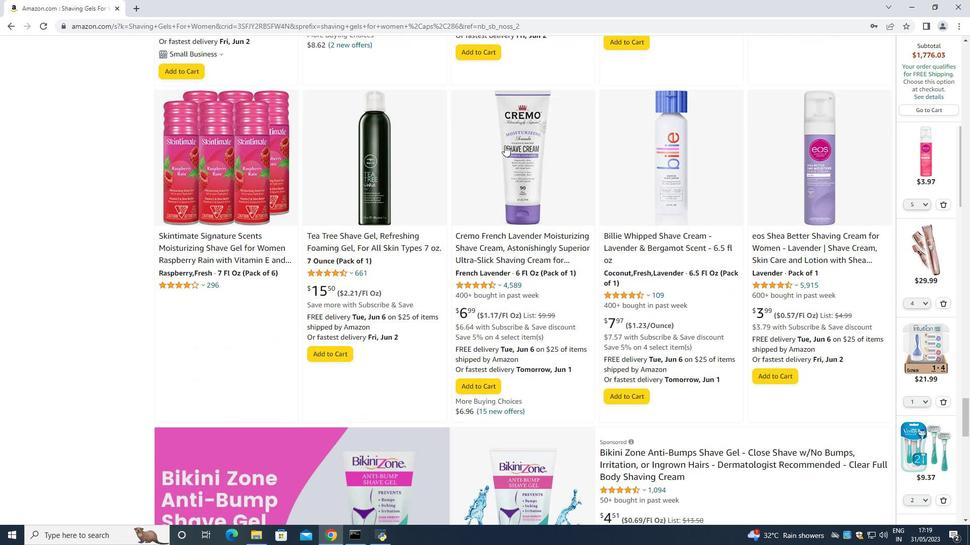 
Action: Mouse scrolled (505, 145) with delta (0, 0)
Screenshot: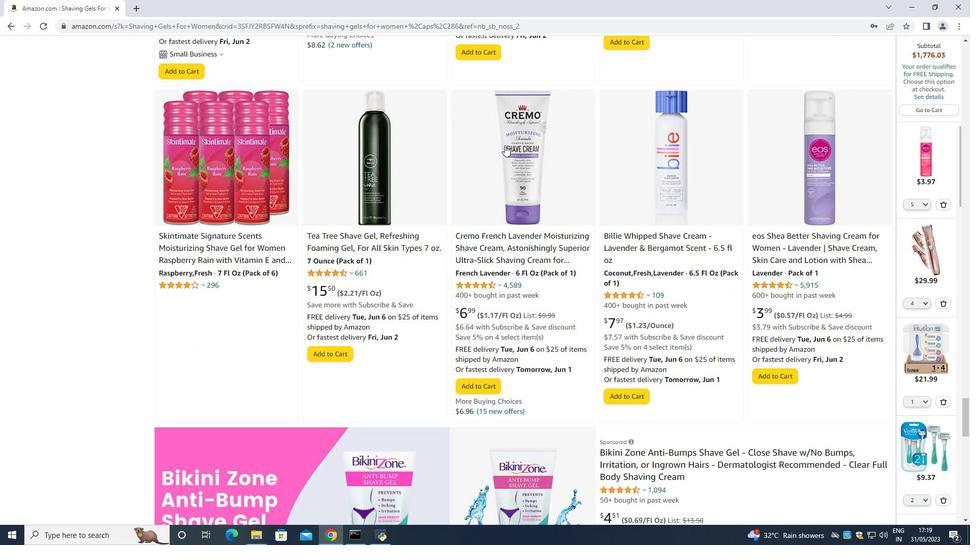 
Action: Mouse scrolled (505, 145) with delta (0, 0)
Screenshot: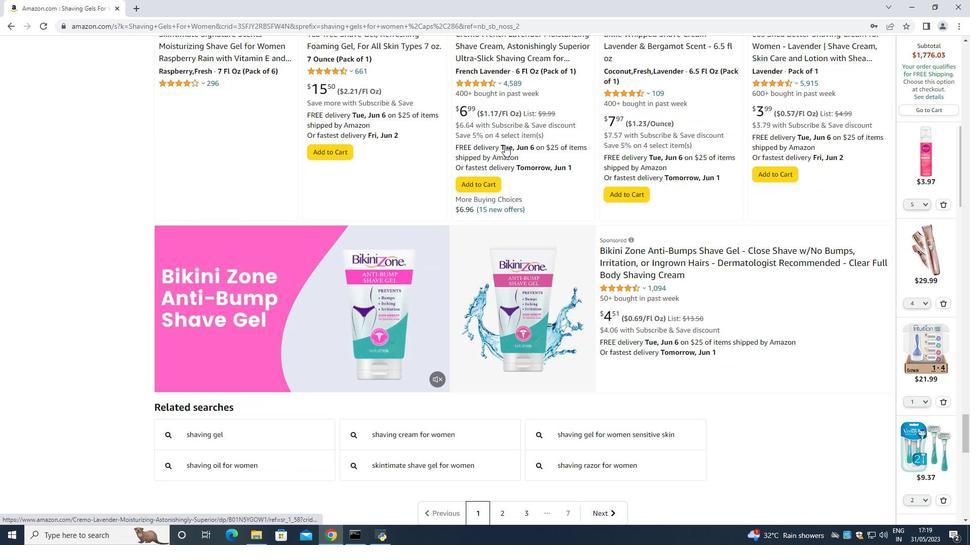 
Action: Mouse scrolled (505, 145) with delta (0, 0)
Screenshot: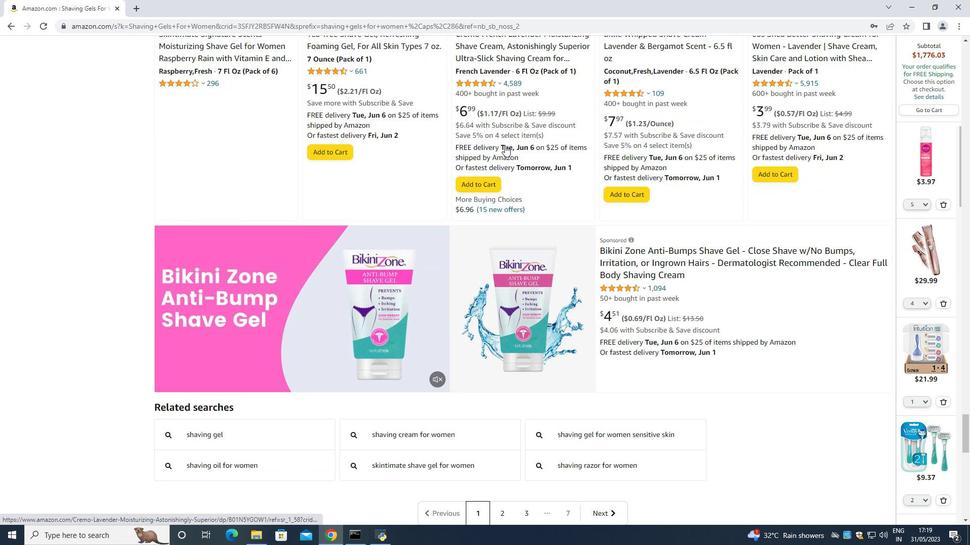 
Action: Mouse scrolled (505, 145) with delta (0, 0)
Screenshot: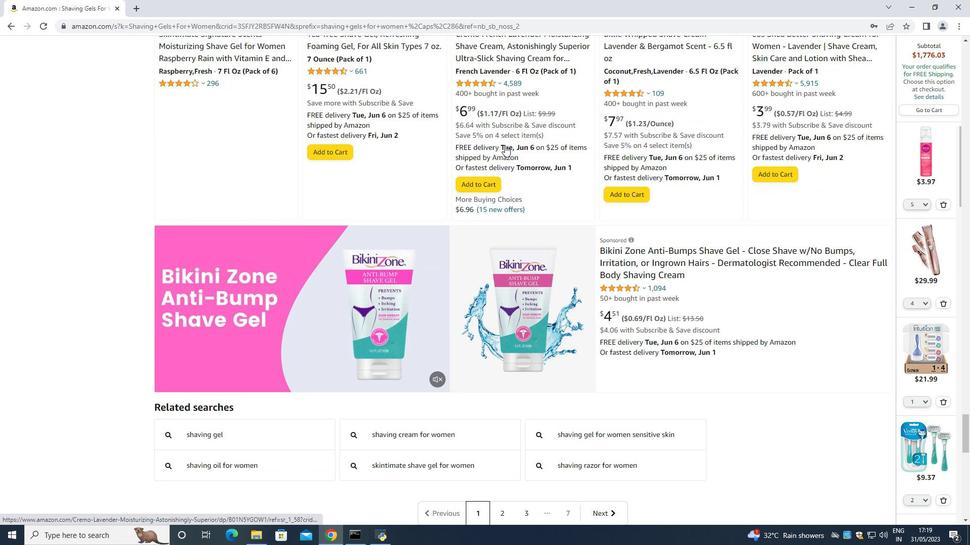 
Action: Mouse scrolled (505, 145) with delta (0, 0)
Screenshot: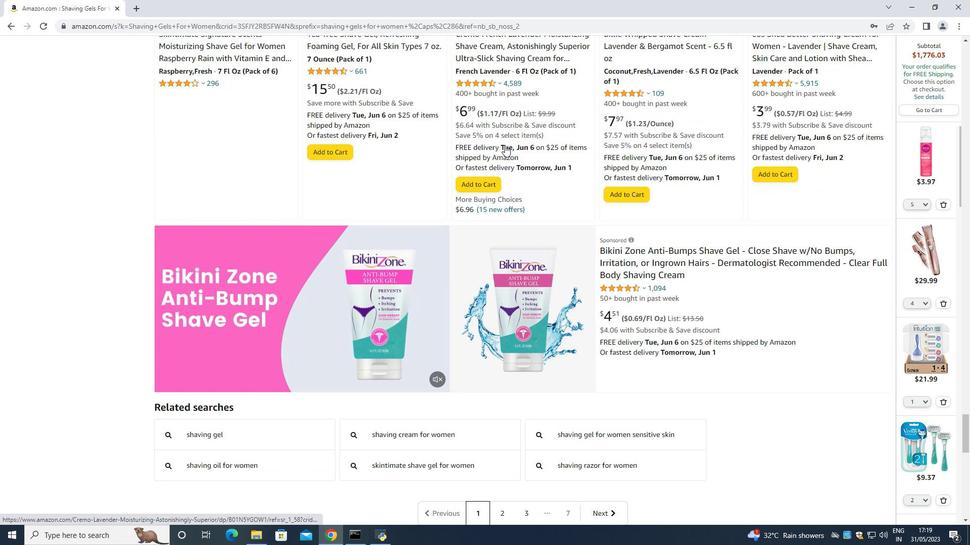 
Action: Mouse moved to (505, 145)
Screenshot: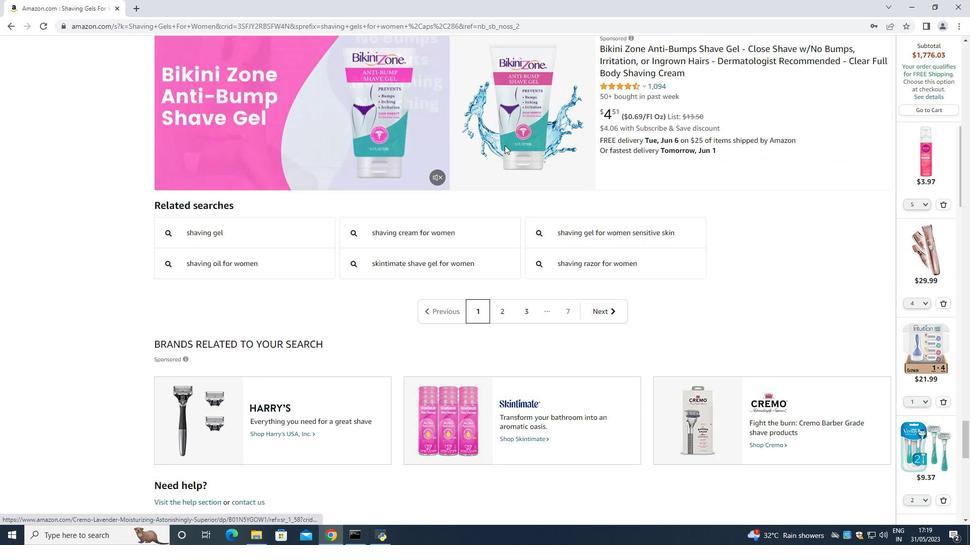 
Action: Mouse scrolled (505, 145) with delta (0, 0)
Screenshot: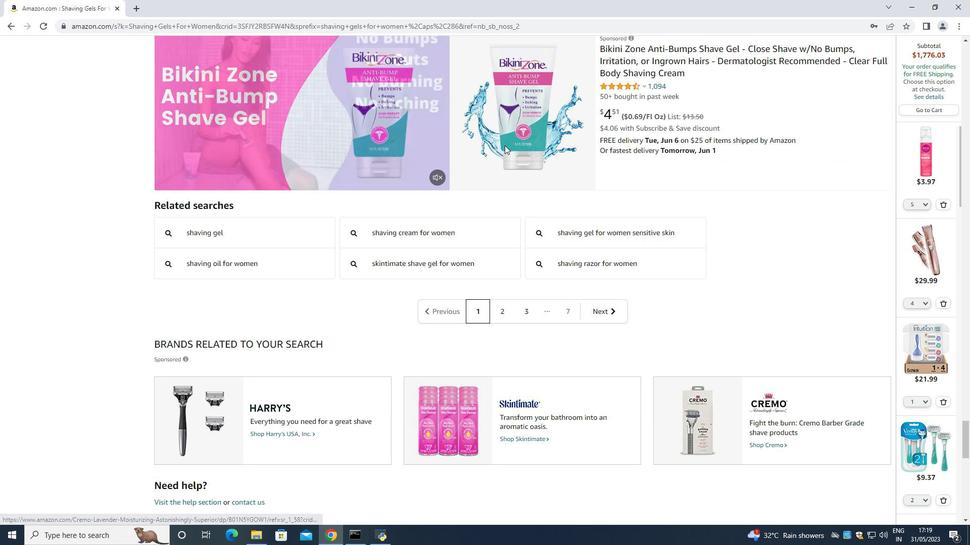 
Action: Mouse scrolled (505, 145) with delta (0, 0)
Screenshot: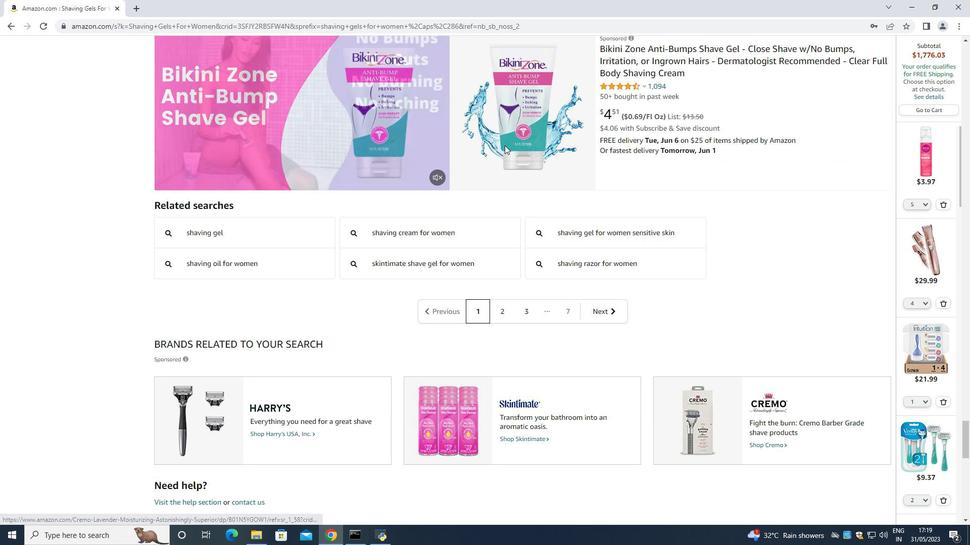 
Action: Mouse scrolled (505, 145) with delta (0, 0)
Screenshot: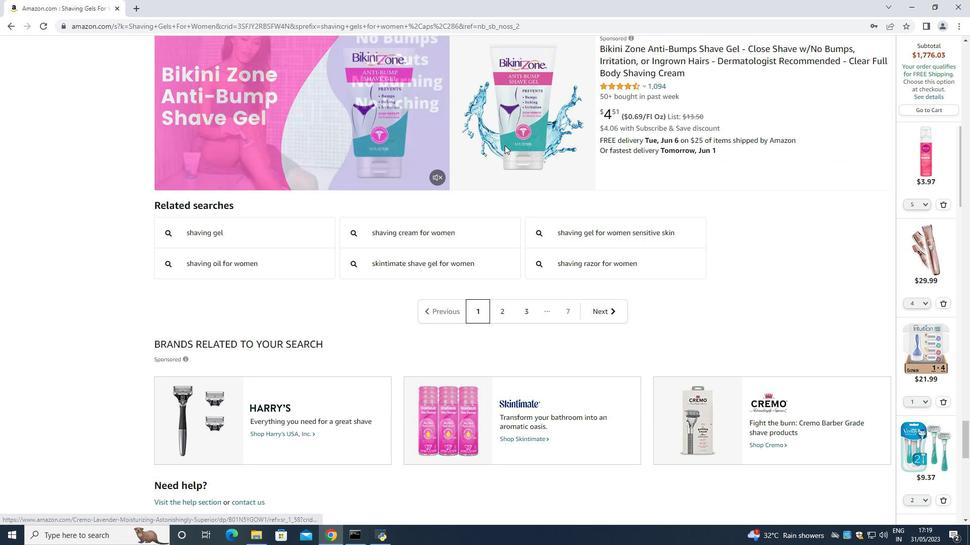 
Action: Mouse scrolled (505, 145) with delta (0, 0)
Screenshot: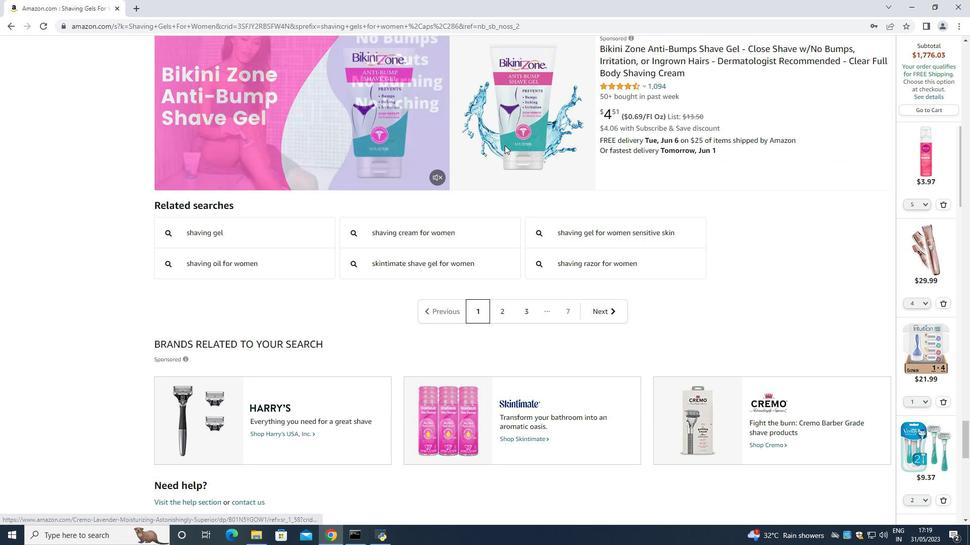 
Action: Mouse scrolled (505, 145) with delta (0, 0)
Screenshot: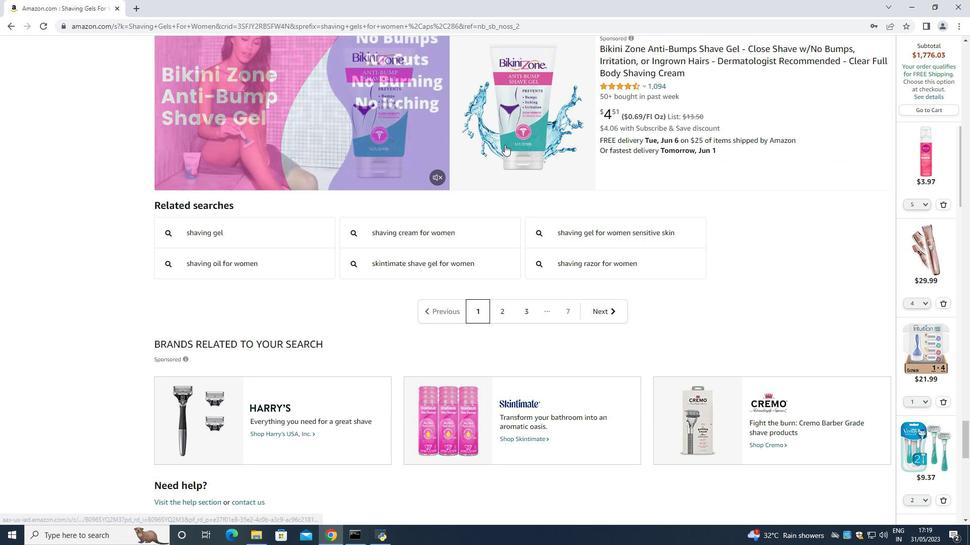 
Action: Mouse scrolled (505, 145) with delta (0, 0)
Screenshot: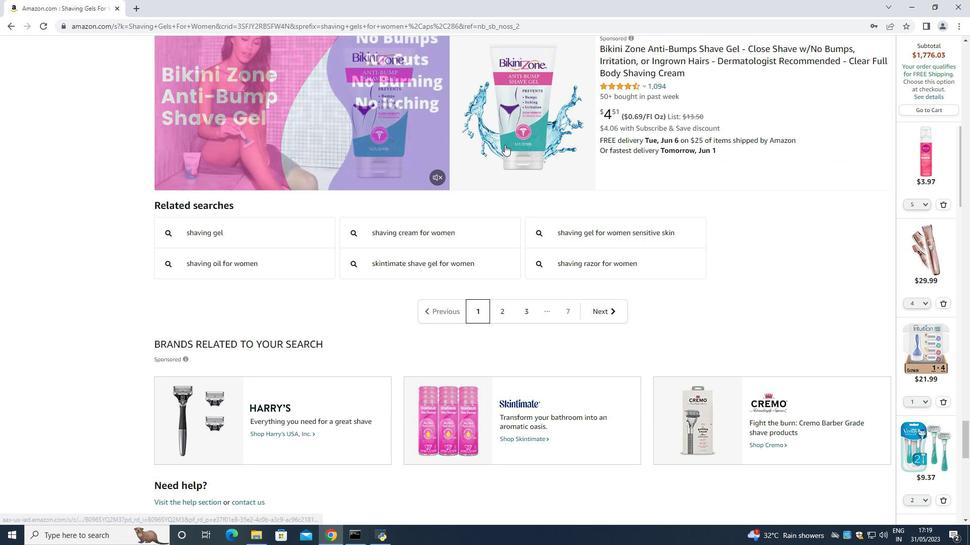 
Action: Mouse moved to (506, 143)
Screenshot: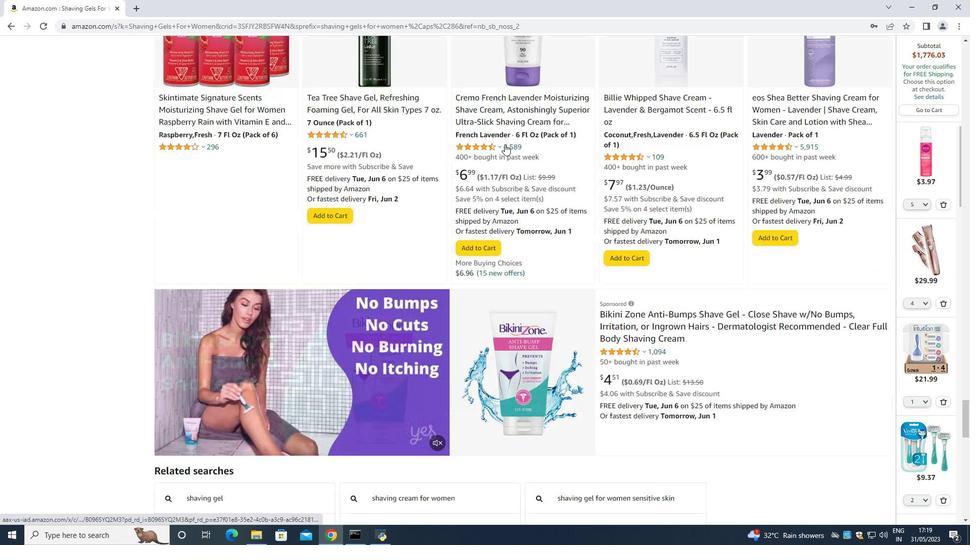 
Action: Mouse scrolled (506, 144) with delta (0, 0)
Screenshot: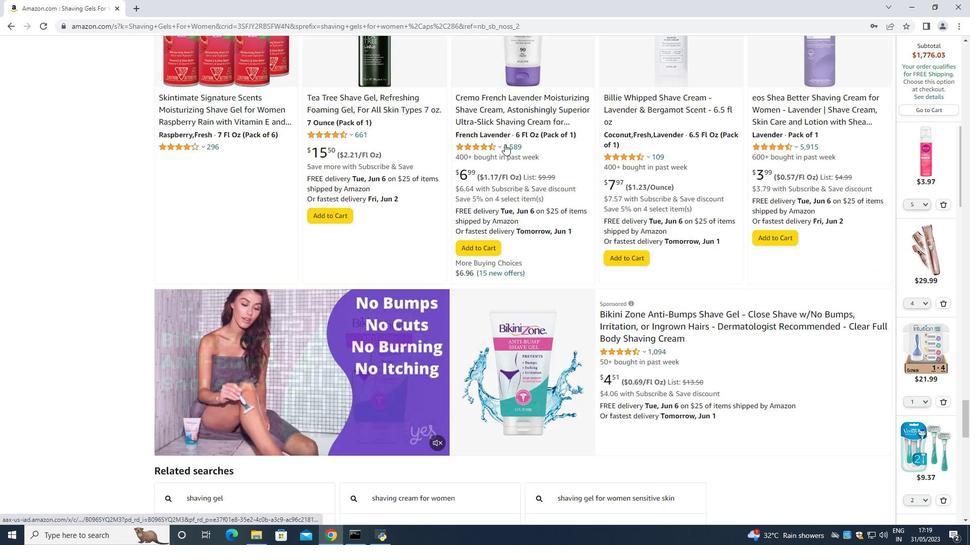 
Action: Mouse scrolled (506, 144) with delta (0, 0)
Screenshot: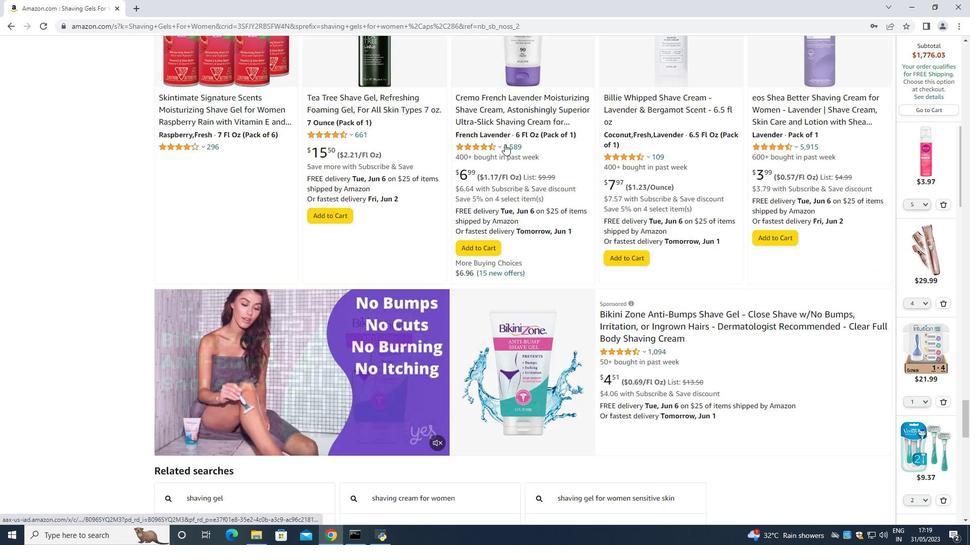 
Action: Mouse scrolled (506, 144) with delta (0, 0)
Screenshot: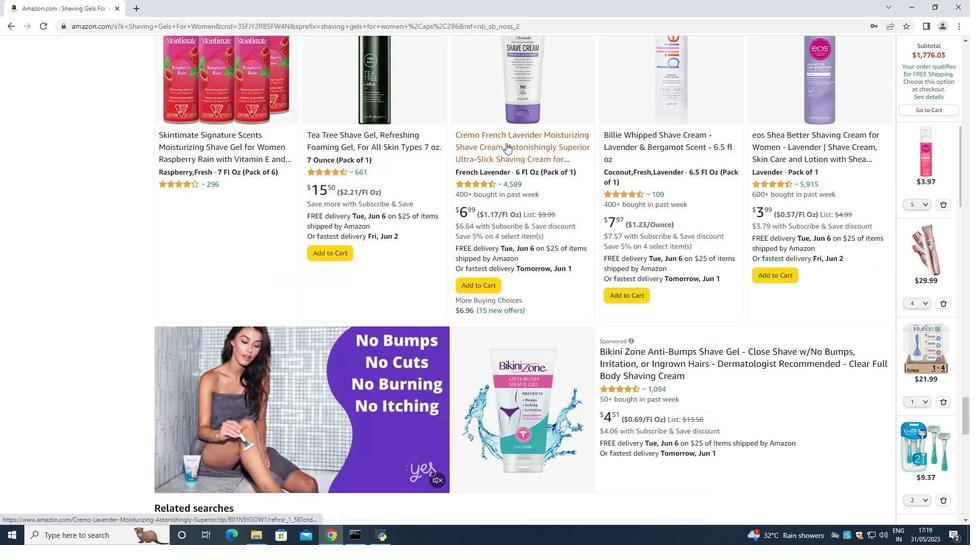 
Action: Mouse scrolled (506, 144) with delta (0, 0)
Screenshot: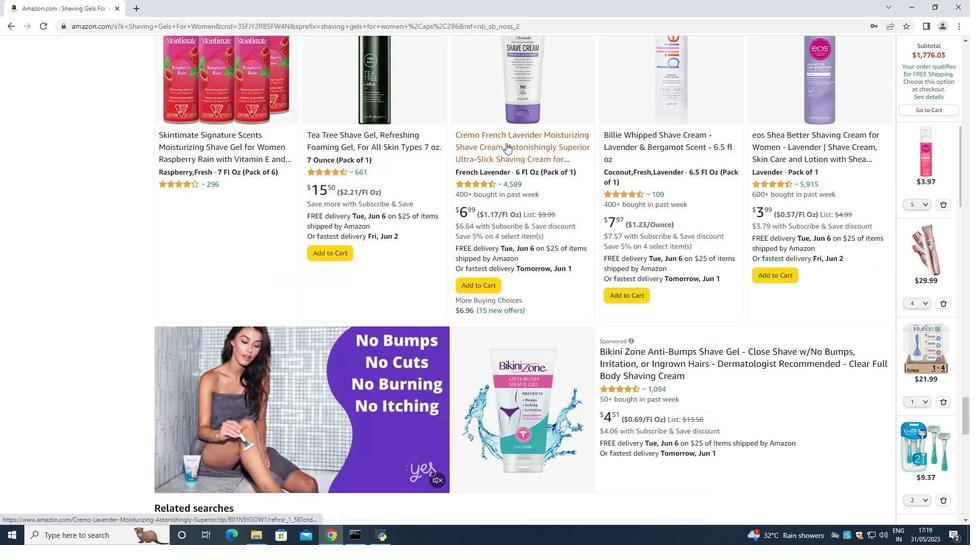 
Action: Mouse scrolled (506, 144) with delta (0, 0)
Screenshot: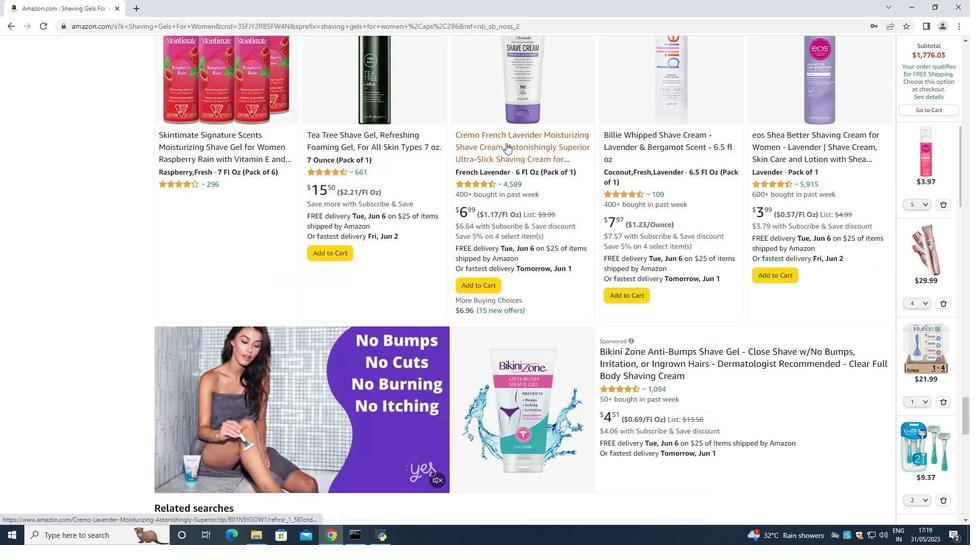 
Action: Mouse scrolled (506, 144) with delta (0, 0)
Screenshot: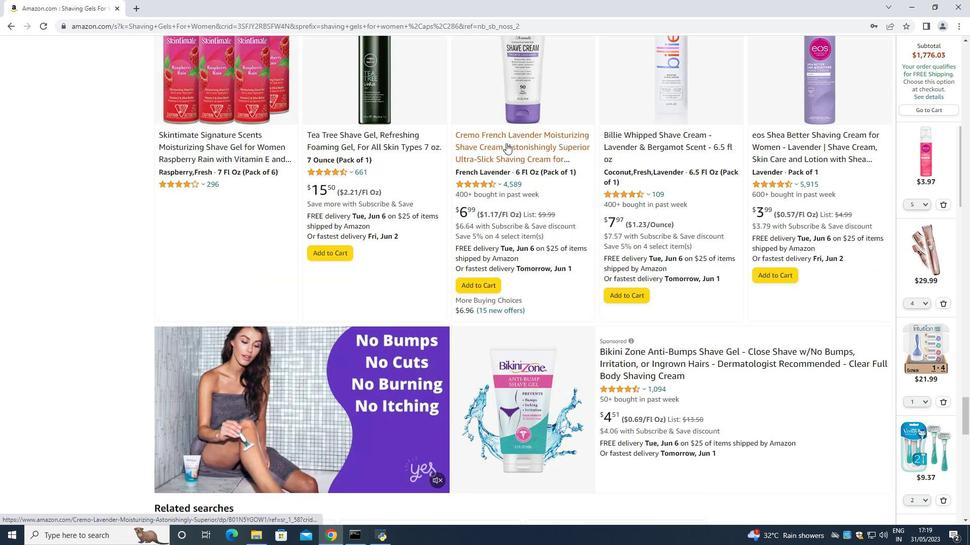 
Action: Mouse scrolled (506, 144) with delta (0, 0)
Screenshot: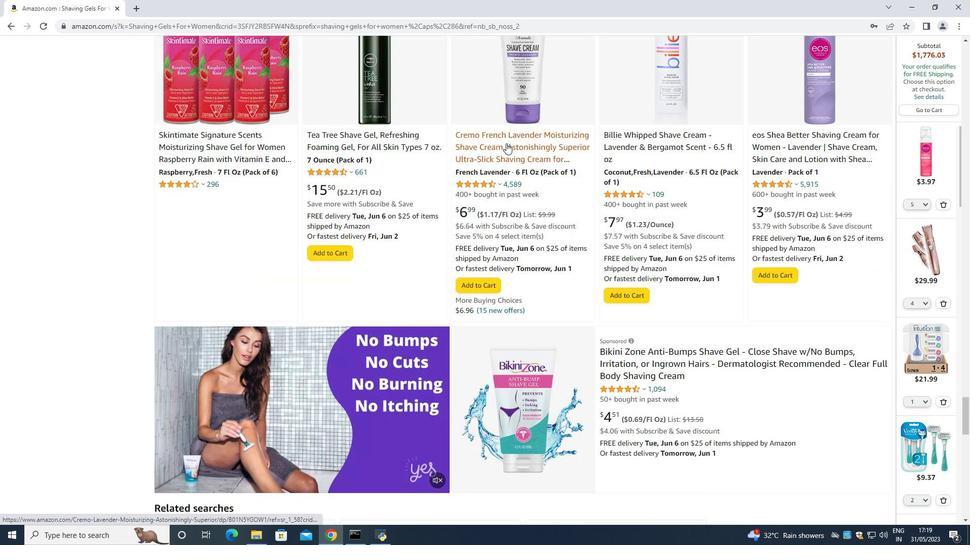 
Action: Mouse moved to (507, 142)
Screenshot: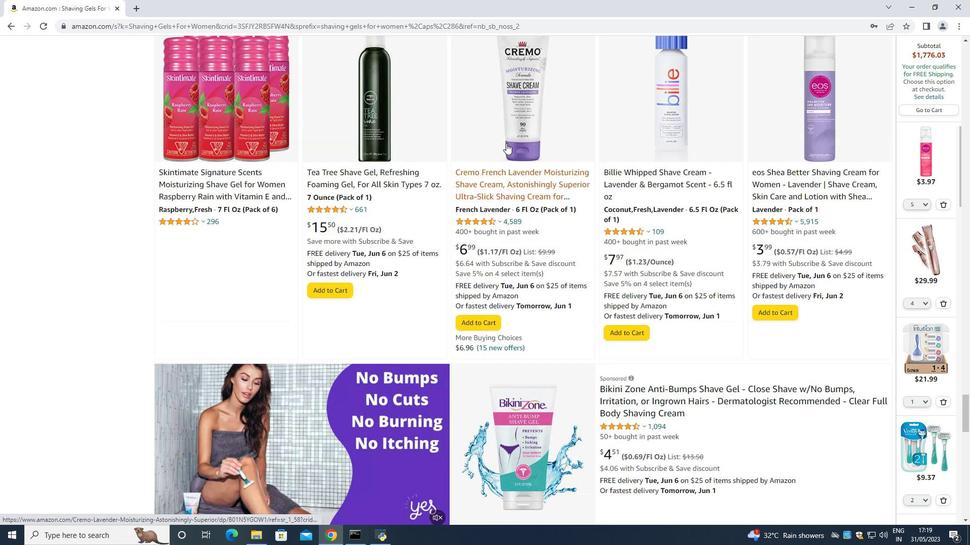 
Action: Mouse scrolled (507, 142) with delta (0, 0)
Screenshot: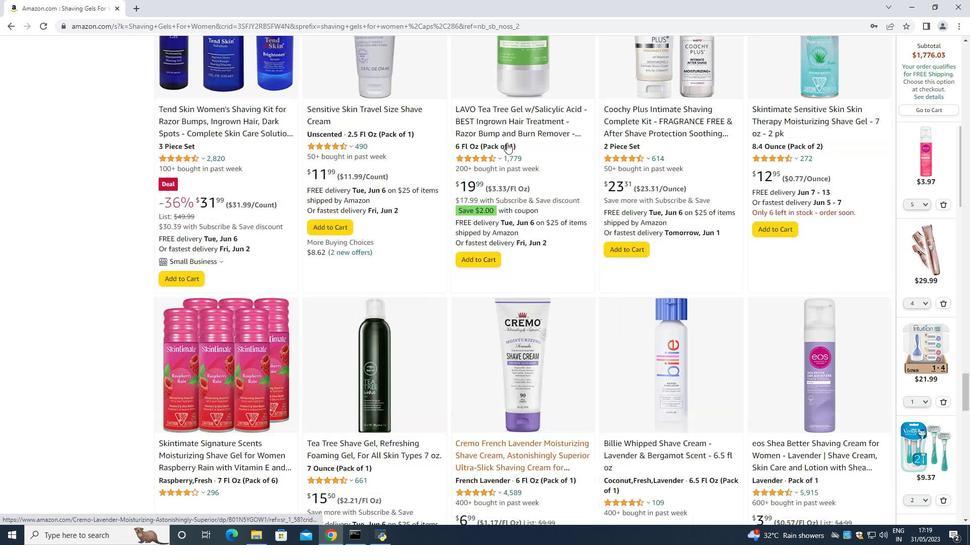 
Action: Mouse scrolled (507, 142) with delta (0, 0)
Screenshot: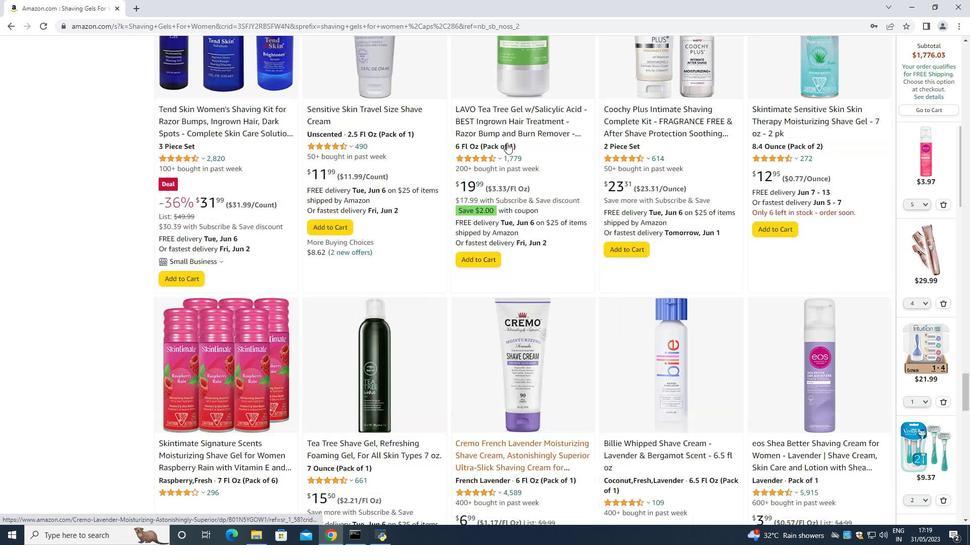 
Action: Mouse scrolled (507, 142) with delta (0, 0)
Screenshot: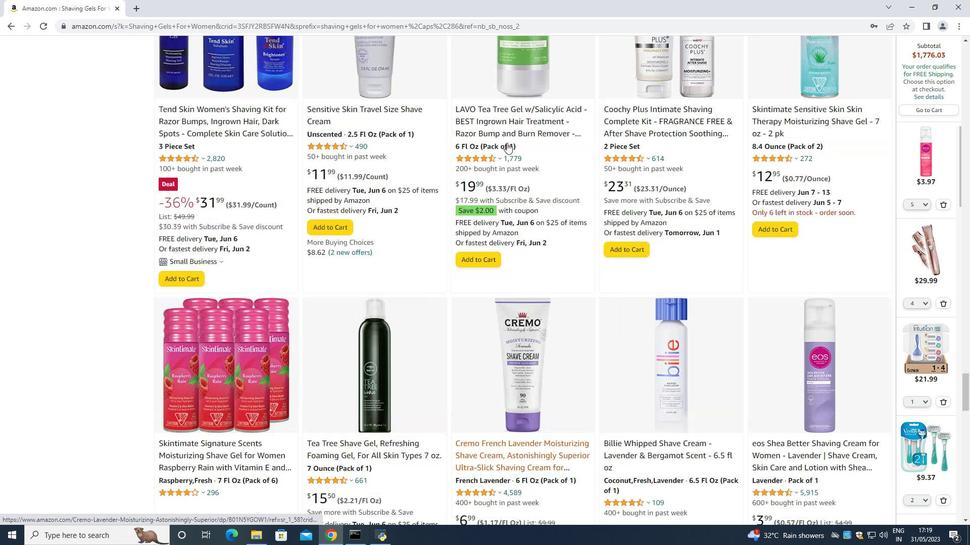 
Action: Mouse scrolled (507, 142) with delta (0, 0)
Screenshot: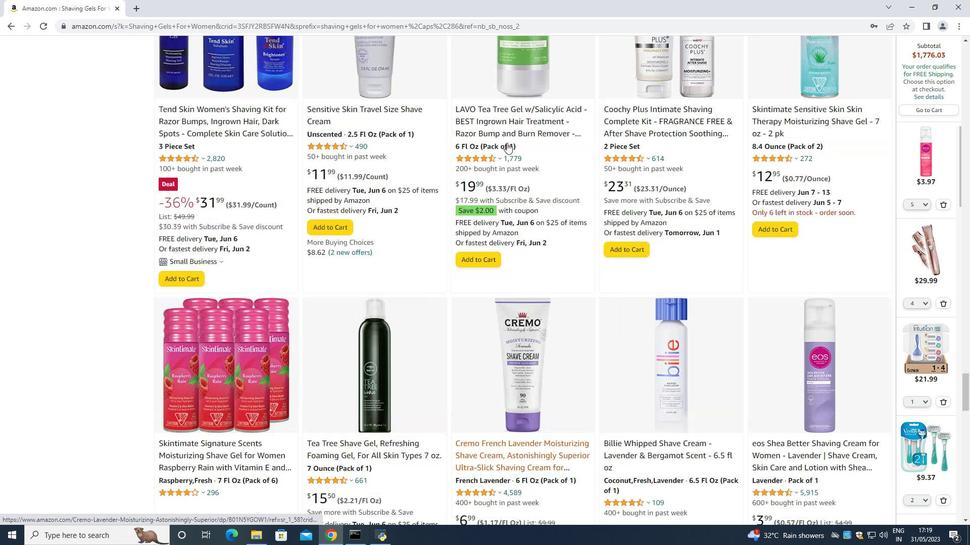 
Action: Mouse scrolled (507, 142) with delta (0, 0)
Screenshot: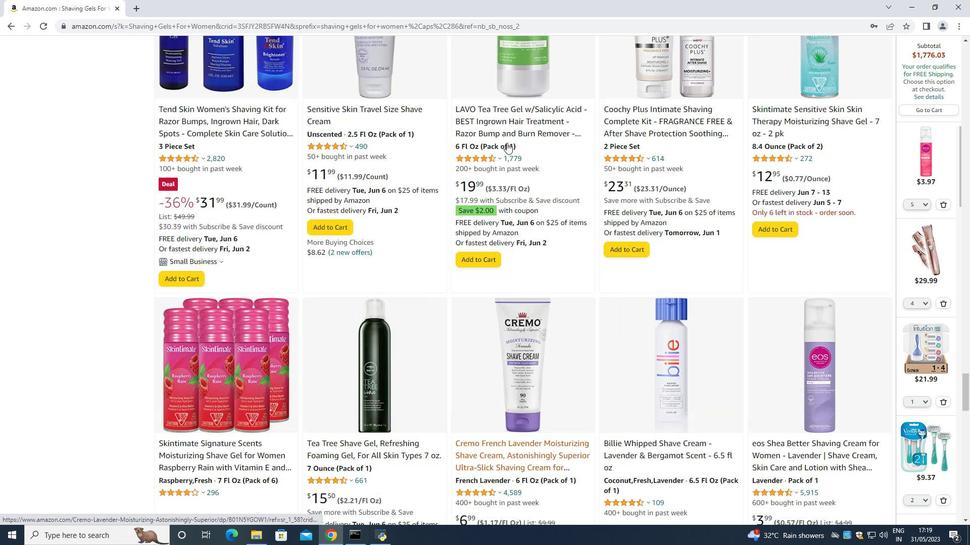 
Action: Mouse scrolled (507, 142) with delta (0, 0)
Screenshot: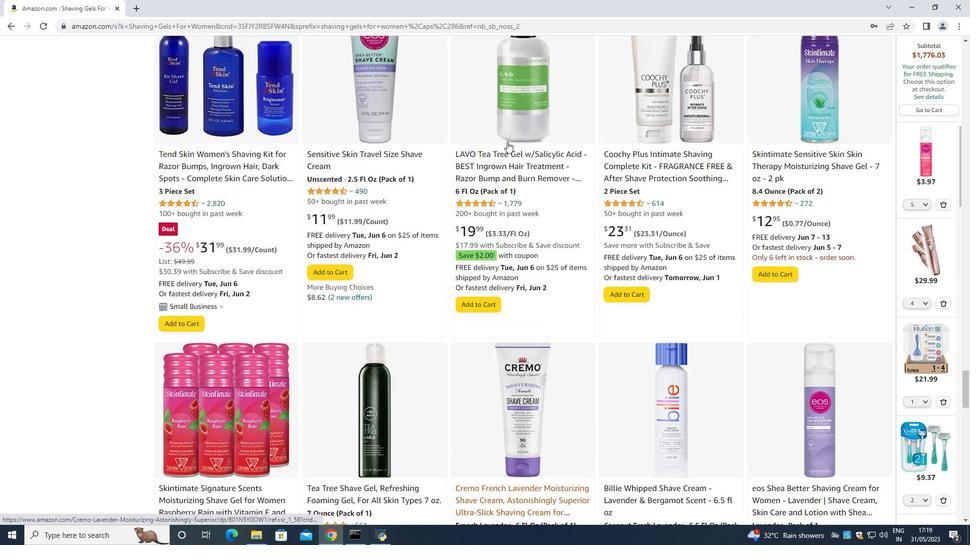 
Action: Mouse moved to (512, 140)
Screenshot: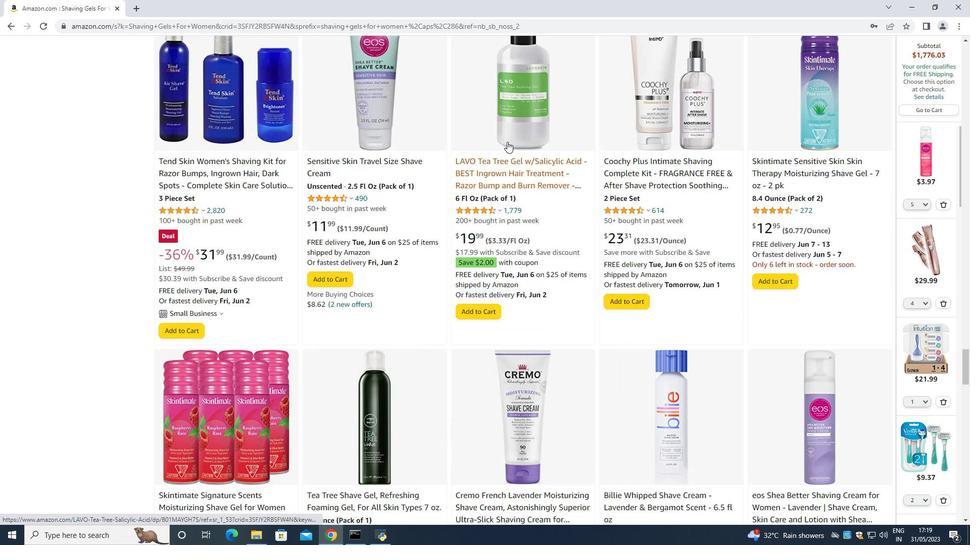 
Action: Mouse scrolled (512, 140) with delta (0, 0)
Screenshot: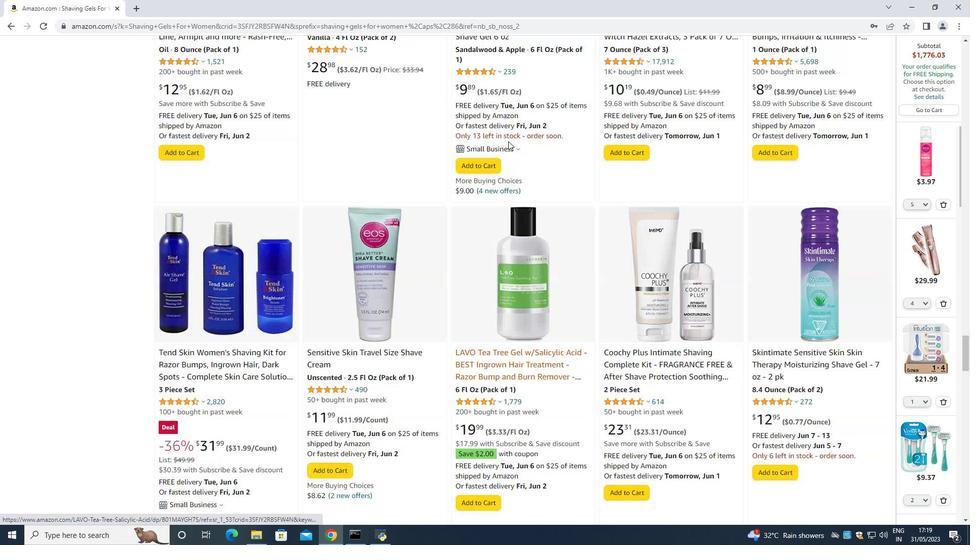
Action: Mouse scrolled (512, 140) with delta (0, 0)
Screenshot: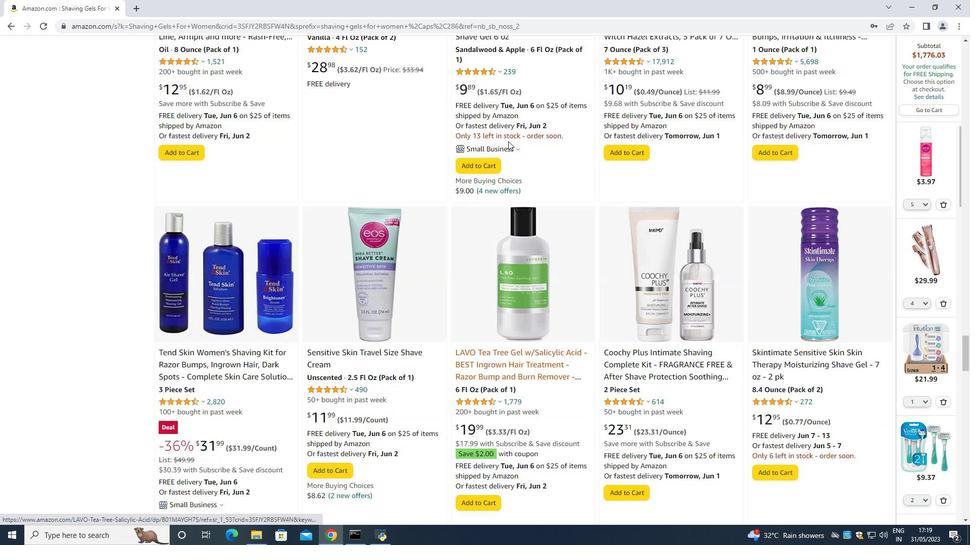 
Action: Mouse scrolled (512, 140) with delta (0, 0)
Screenshot: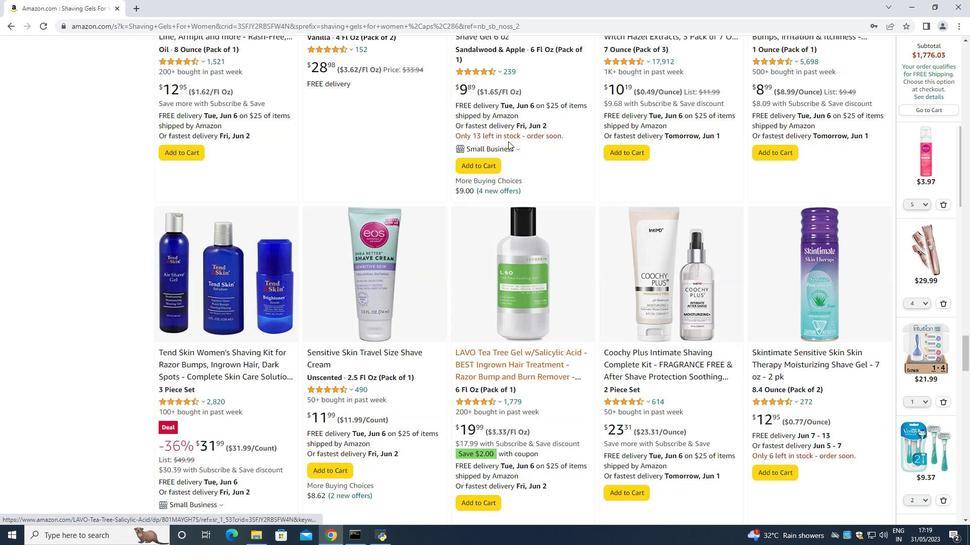 
Action: Mouse scrolled (512, 140) with delta (0, 0)
Screenshot: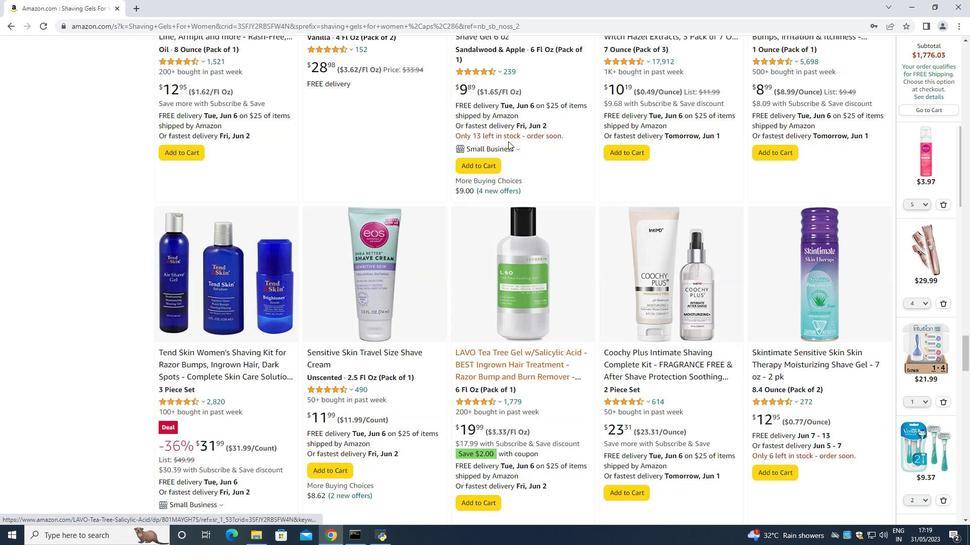 
Action: Mouse scrolled (512, 140) with delta (0, 0)
Screenshot: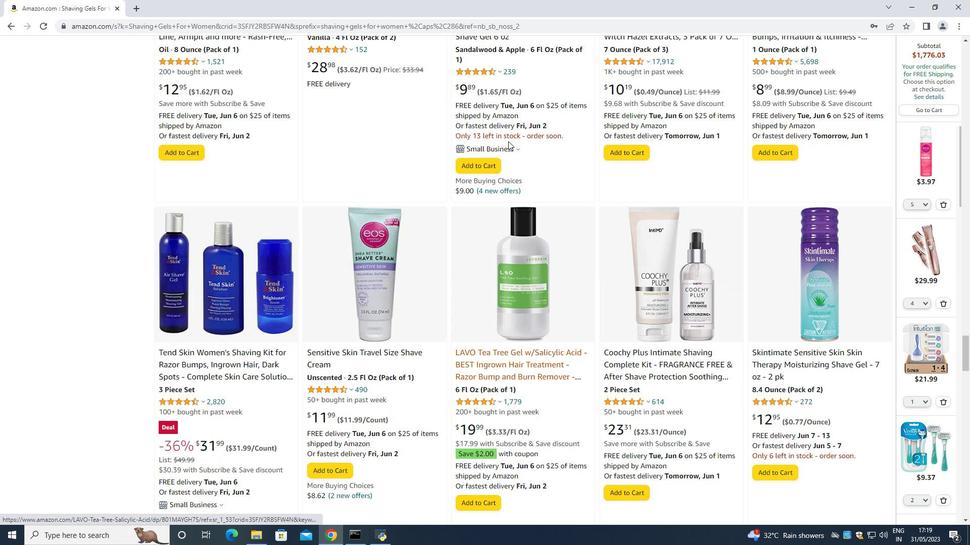 
Action: Mouse moved to (512, 139)
Screenshot: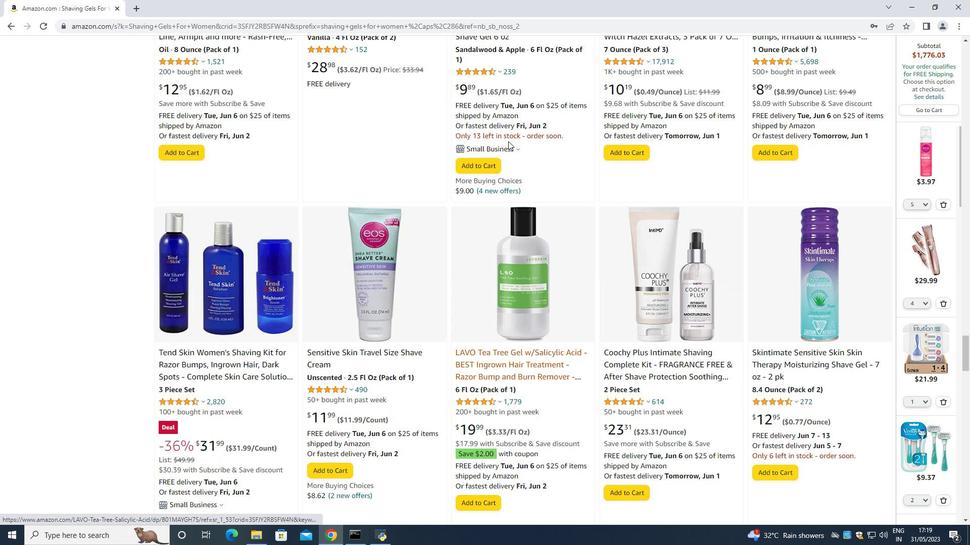 
Action: Mouse scrolled (512, 140) with delta (0, 0)
Screenshot: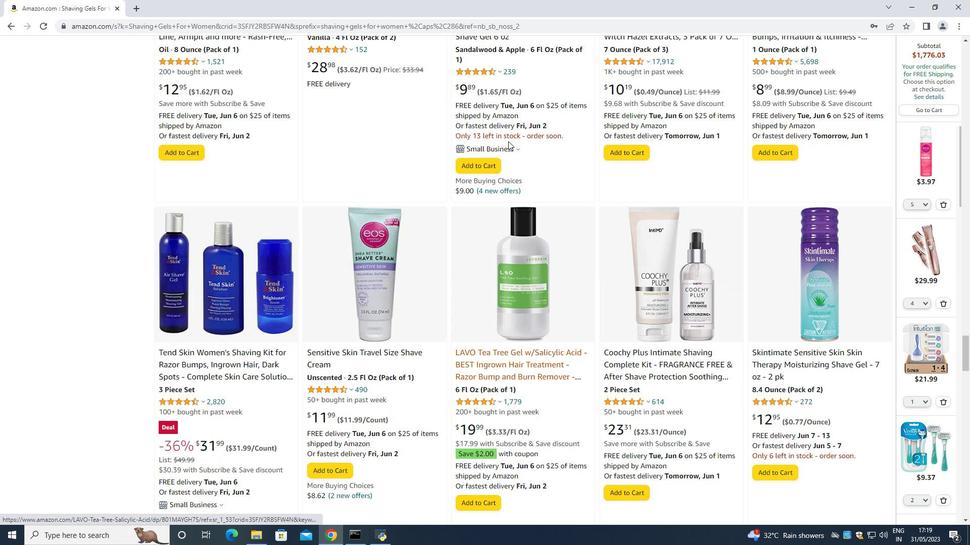 
Action: Mouse scrolled (512, 140) with delta (0, 0)
Screenshot: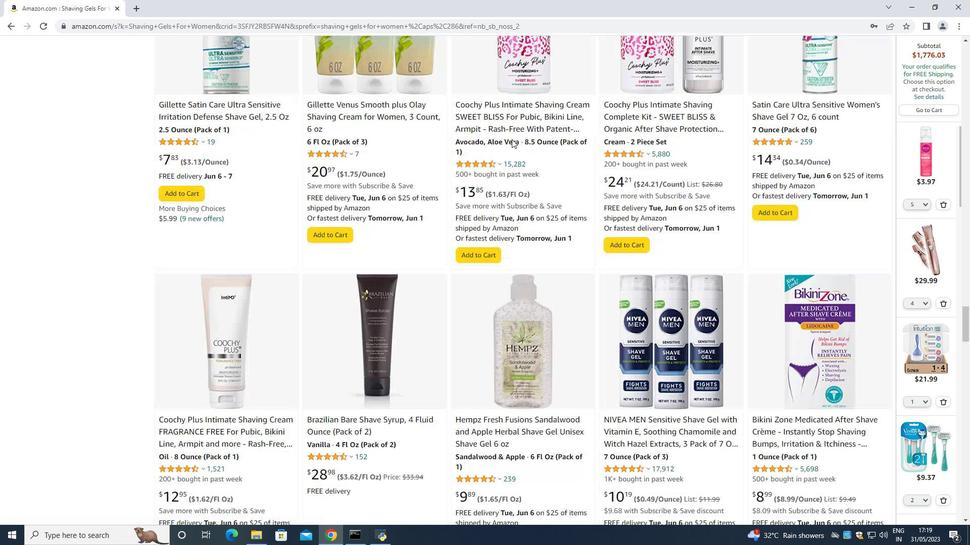 
Action: Mouse scrolled (512, 140) with delta (0, 0)
Screenshot: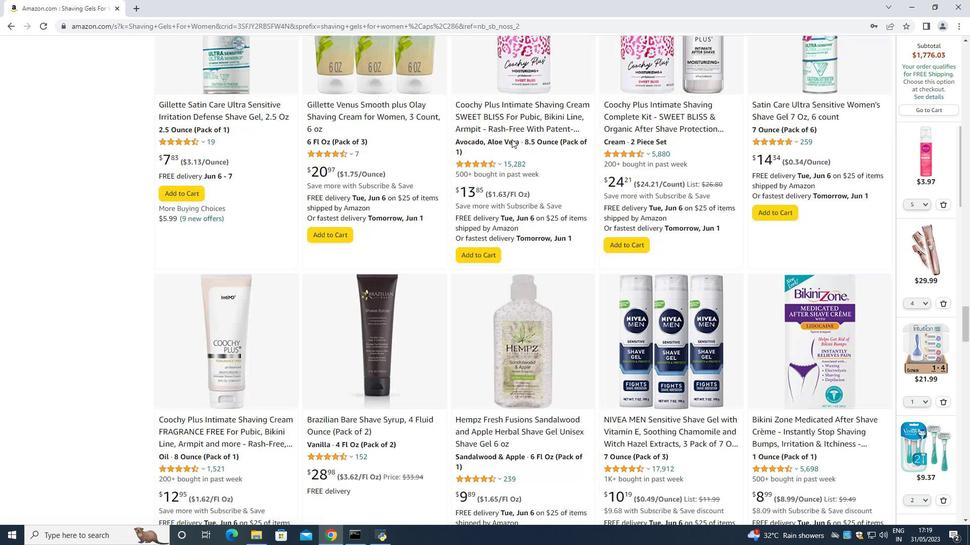 
Action: Mouse scrolled (512, 140) with delta (0, 0)
Screenshot: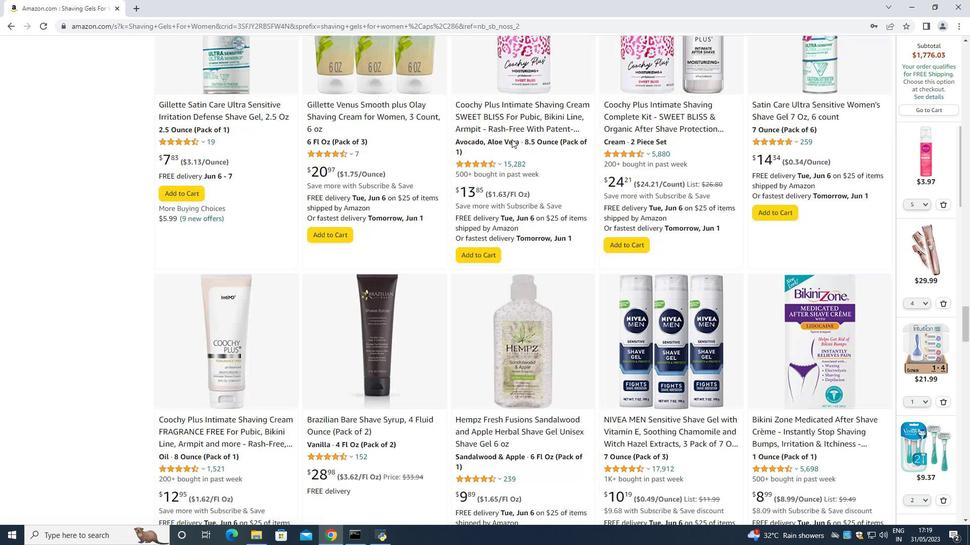 
Action: Mouse scrolled (512, 140) with delta (0, 0)
Screenshot: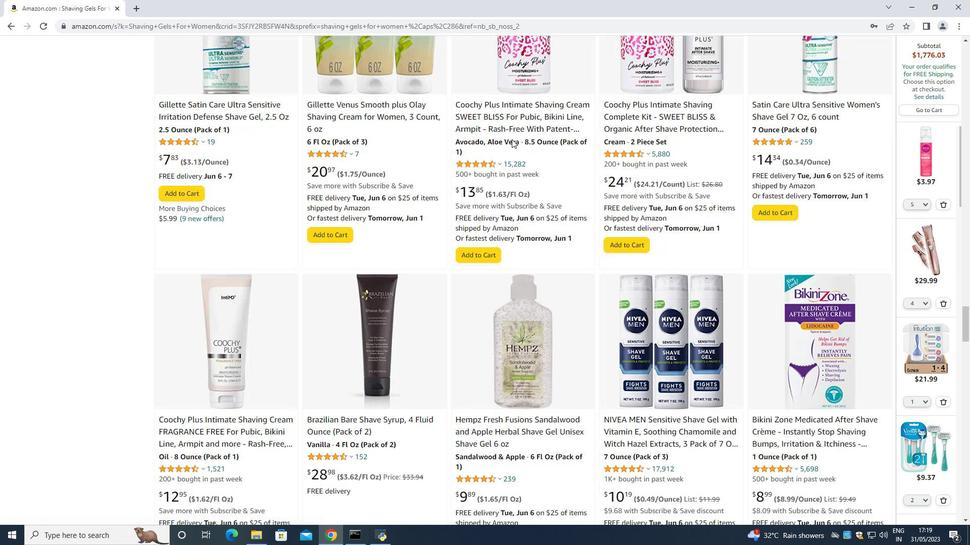 
Action: Mouse scrolled (512, 140) with delta (0, 0)
Screenshot: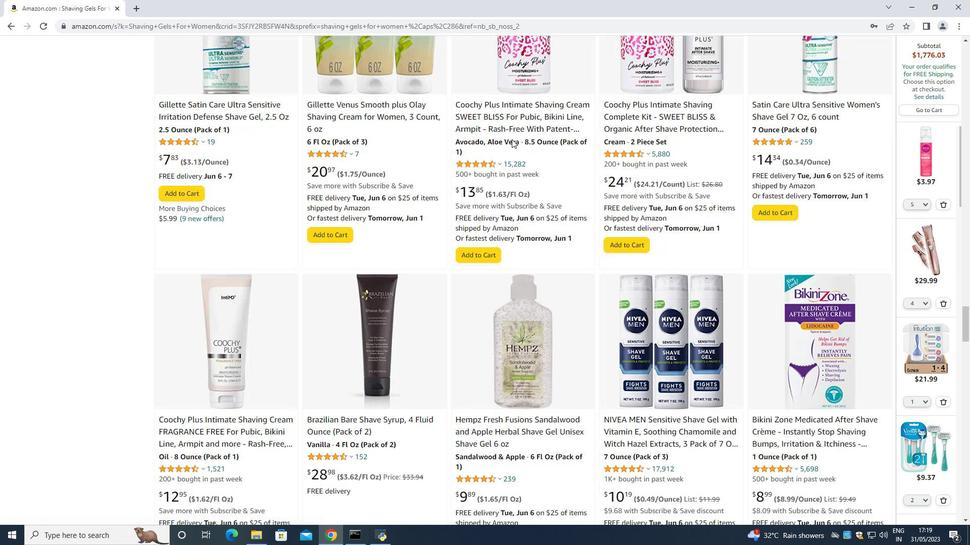 
Action: Mouse scrolled (512, 140) with delta (0, 0)
Screenshot: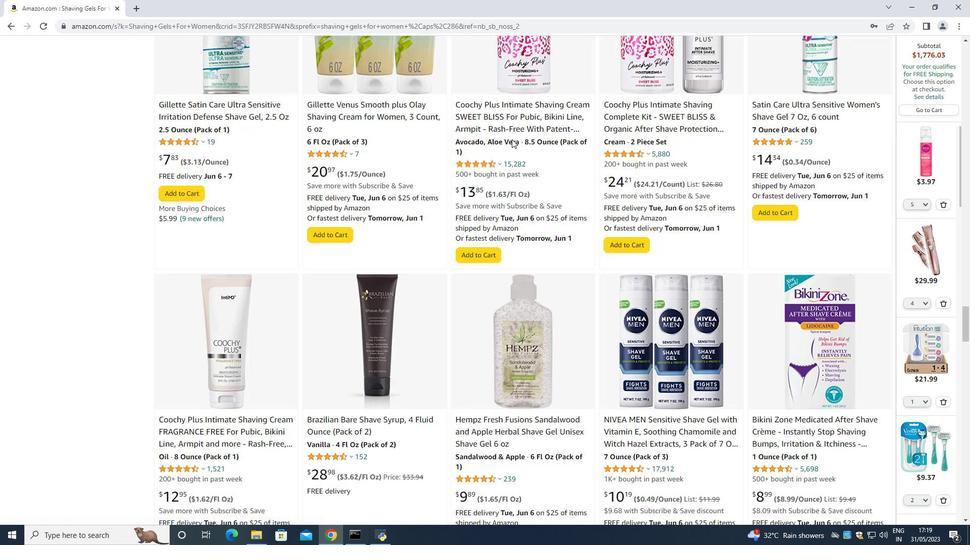 
Action: Mouse scrolled (512, 140) with delta (0, 0)
Screenshot: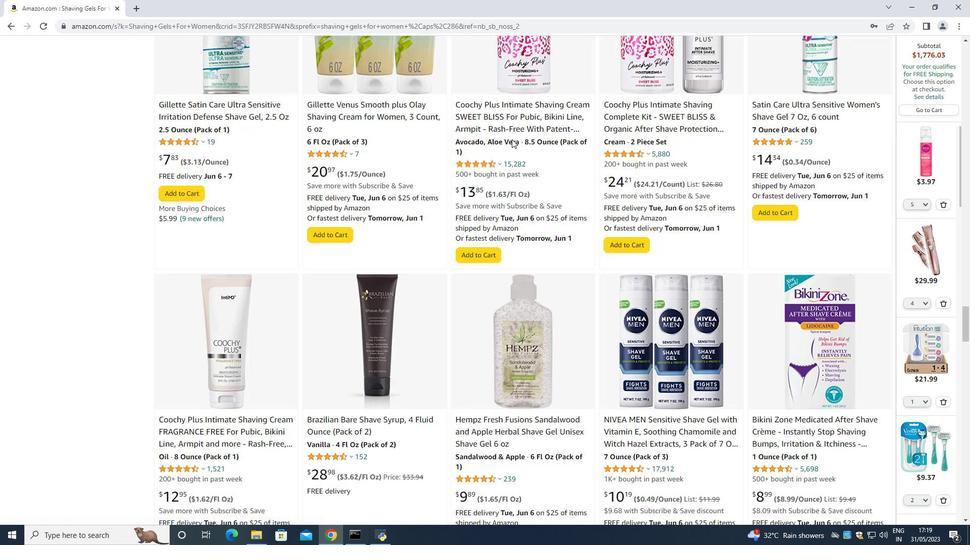 
Action: Mouse moved to (512, 138)
Screenshot: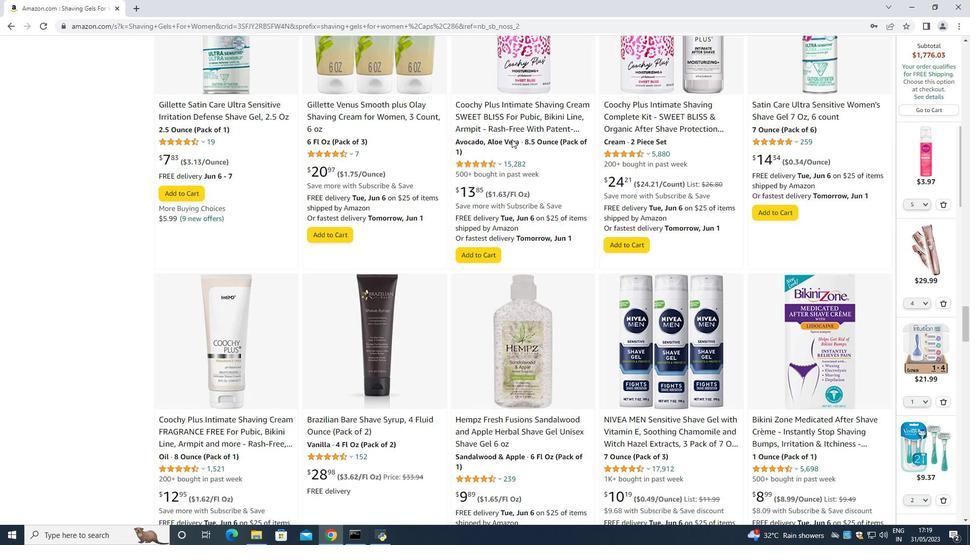 
Action: Mouse scrolled (512, 138) with delta (0, 0)
Screenshot: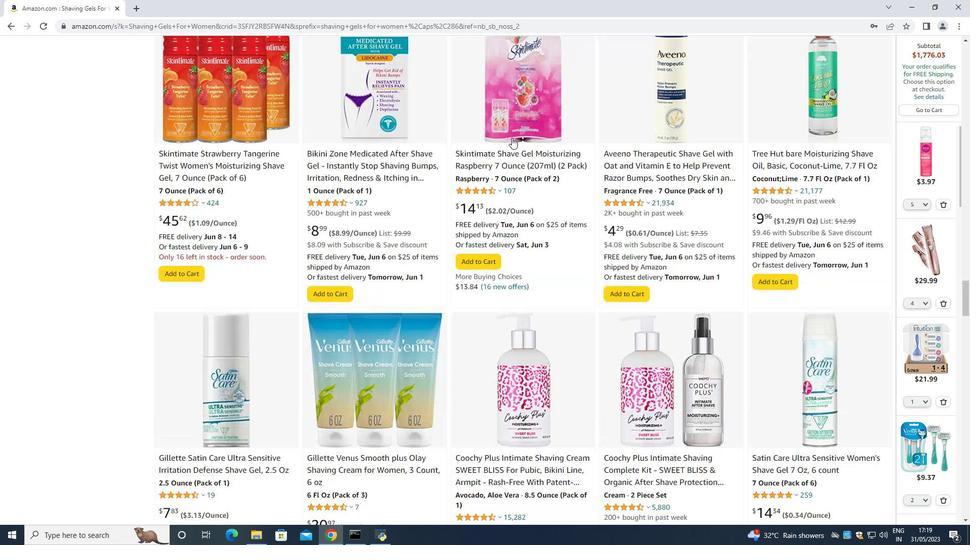 
Action: Mouse moved to (512, 137)
Screenshot: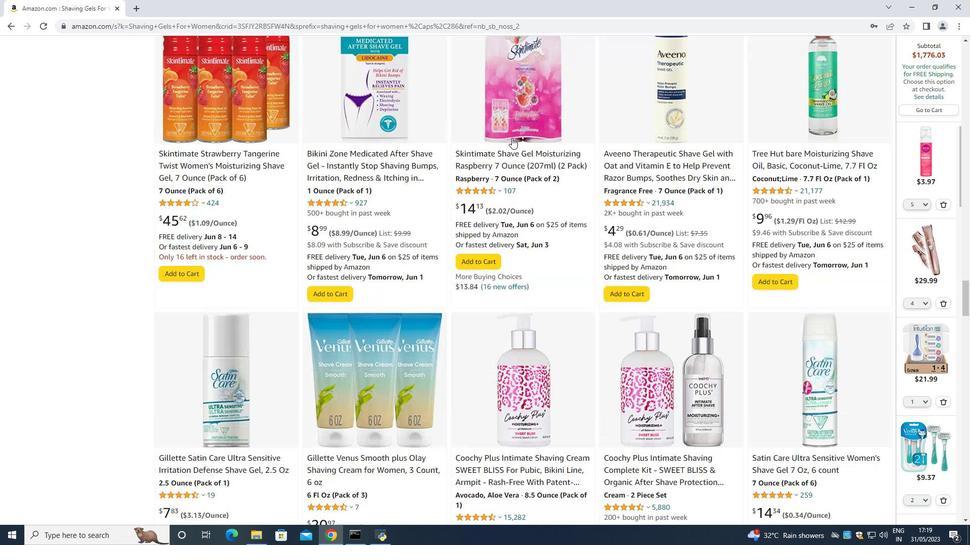 
Action: Mouse scrolled (512, 138) with delta (0, 0)
Screenshot: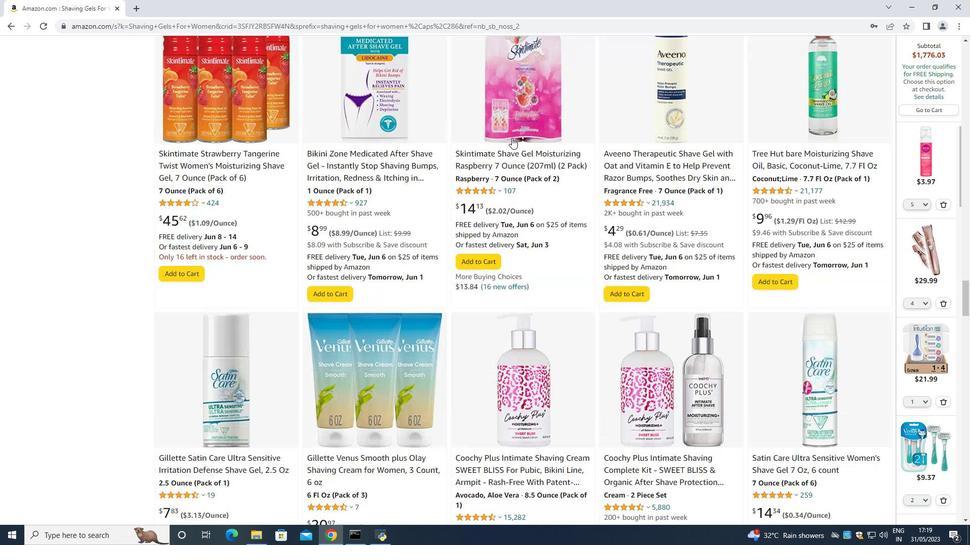 
Action: Mouse scrolled (512, 138) with delta (0, 0)
Screenshot: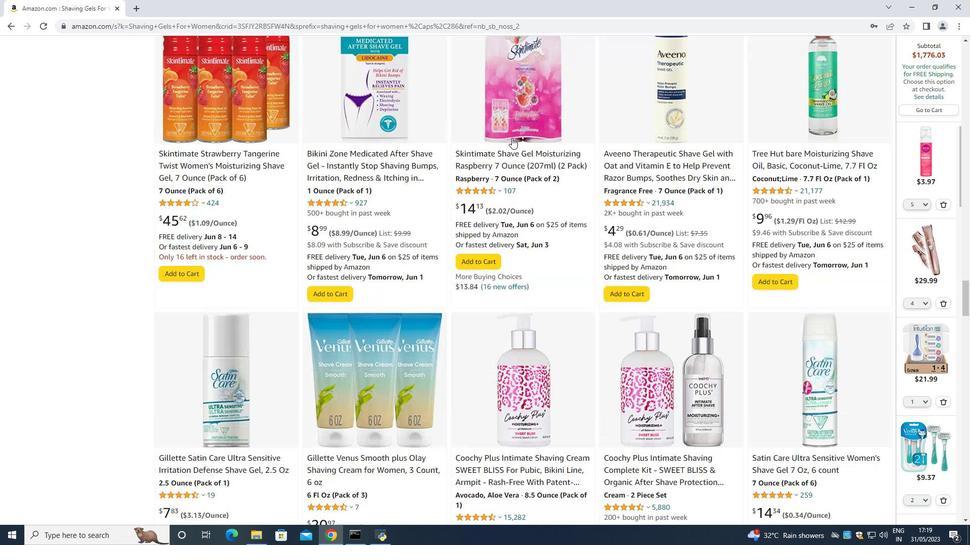 
Action: Mouse scrolled (512, 138) with delta (0, 0)
Screenshot: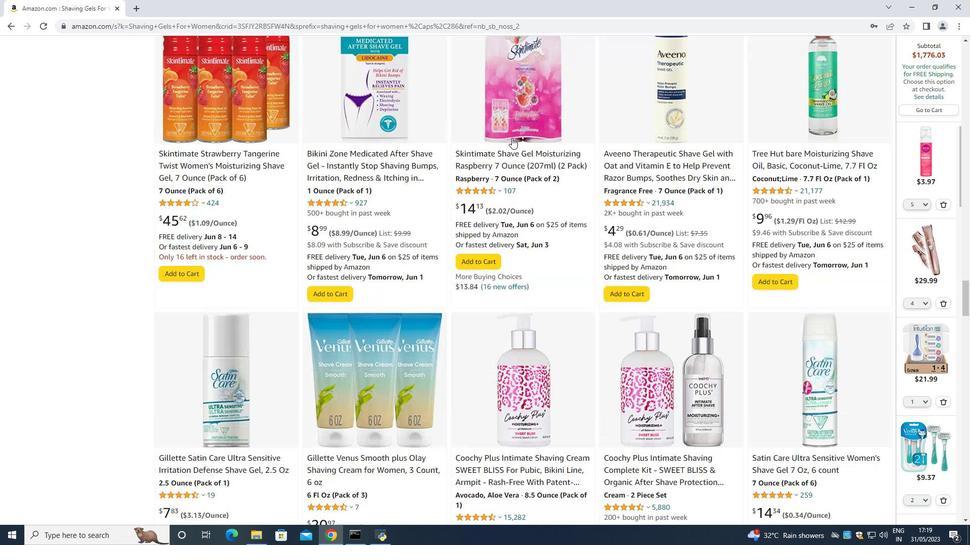 
Action: Mouse scrolled (512, 138) with delta (0, 0)
Screenshot: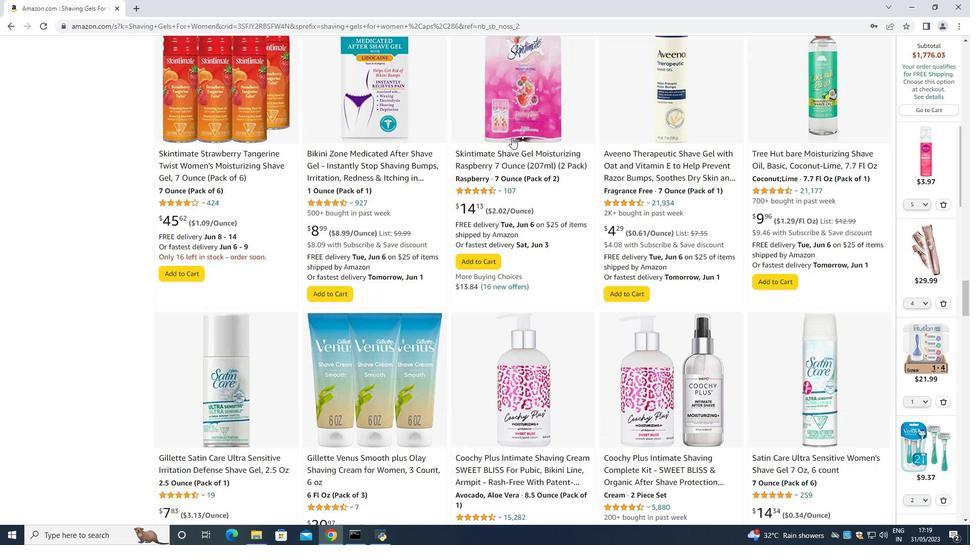 
Action: Mouse scrolled (512, 138) with delta (0, 0)
Screenshot: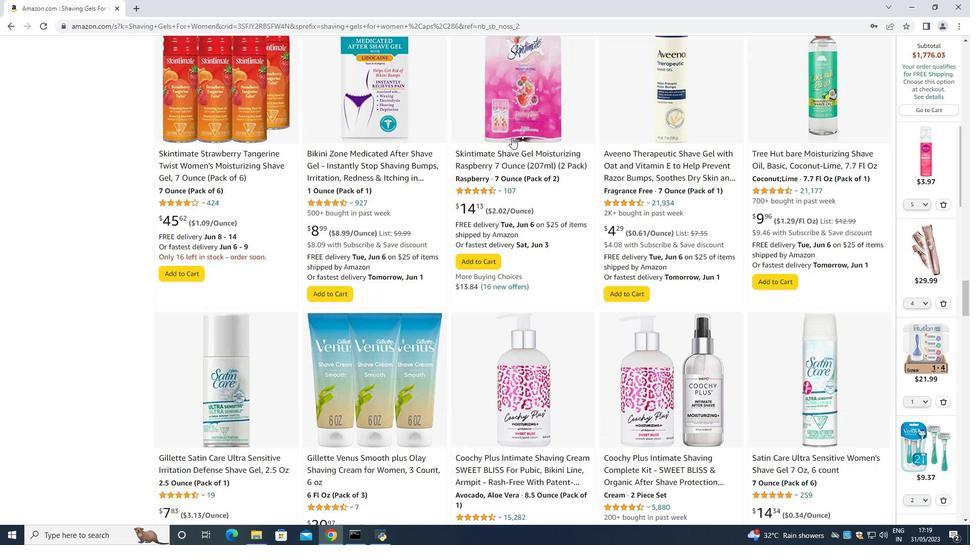 
Action: Mouse scrolled (512, 138) with delta (0, 0)
Screenshot: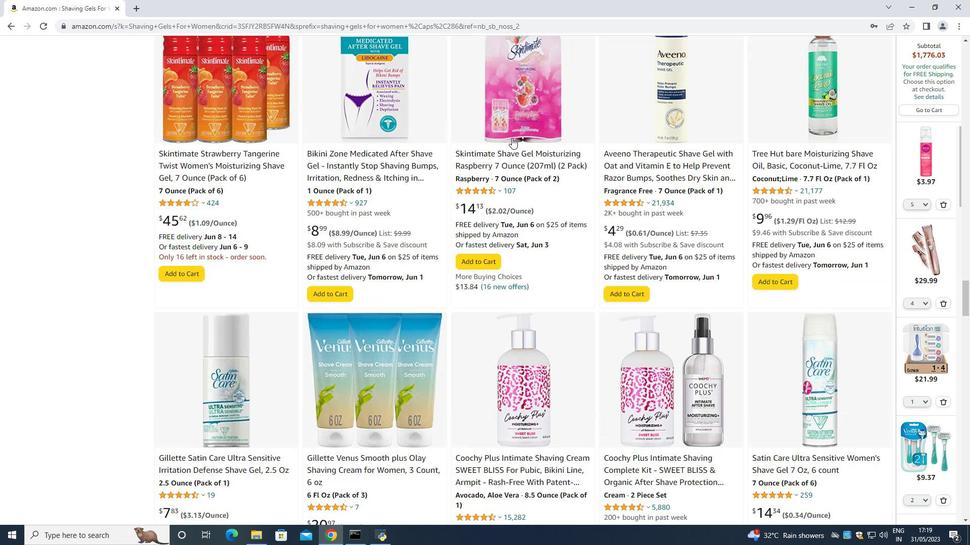 
Action: Mouse scrolled (512, 138) with delta (0, 0)
Screenshot: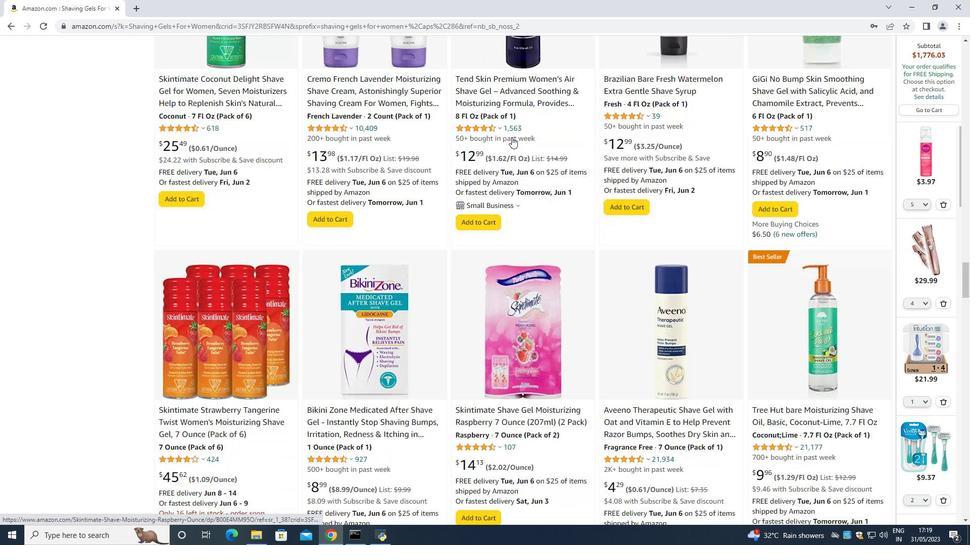 
Action: Mouse scrolled (512, 138) with delta (0, 0)
Screenshot: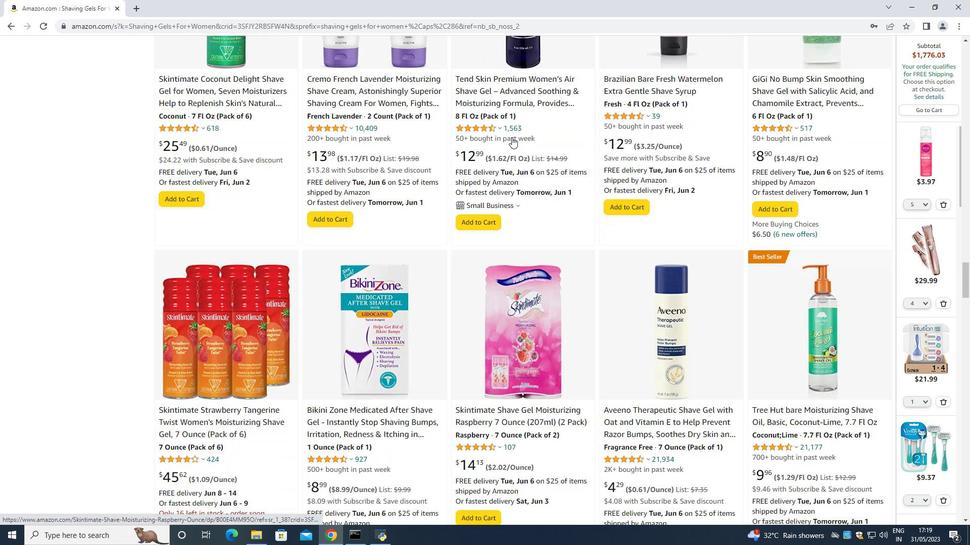 
Action: Mouse scrolled (512, 138) with delta (0, 0)
Screenshot: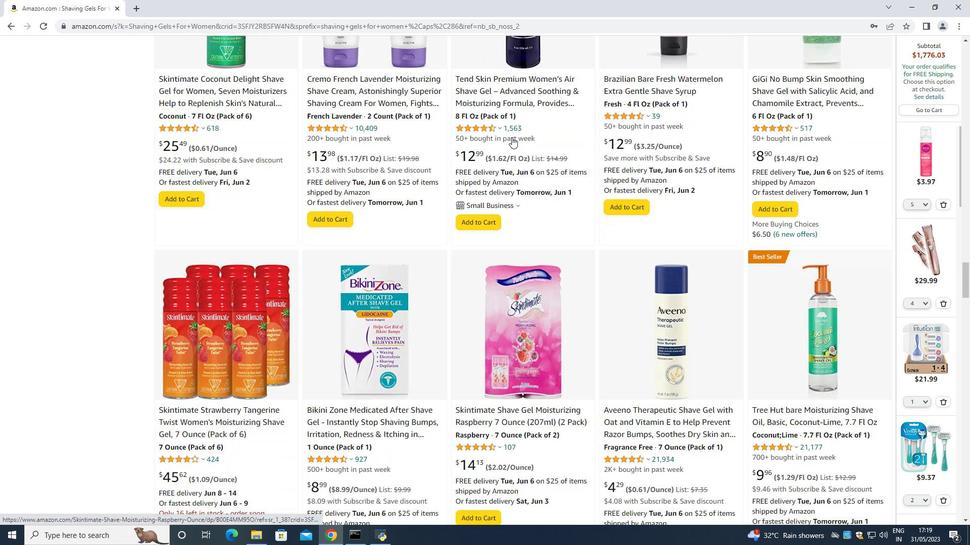 
Action: Mouse scrolled (512, 138) with delta (0, 0)
Screenshot: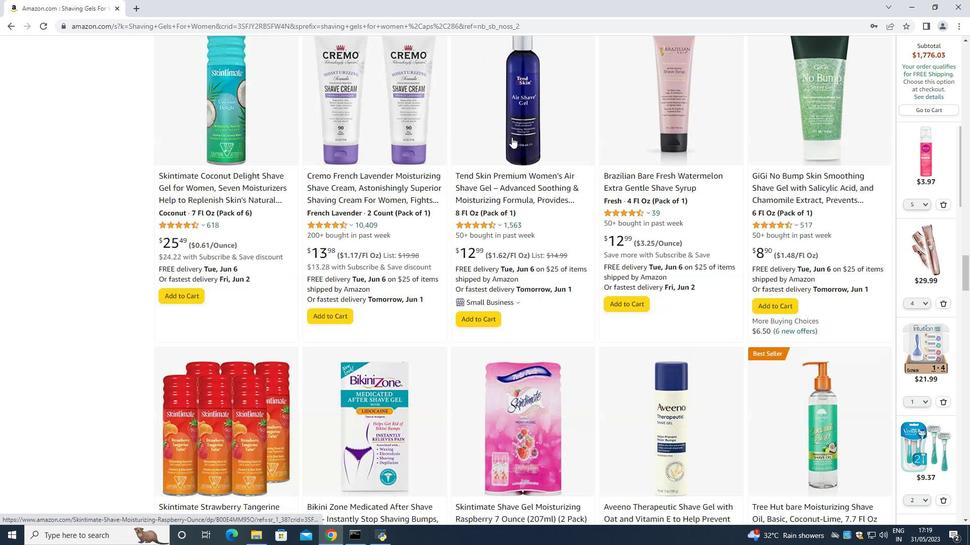 
Action: Mouse moved to (512, 137)
Screenshot: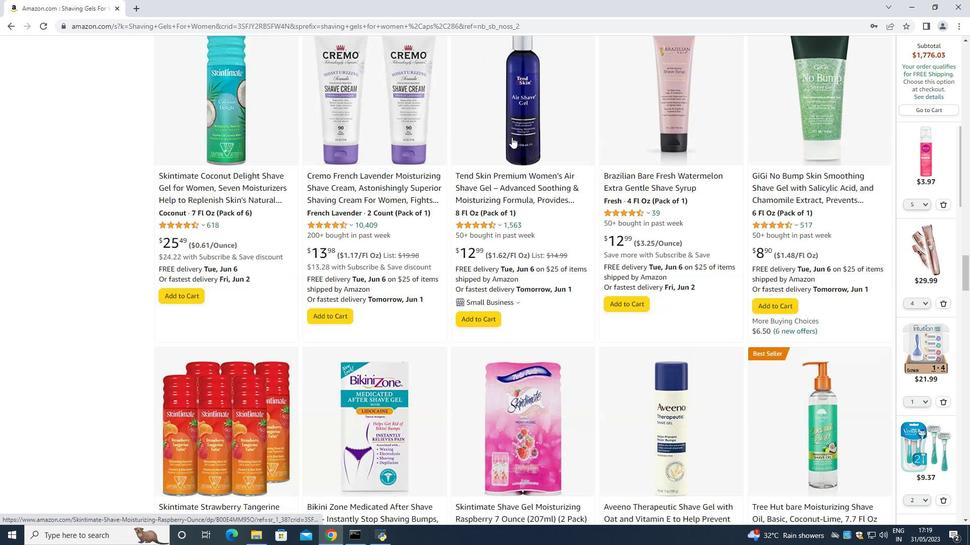 
Action: Mouse scrolled (512, 138) with delta (0, 0)
Screenshot: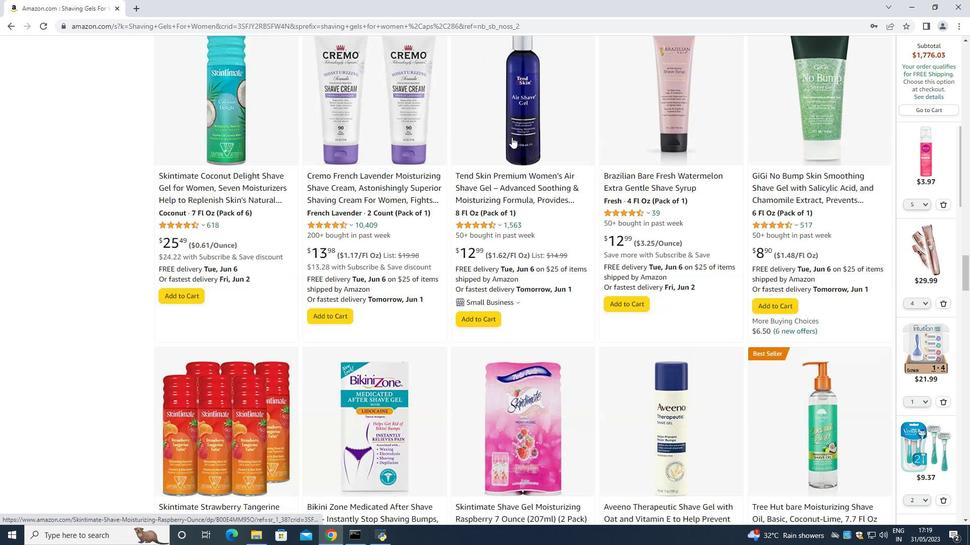 
Action: Mouse scrolled (512, 138) with delta (0, 0)
Screenshot: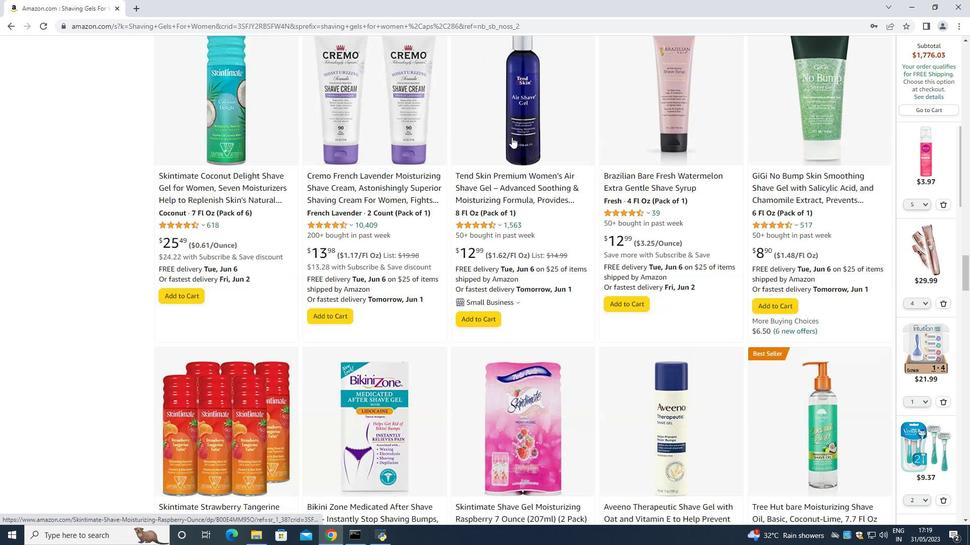 
Action: Mouse scrolled (512, 138) with delta (0, 0)
Screenshot: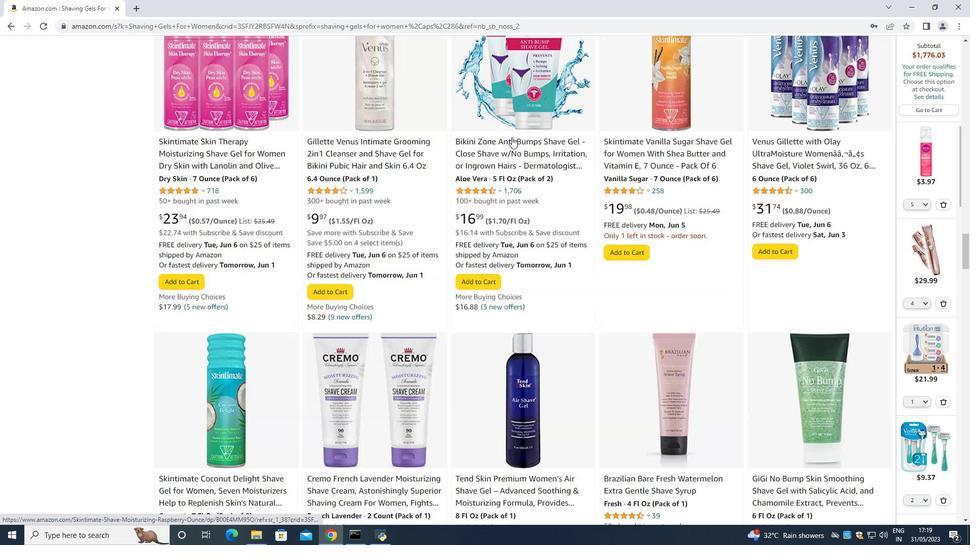 
Action: Mouse scrolled (512, 138) with delta (0, 0)
Screenshot: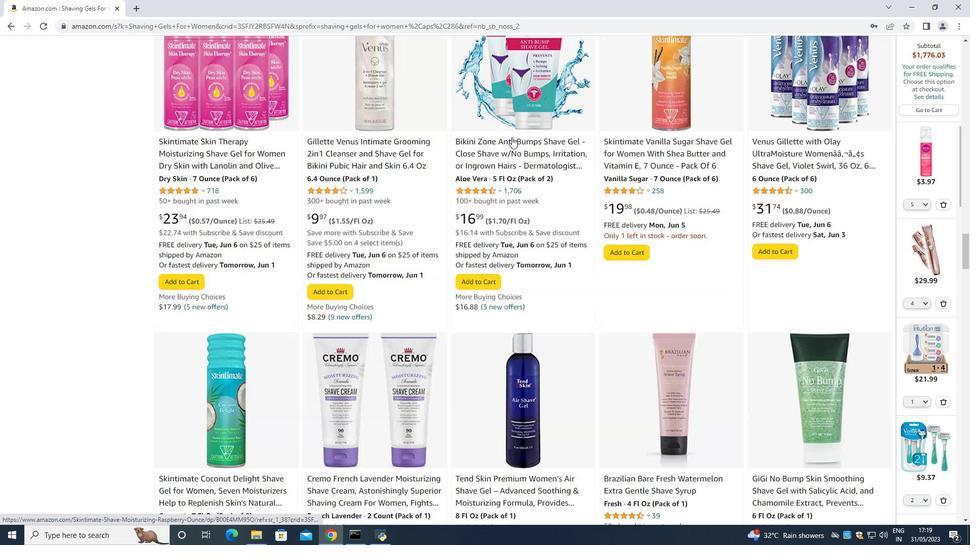 
Action: Mouse scrolled (512, 138) with delta (0, 0)
Screenshot: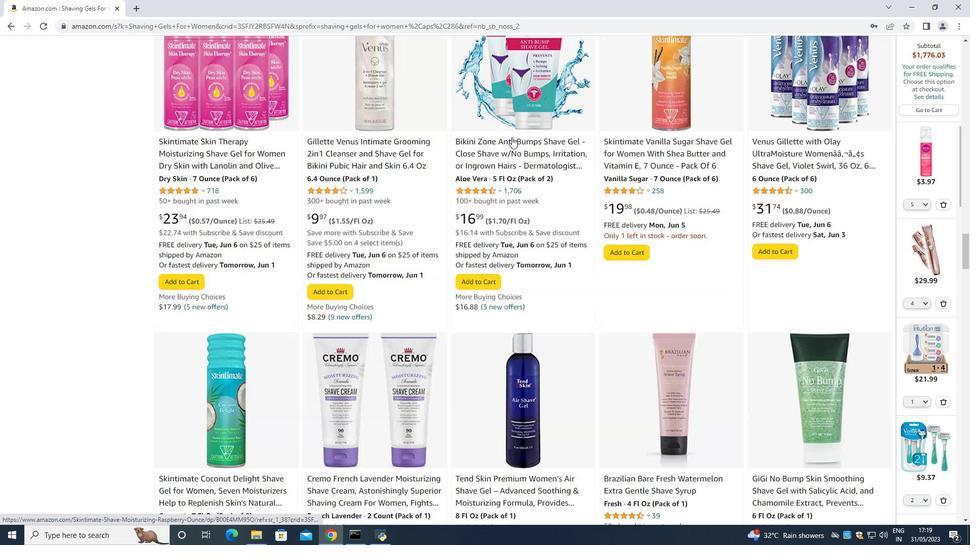 
Action: Mouse scrolled (512, 138) with delta (0, 0)
Screenshot: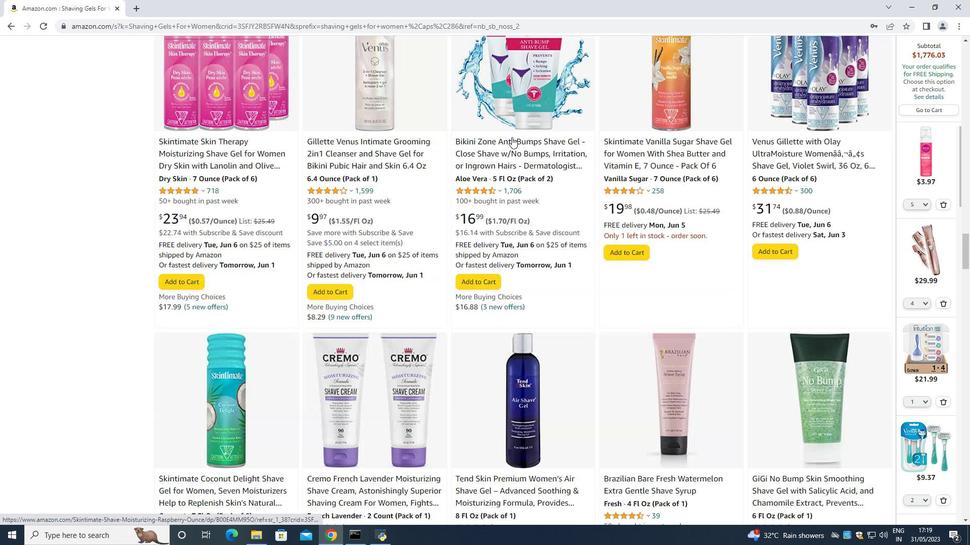 
Action: Mouse scrolled (512, 138) with delta (0, 0)
Screenshot: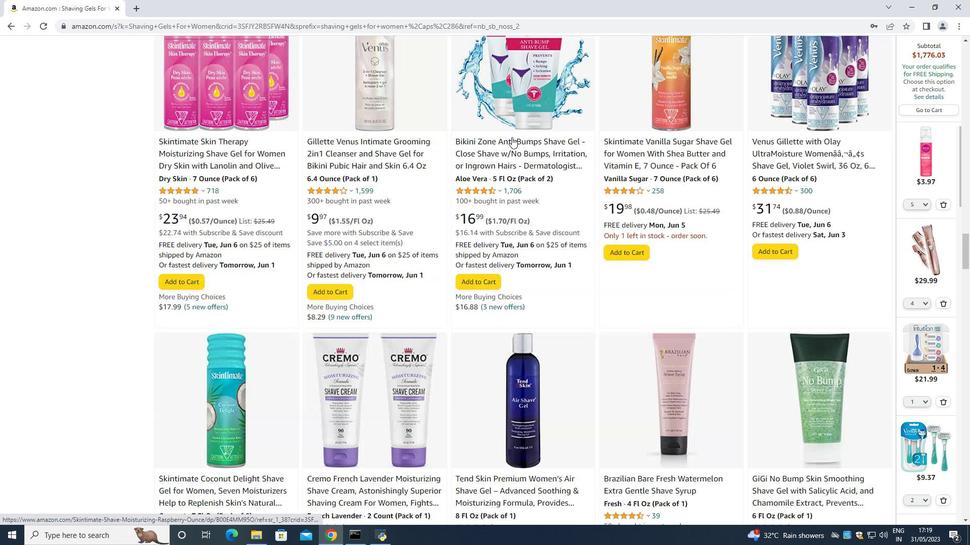 
Action: Mouse scrolled (512, 138) with delta (0, 0)
Screenshot: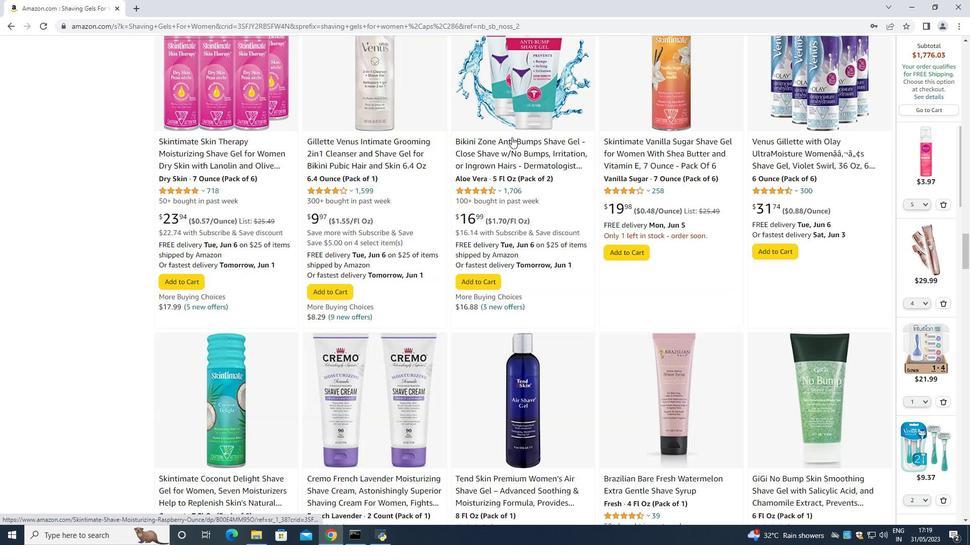 
Action: Mouse moved to (511, 137)
Screenshot: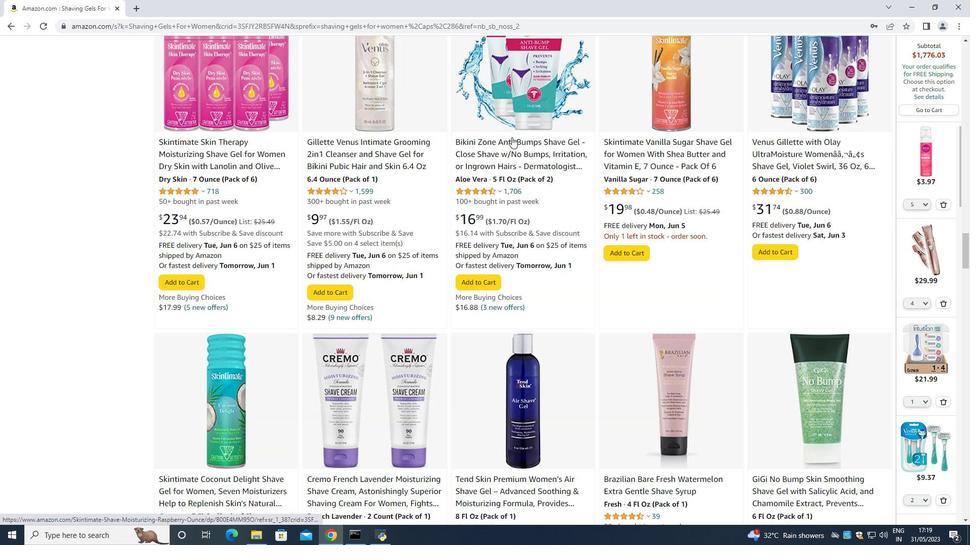 
Action: Mouse scrolled (511, 138) with delta (0, 0)
Screenshot: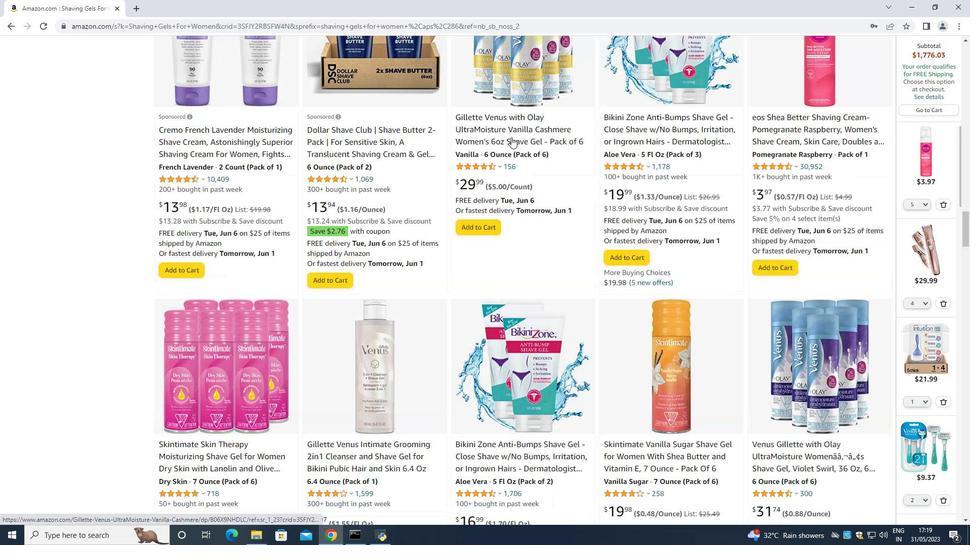 
Action: Mouse scrolled (511, 138) with delta (0, 0)
Screenshot: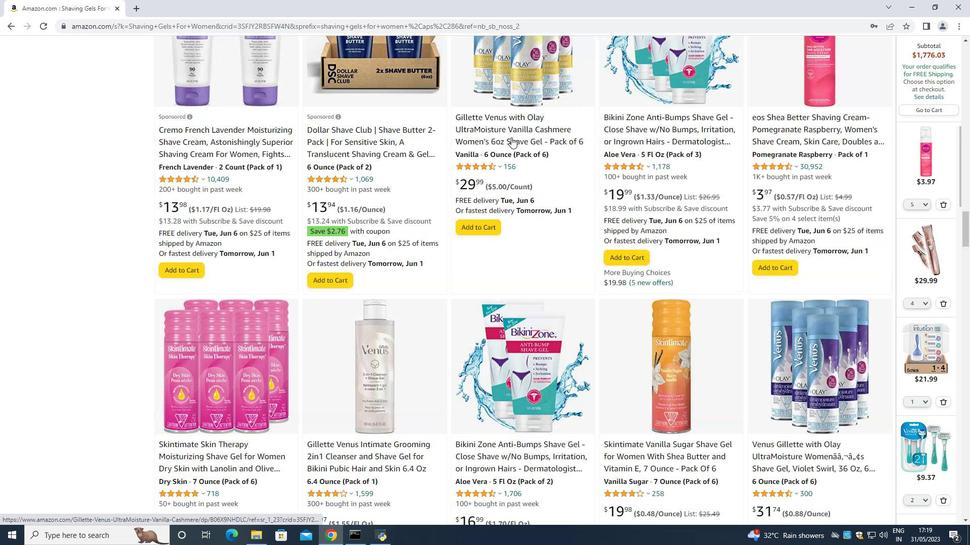 
Action: Mouse scrolled (511, 138) with delta (0, 0)
Screenshot: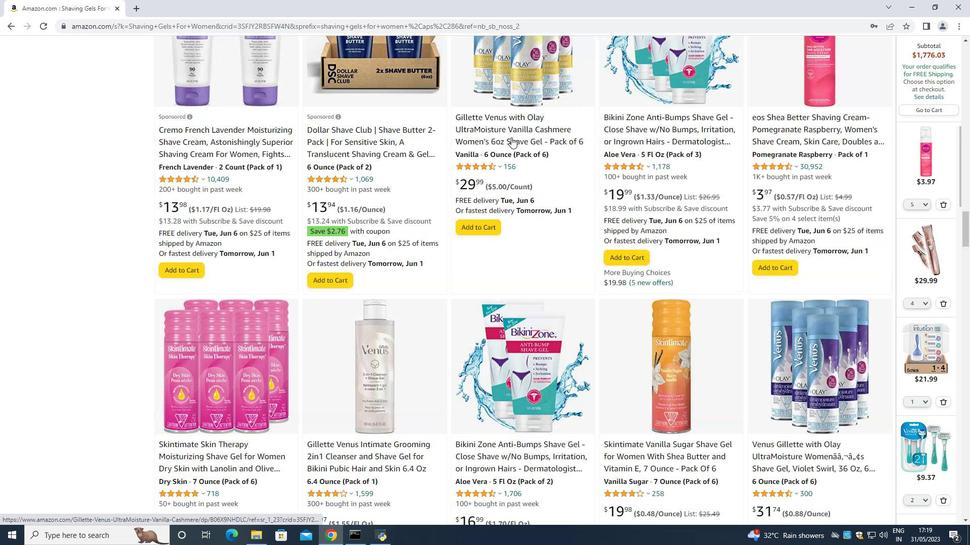 
Action: Mouse scrolled (511, 138) with delta (0, 0)
Screenshot: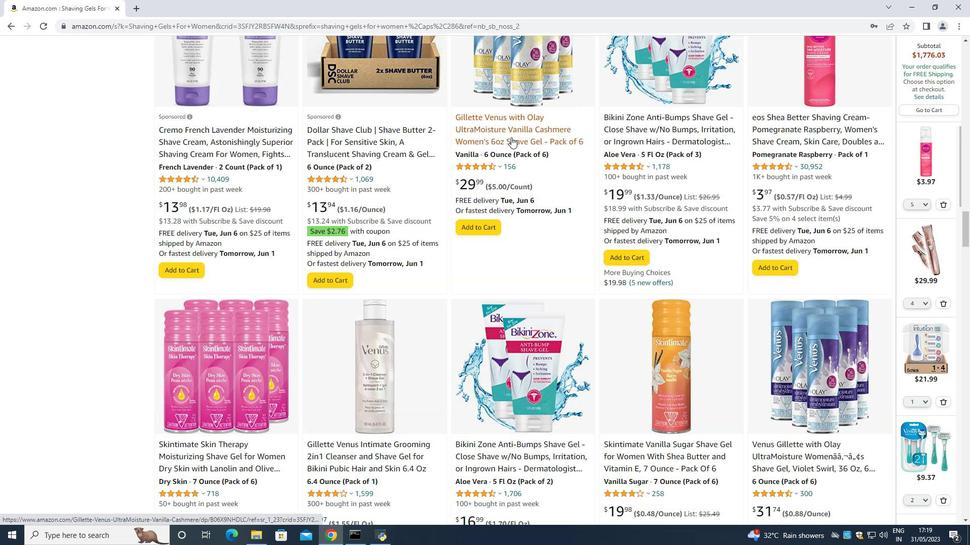 
Action: Mouse scrolled (511, 138) with delta (0, 0)
Screenshot: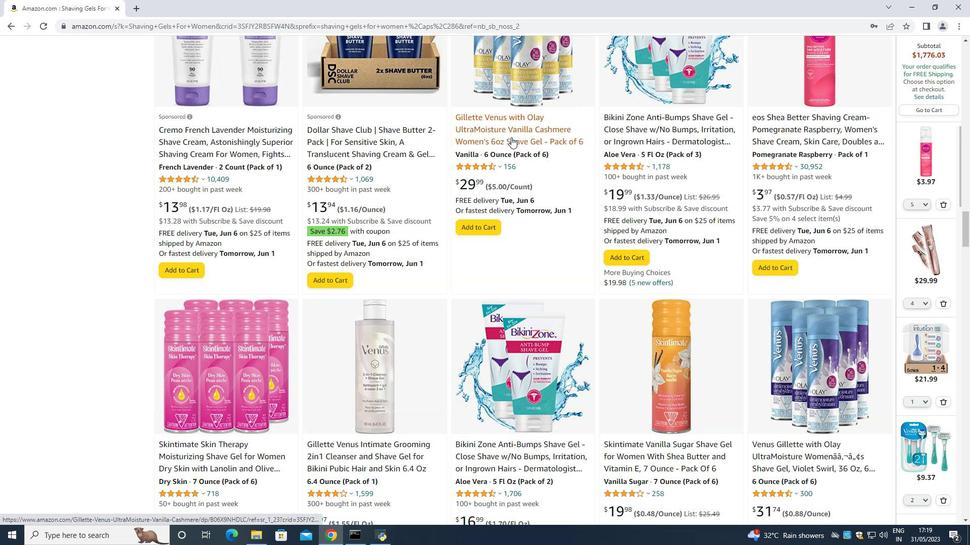 
Action: Mouse scrolled (511, 138) with delta (0, 0)
Screenshot: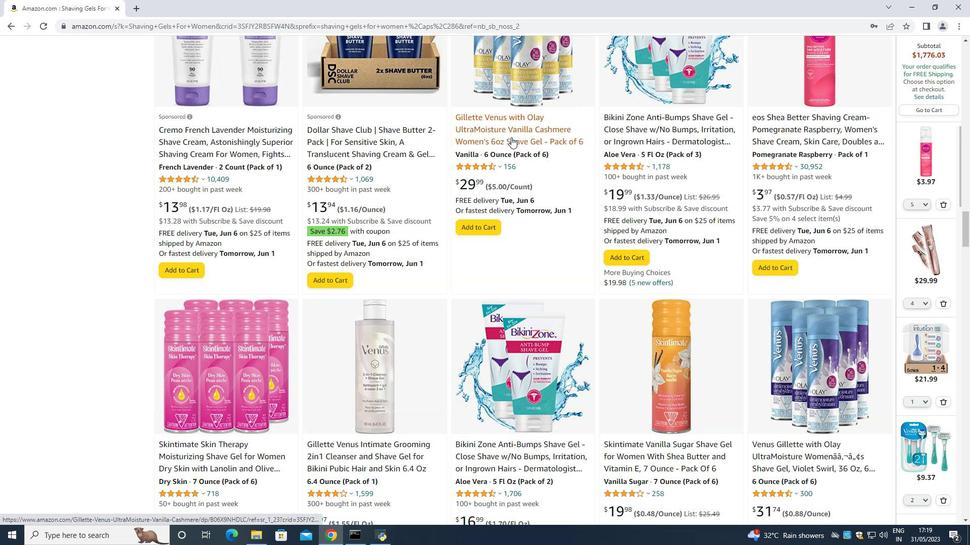 
Action: Mouse scrolled (511, 138) with delta (0, 0)
Screenshot: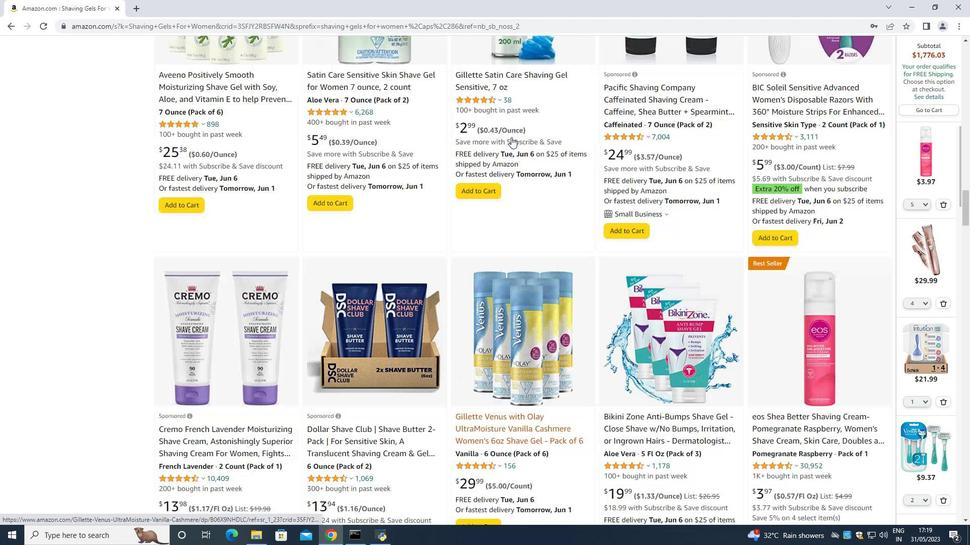 
Action: Mouse scrolled (511, 138) with delta (0, 0)
Screenshot: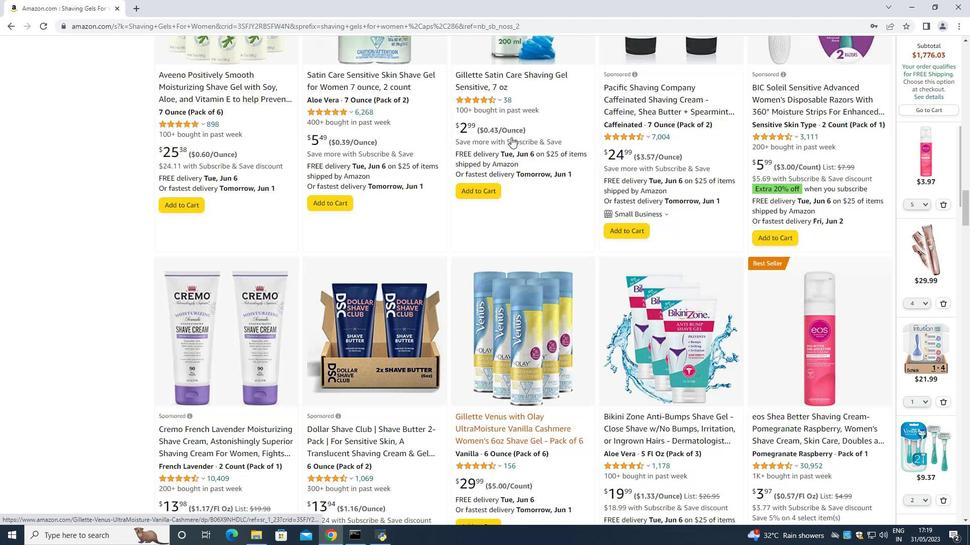 
Action: Mouse scrolled (511, 138) with delta (0, 0)
Screenshot: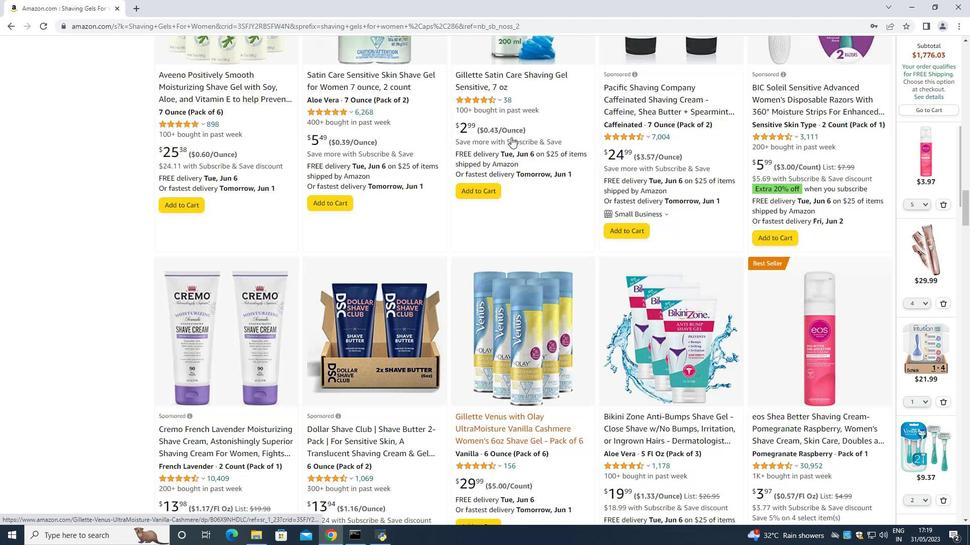 
Action: Mouse scrolled (511, 138) with delta (0, 0)
Screenshot: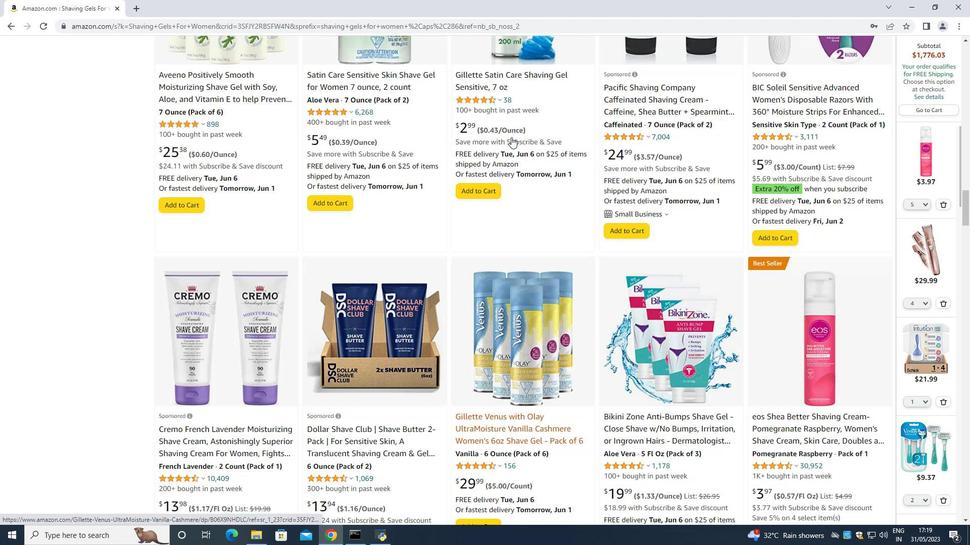 
Action: Mouse scrolled (511, 138) with delta (0, 0)
Screenshot: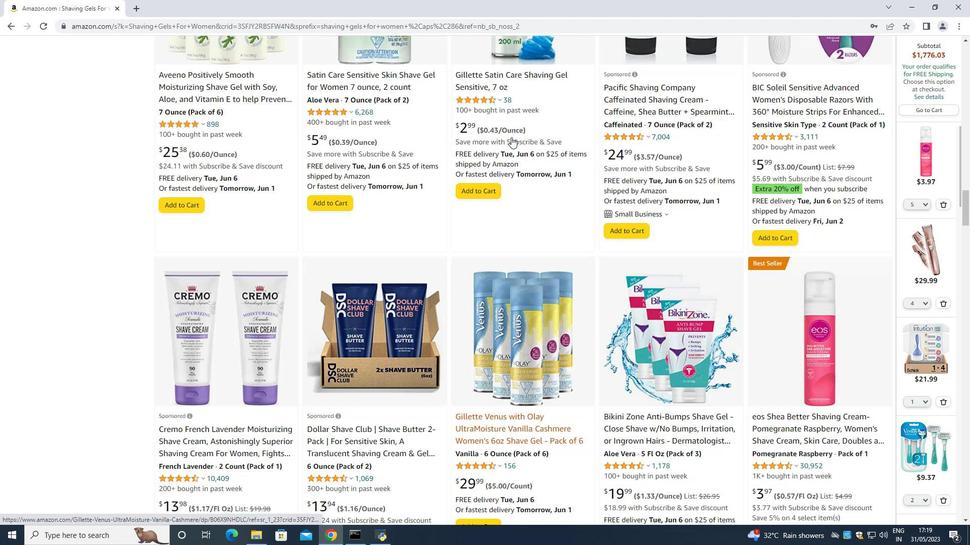 
Action: Mouse scrolled (511, 138) with delta (0, 0)
Screenshot: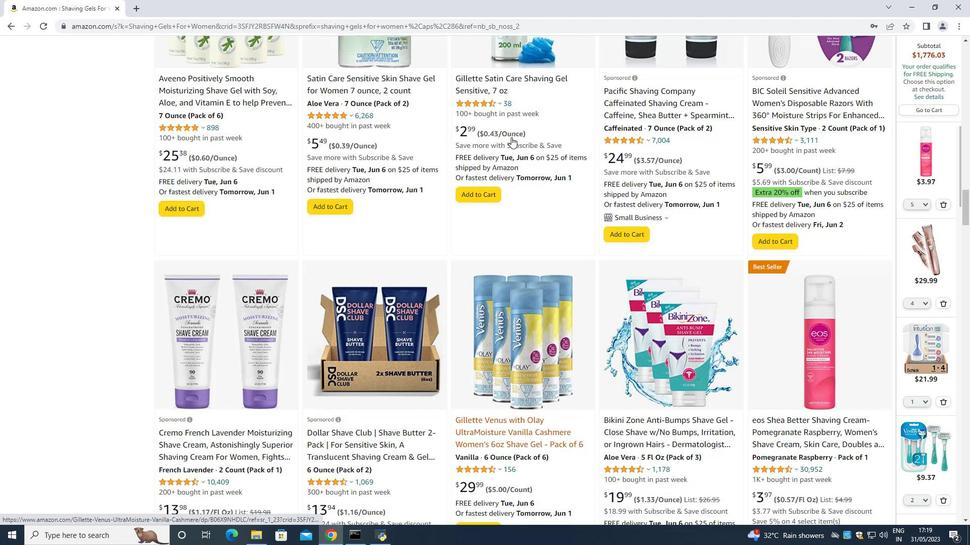 
Action: Mouse scrolled (511, 138) with delta (0, 0)
Screenshot: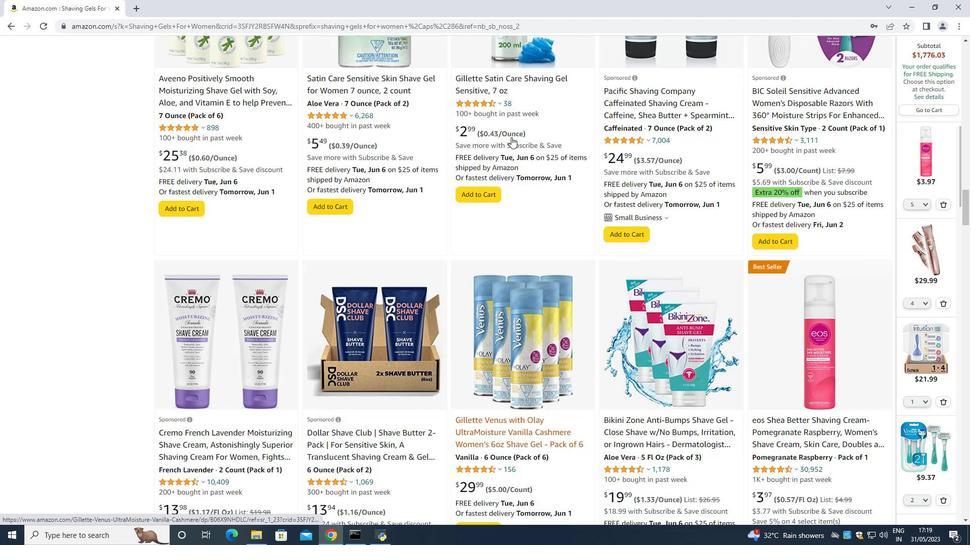 
Action: Mouse scrolled (511, 138) with delta (0, 0)
Screenshot: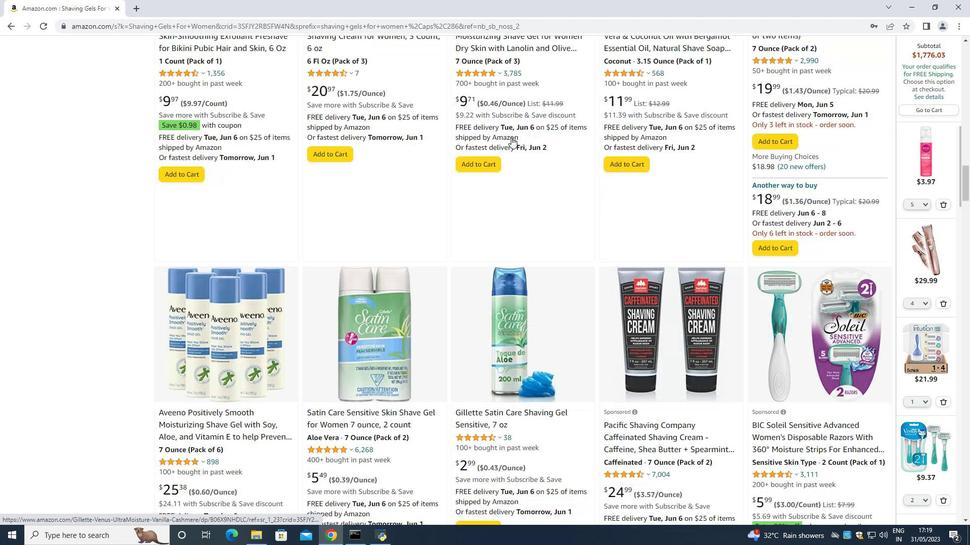 
Action: Mouse scrolled (511, 138) with delta (0, 0)
Screenshot: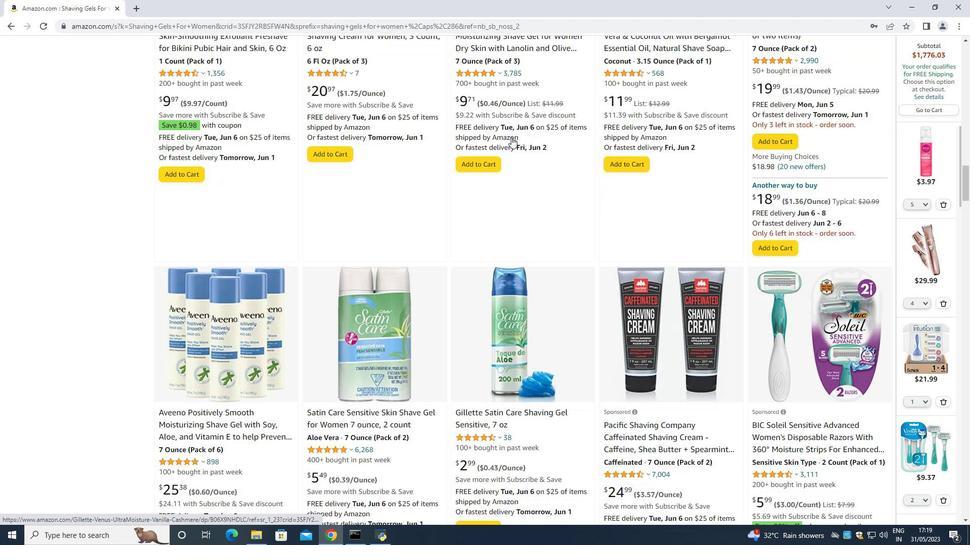 
Action: Mouse scrolled (511, 138) with delta (0, 0)
Screenshot: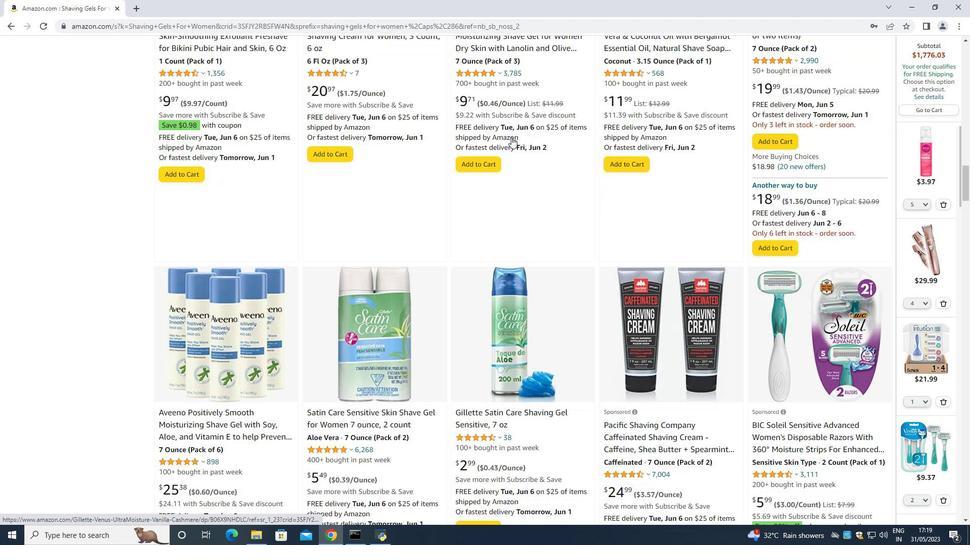 
Action: Mouse scrolled (511, 138) with delta (0, 0)
Screenshot: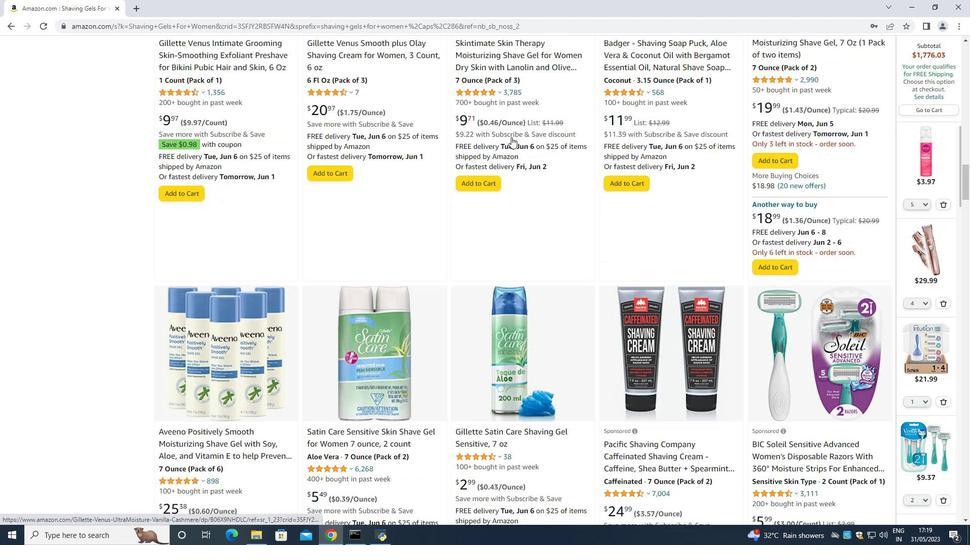 
Action: Mouse scrolled (511, 138) with delta (0, 0)
Screenshot: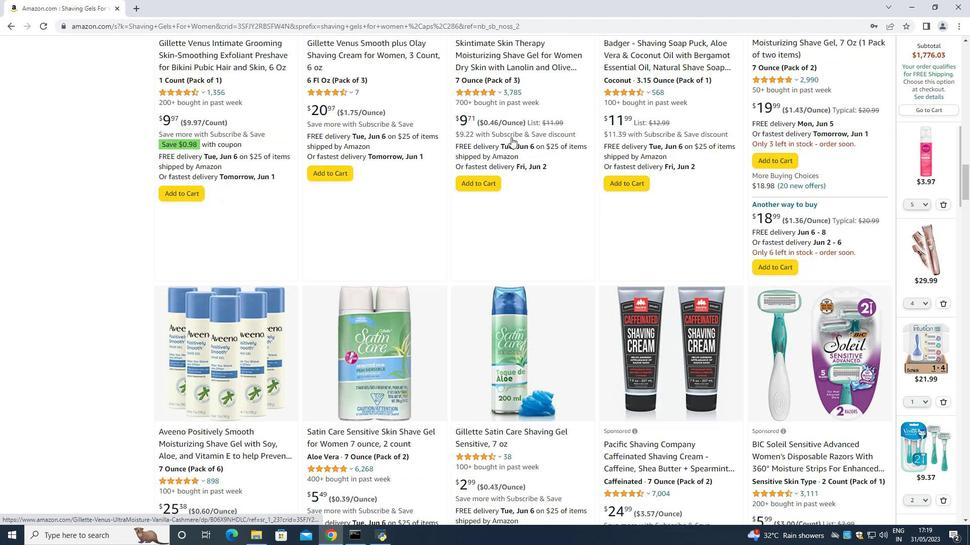 
Action: Mouse scrolled (511, 138) with delta (0, 0)
Screenshot: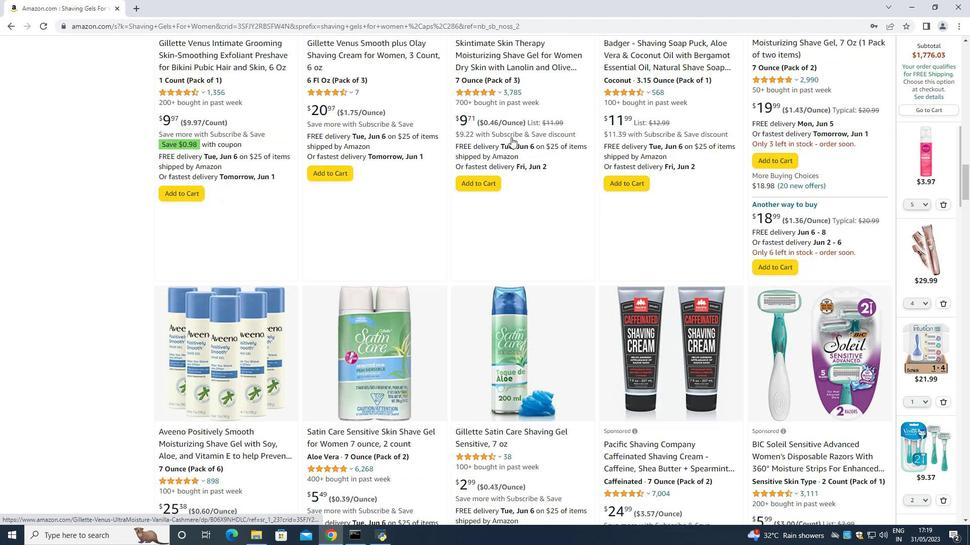 
Action: Mouse scrolled (511, 138) with delta (0, 0)
Screenshot: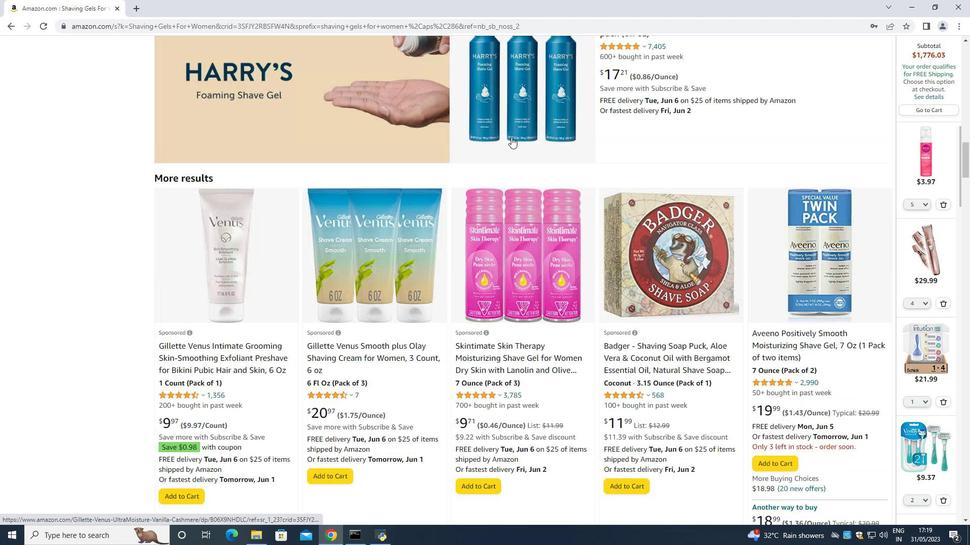 
Action: Mouse scrolled (511, 138) with delta (0, 0)
Screenshot: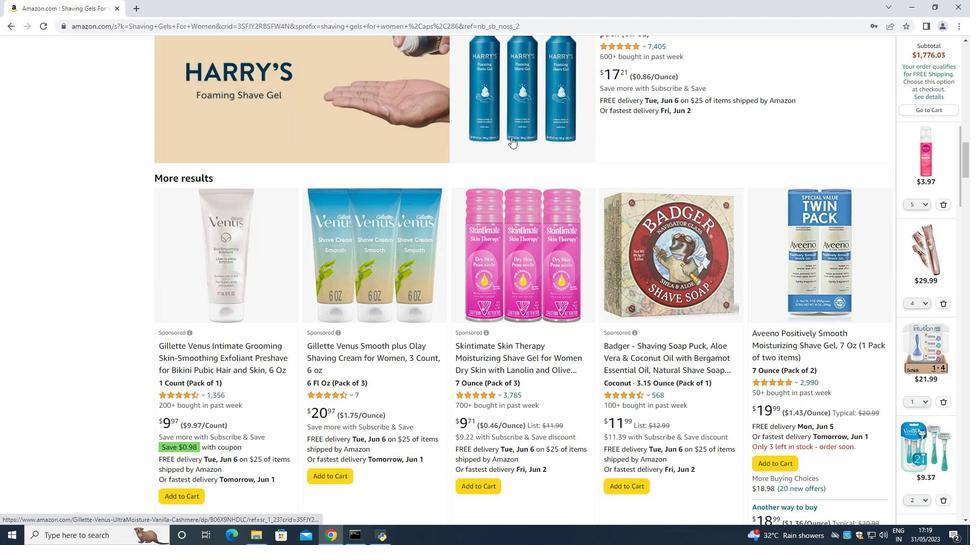 
Action: Mouse scrolled (511, 138) with delta (0, 0)
Screenshot: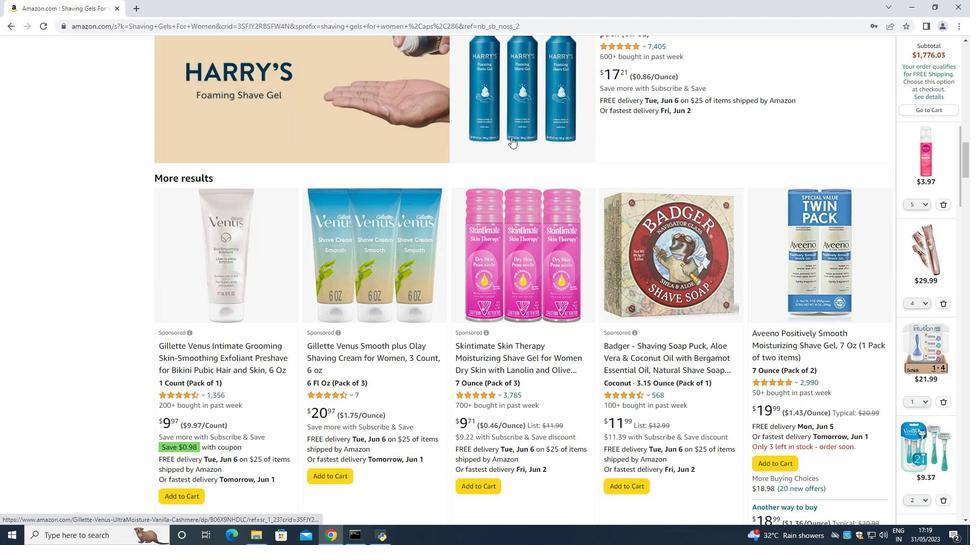 
Action: Mouse scrolled (511, 138) with delta (0, 0)
Screenshot: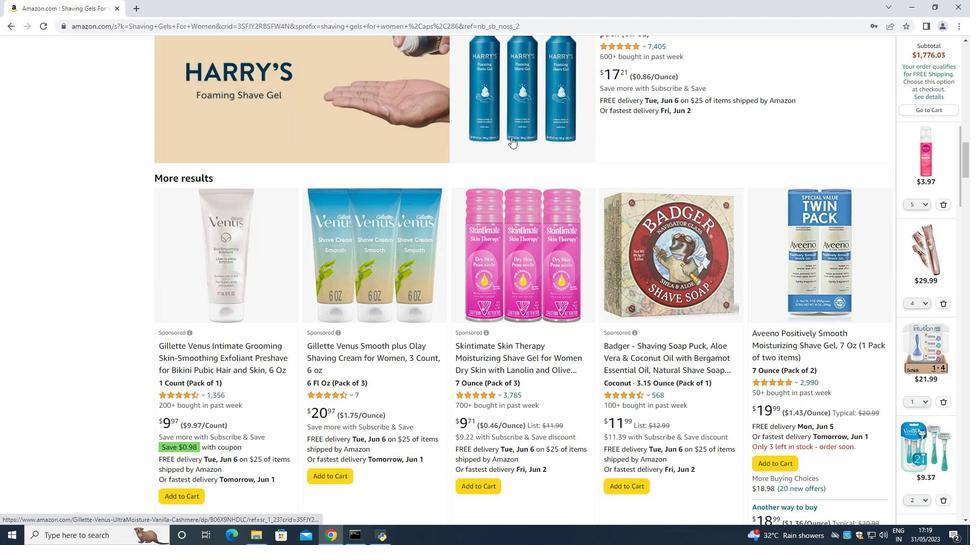 
Action: Mouse scrolled (511, 138) with delta (0, 0)
Screenshot: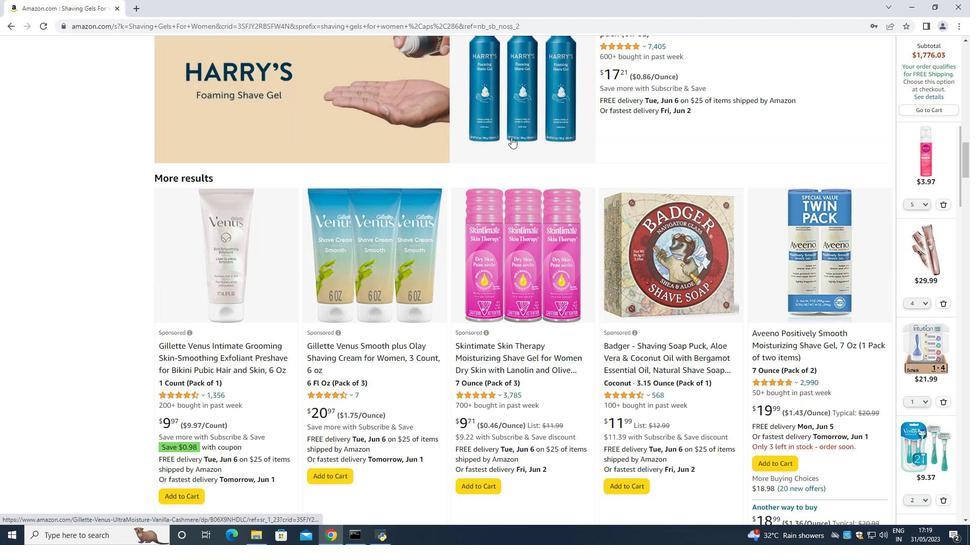 
Action: Mouse scrolled (511, 138) with delta (0, 0)
Screenshot: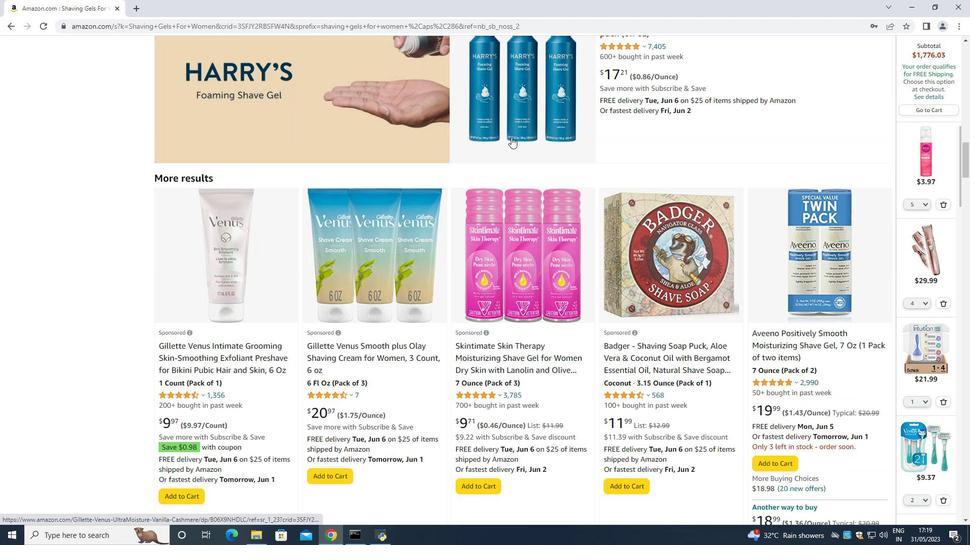 
Action: Mouse moved to (511, 136)
Screenshot: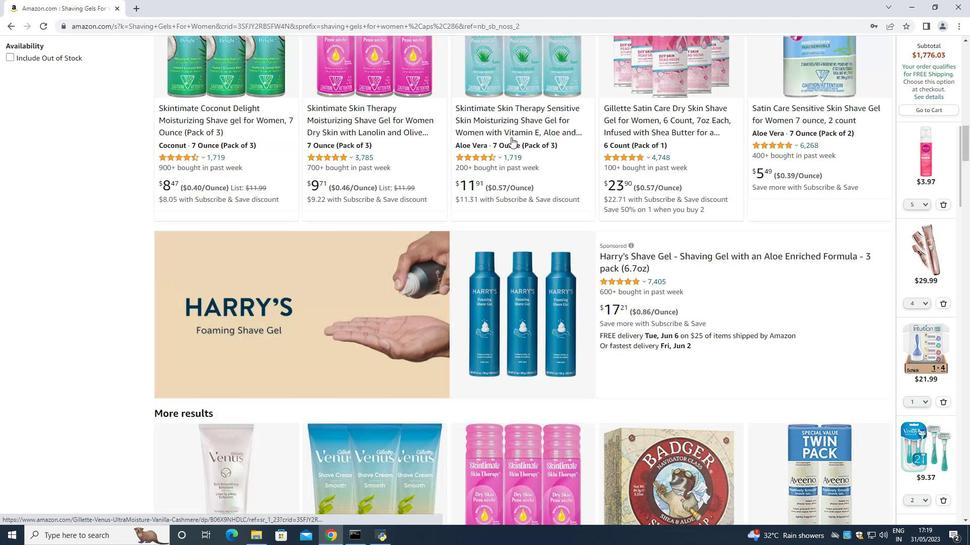 
Action: Mouse scrolled (511, 137) with delta (0, 0)
Screenshot: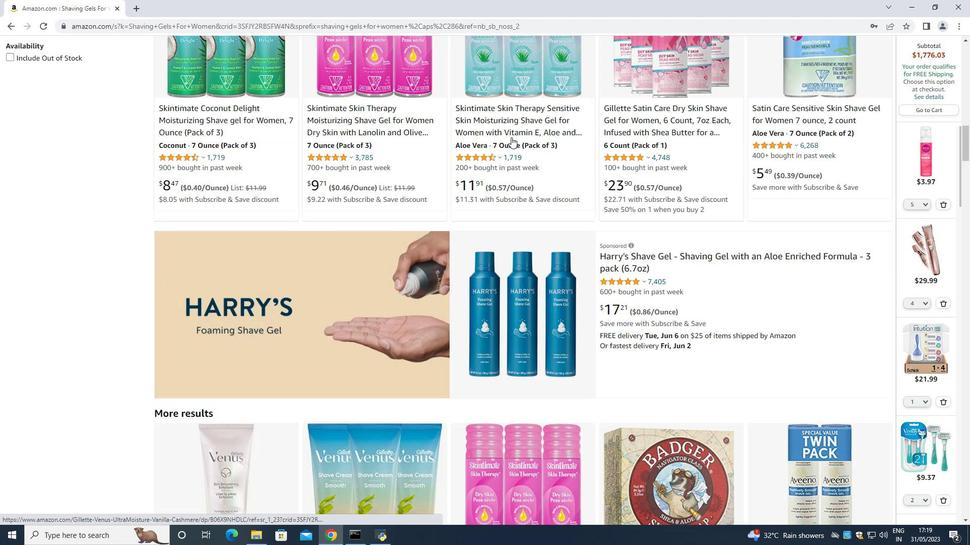 
Action: Mouse scrolled (511, 137) with delta (0, 0)
Screenshot: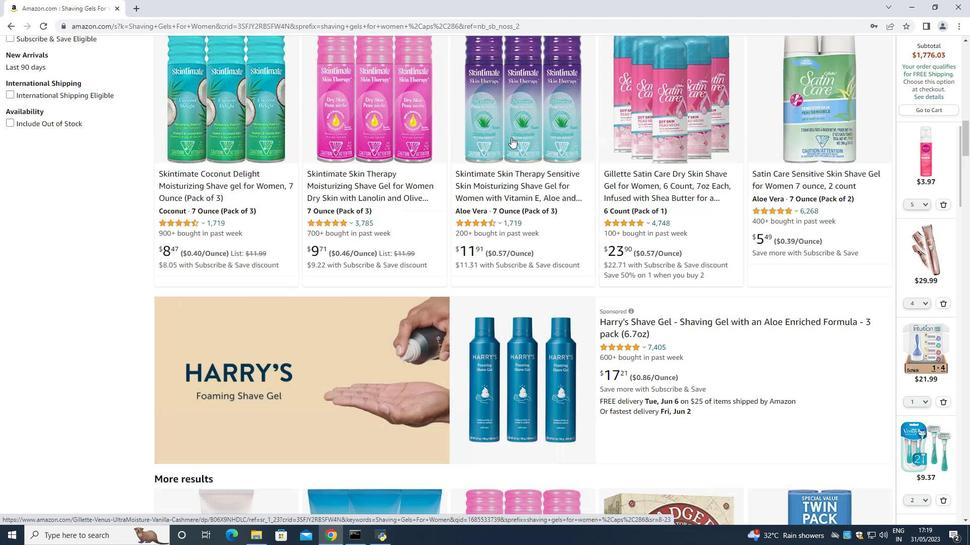 
Action: Mouse scrolled (511, 137) with delta (0, 0)
Screenshot: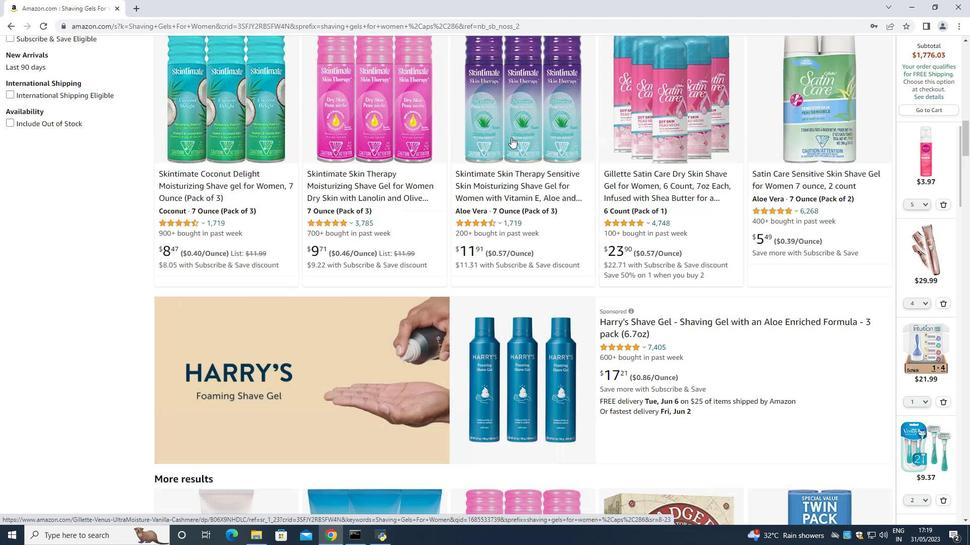 
Action: Mouse scrolled (511, 137) with delta (0, 0)
Screenshot: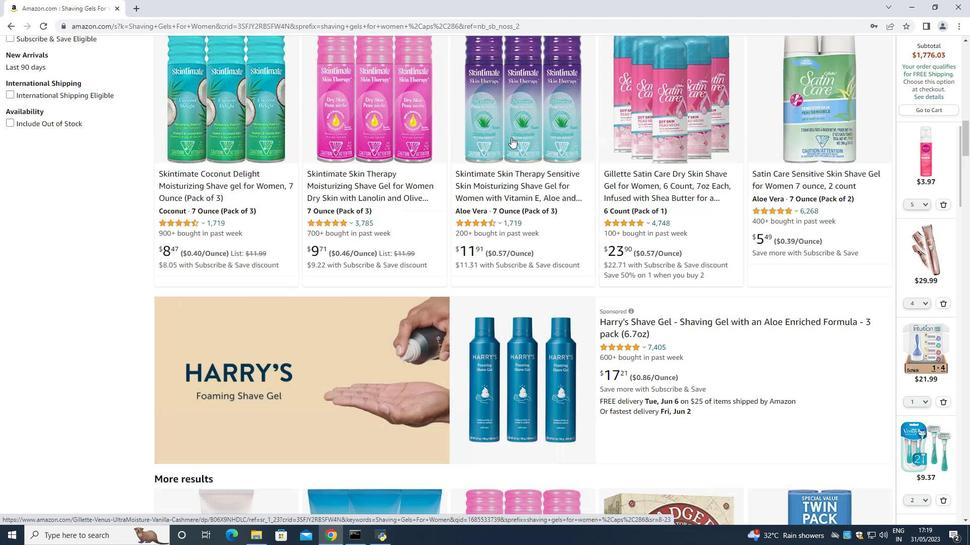 
Action: Mouse scrolled (511, 137) with delta (0, 0)
Screenshot: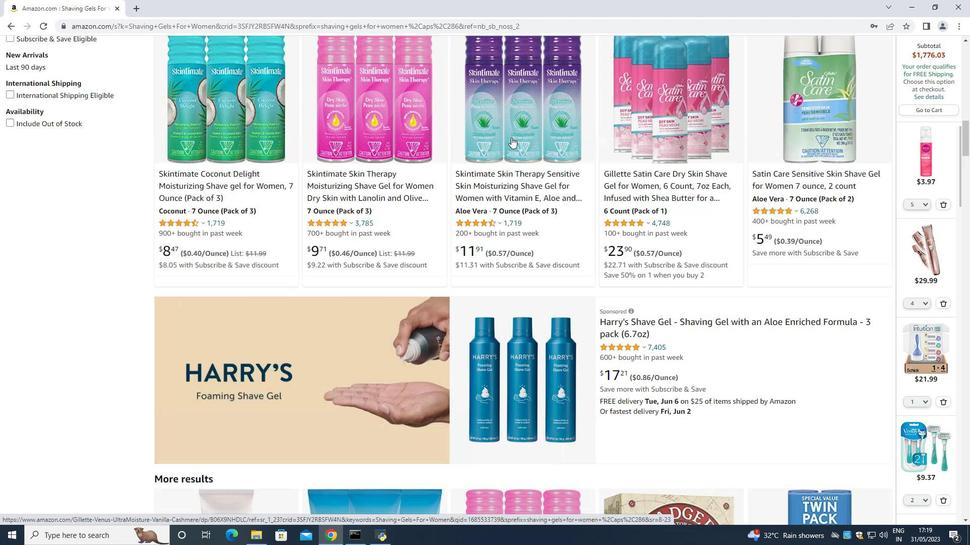 
Action: Mouse scrolled (511, 137) with delta (0, 0)
Screenshot: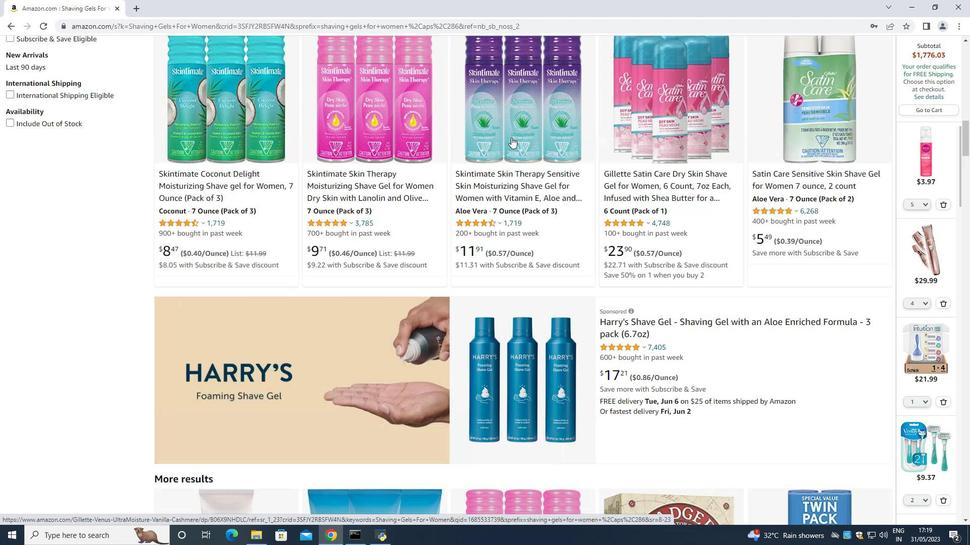 
Action: Mouse scrolled (511, 137) with delta (0, 0)
Screenshot: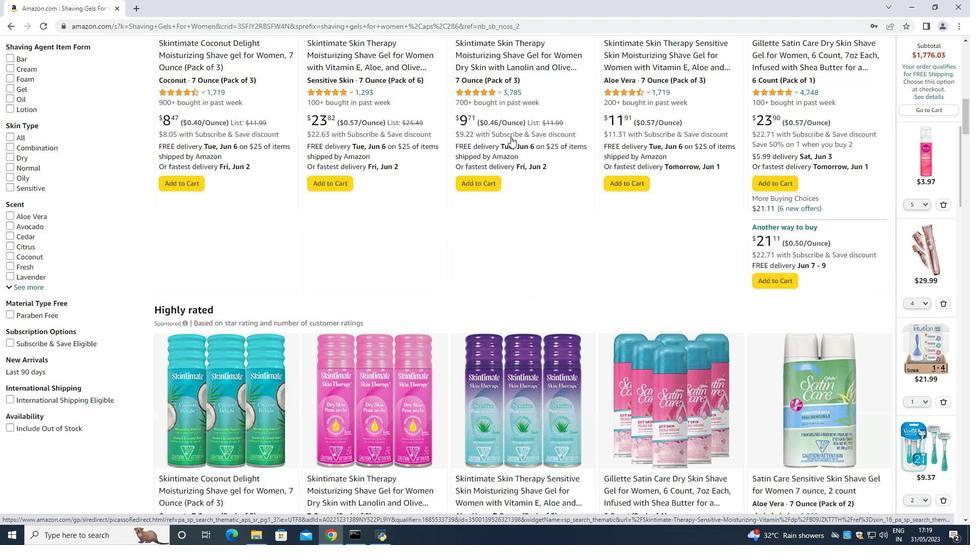 
Action: Mouse scrolled (511, 137) with delta (0, 0)
Screenshot: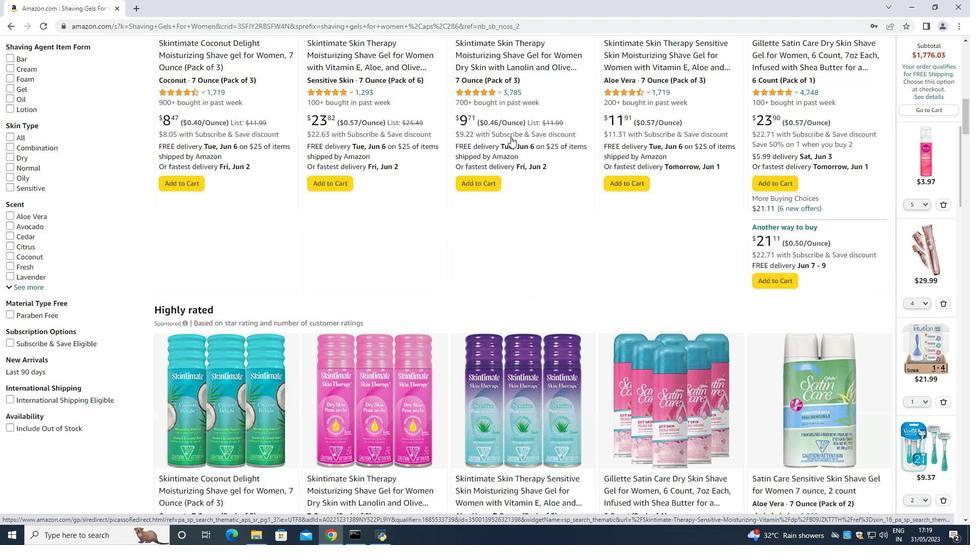 
Action: Mouse scrolled (511, 137) with delta (0, 0)
Screenshot: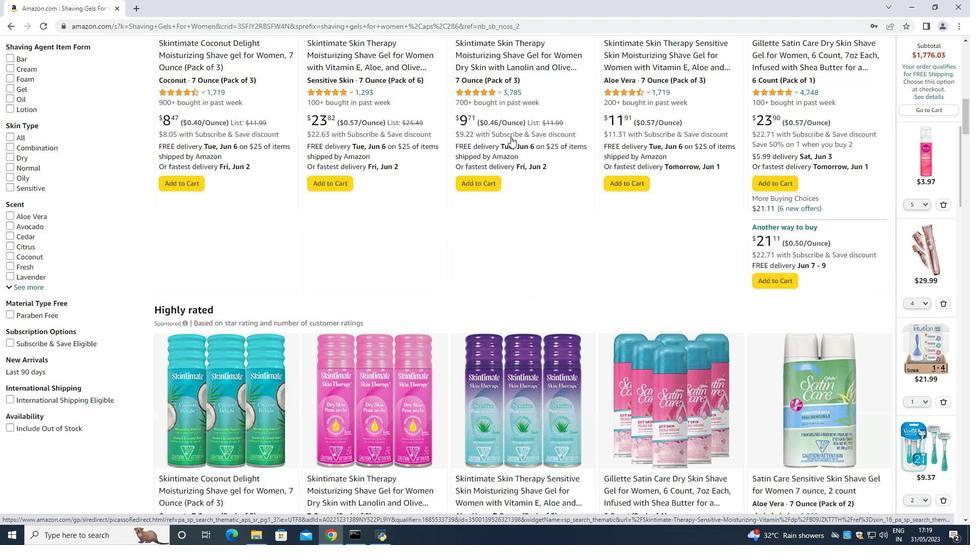 
Action: Mouse scrolled (511, 137) with delta (0, 0)
Screenshot: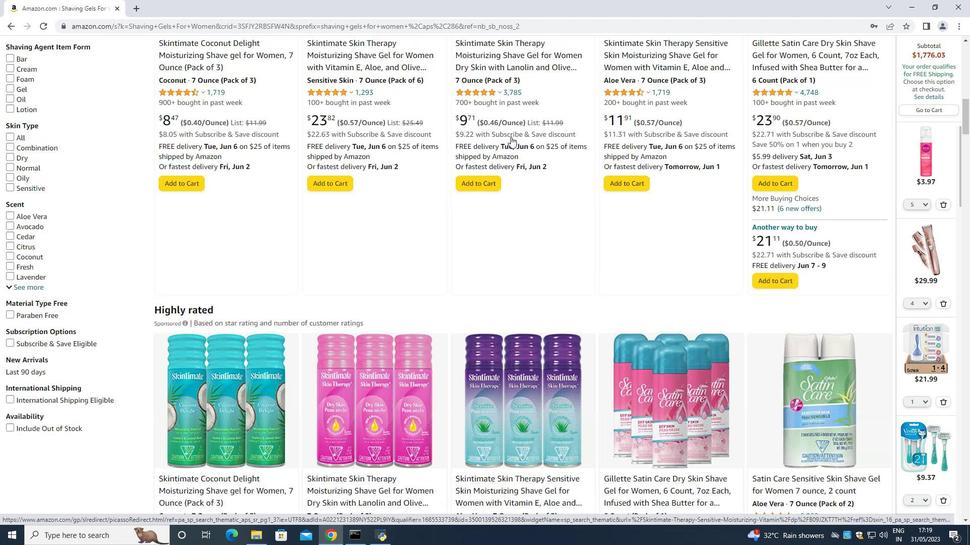 
Action: Mouse moved to (510, 136)
Screenshot: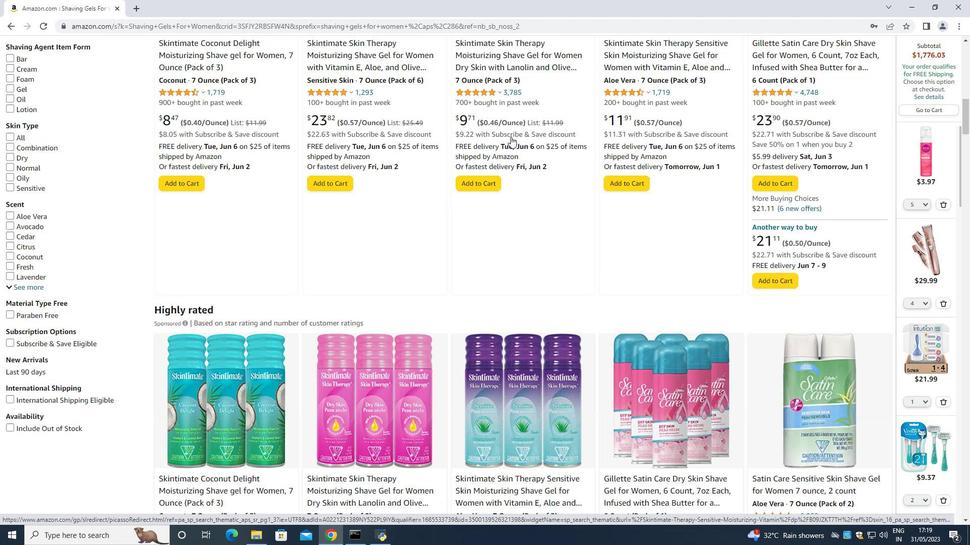 
Action: Mouse scrolled (510, 137) with delta (0, 0)
Screenshot: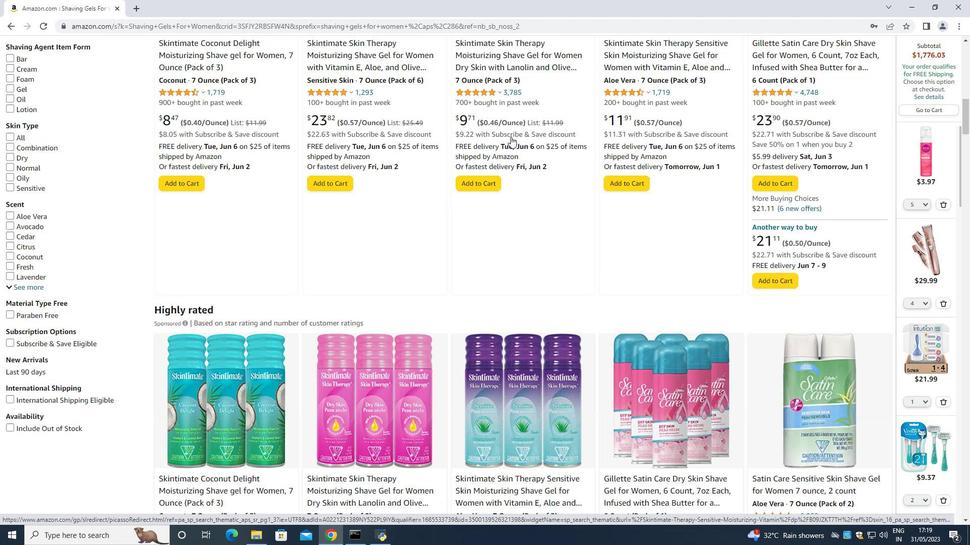 
Action: Mouse scrolled (510, 137) with delta (0, 0)
Screenshot: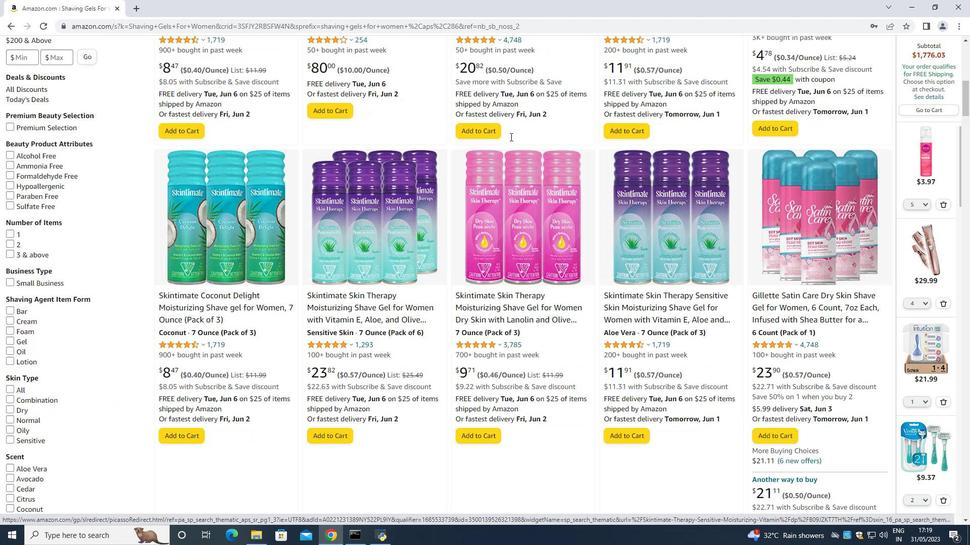 
Action: Mouse scrolled (510, 137) with delta (0, 0)
Screenshot: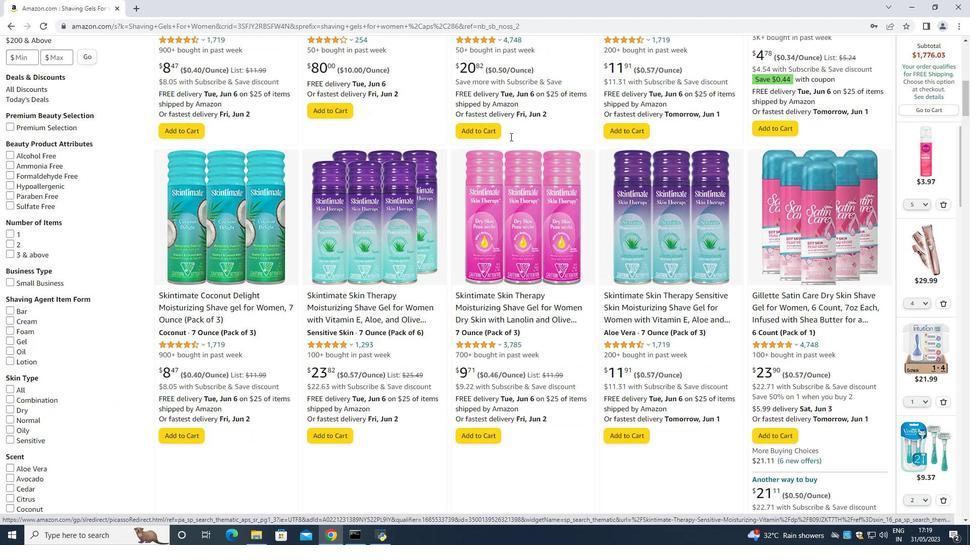
Action: Mouse scrolled (510, 137) with delta (0, 0)
Screenshot: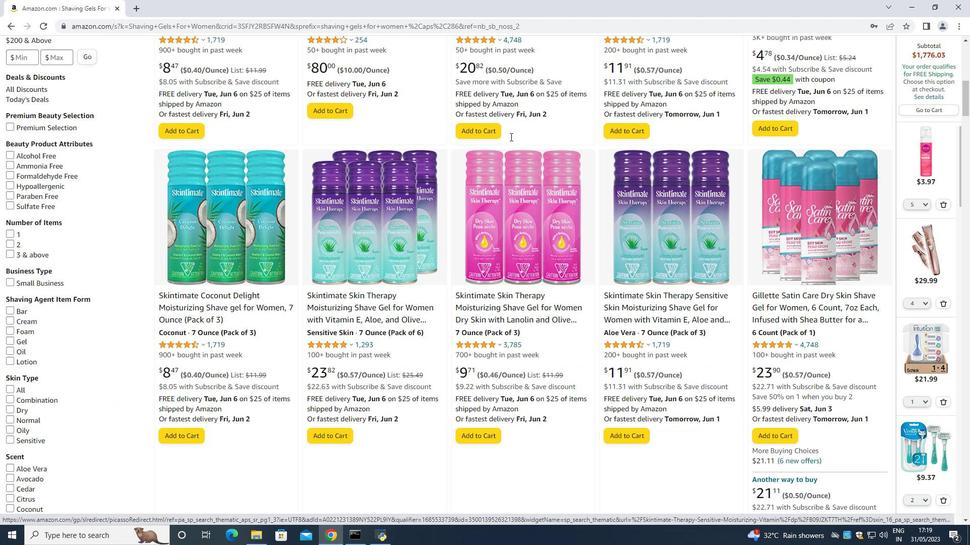 
Action: Mouse scrolled (510, 137) with delta (0, 0)
Screenshot: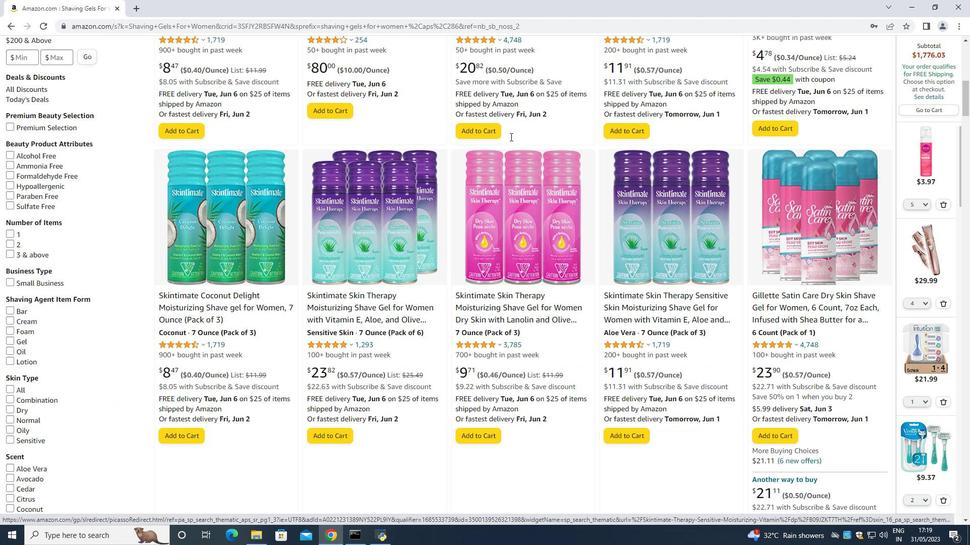 
Action: Mouse scrolled (510, 137) with delta (0, 0)
Screenshot: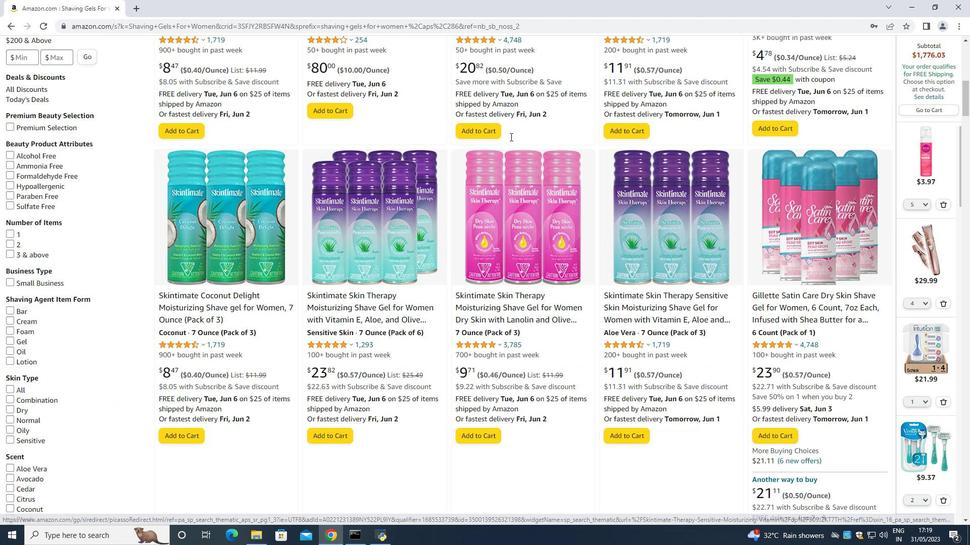 
Action: Mouse scrolled (510, 137) with delta (0, 0)
Screenshot: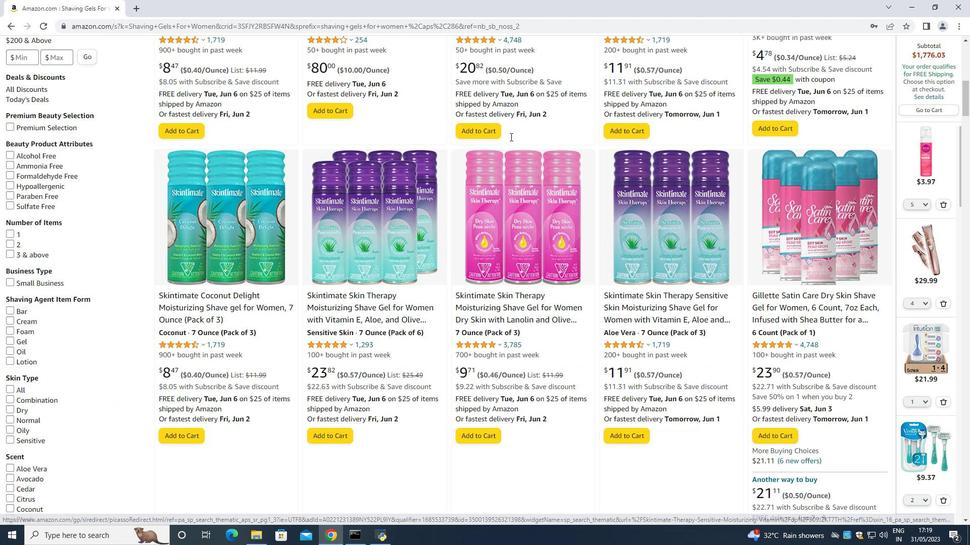 
Action: Mouse scrolled (510, 137) with delta (0, 0)
Screenshot: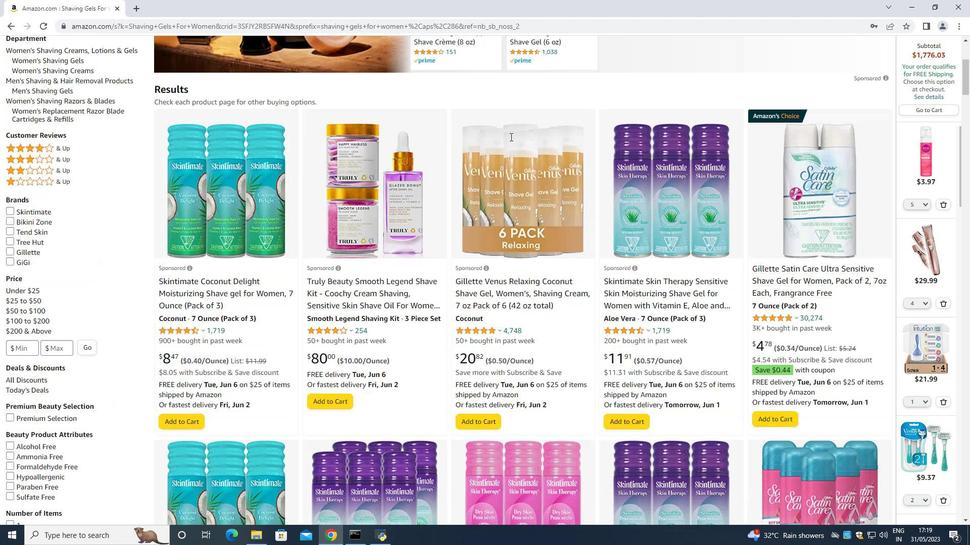 
Action: Mouse scrolled (510, 137) with delta (0, 0)
Screenshot: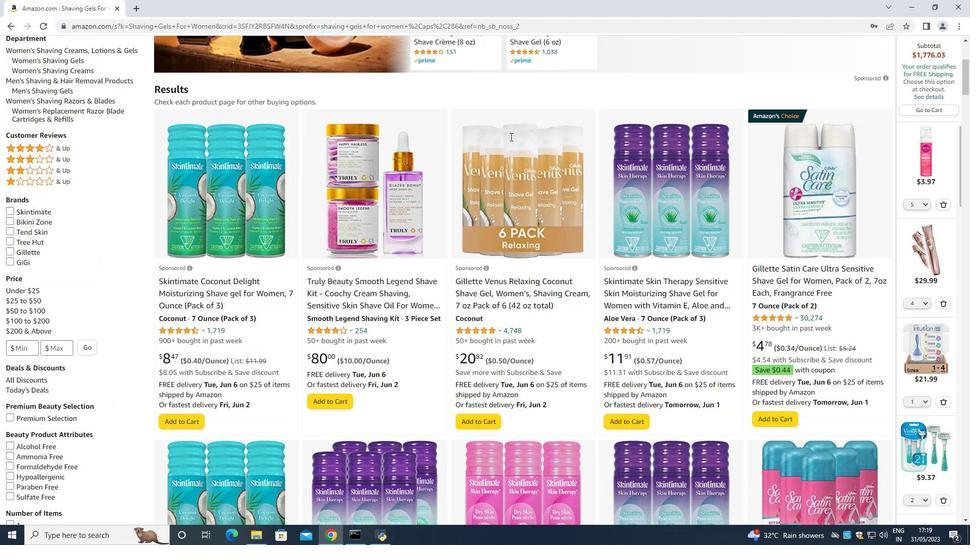 
Action: Mouse scrolled (510, 137) with delta (0, 0)
Screenshot: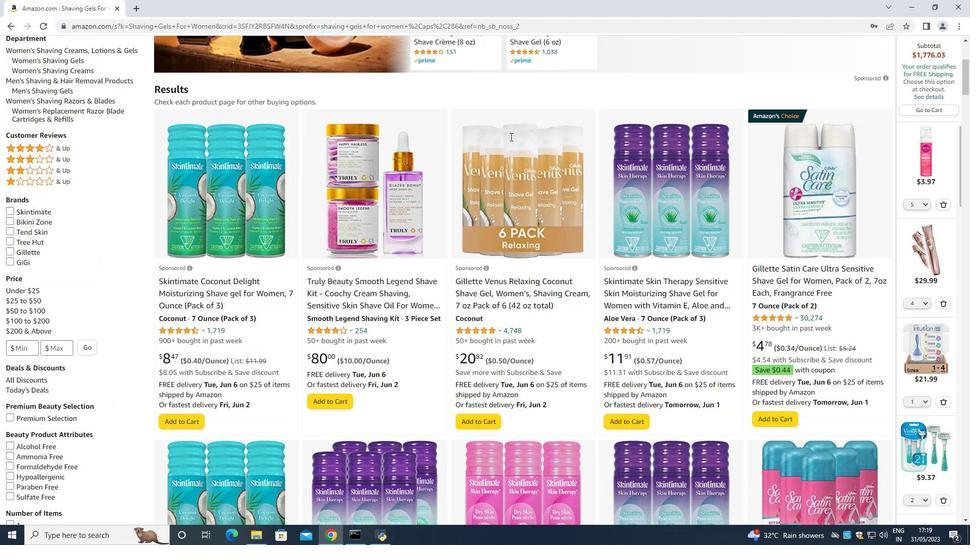 
Action: Mouse scrolled (510, 137) with delta (0, 0)
Screenshot: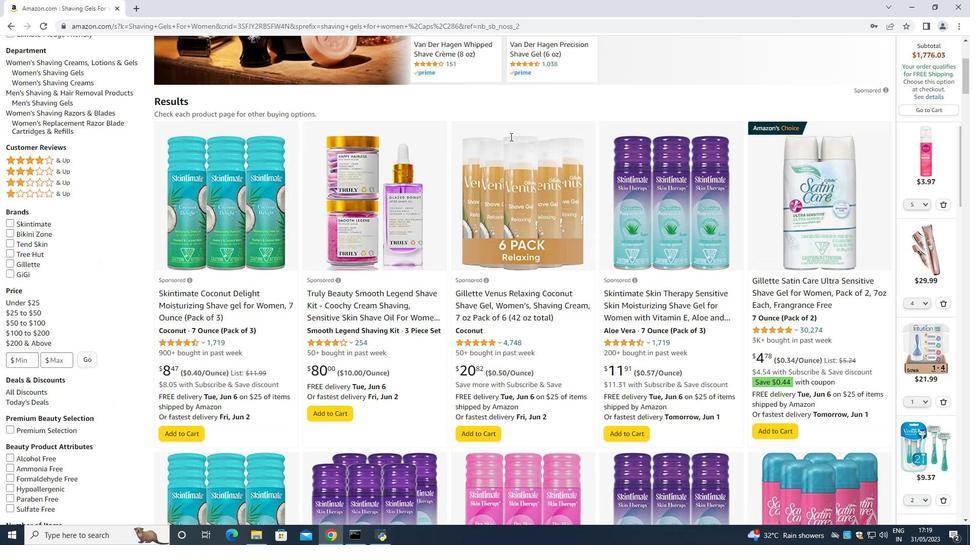 
Action: Mouse scrolled (510, 137) with delta (0, 0)
Screenshot: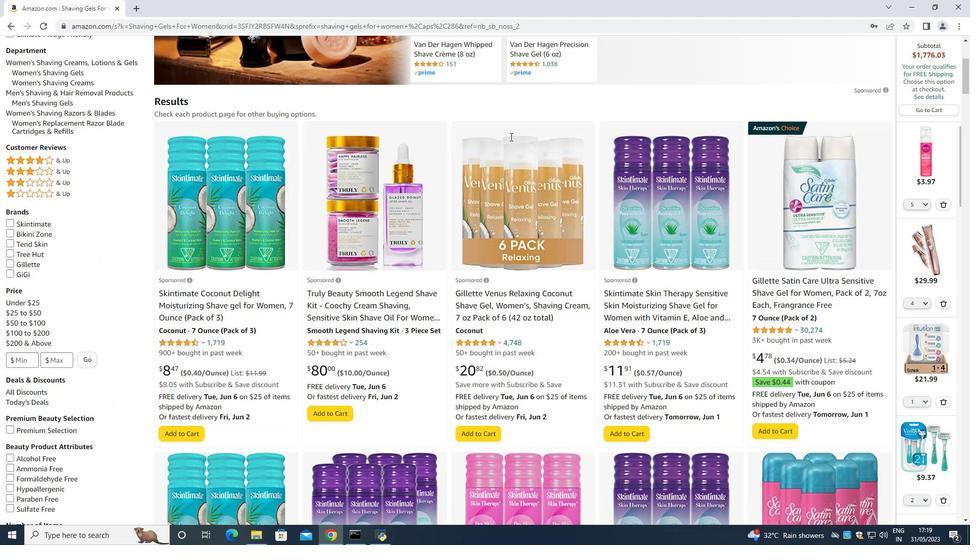 
Action: Mouse scrolled (510, 136) with delta (0, 0)
Screenshot: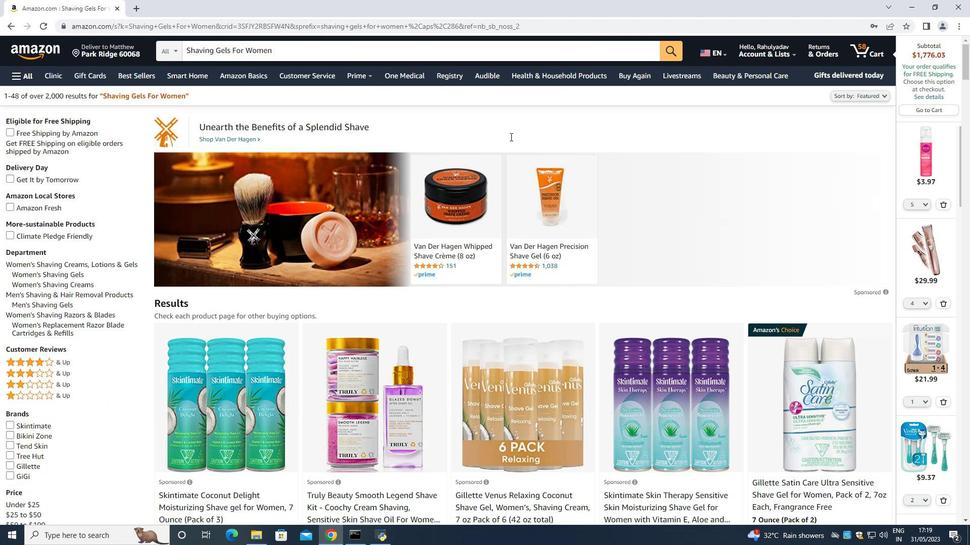 
Action: Mouse scrolled (510, 136) with delta (0, 0)
Screenshot: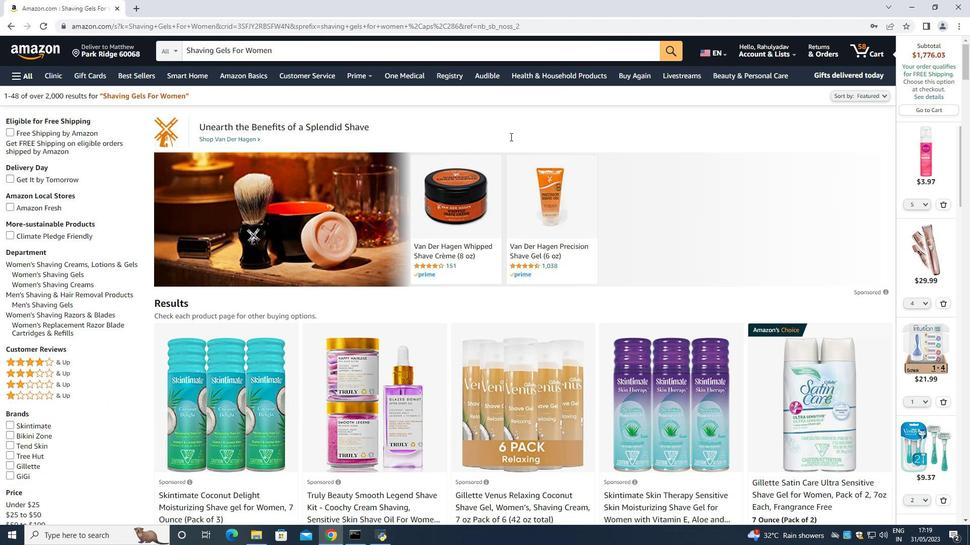 
Action: Mouse scrolled (510, 136) with delta (0, 0)
Screenshot: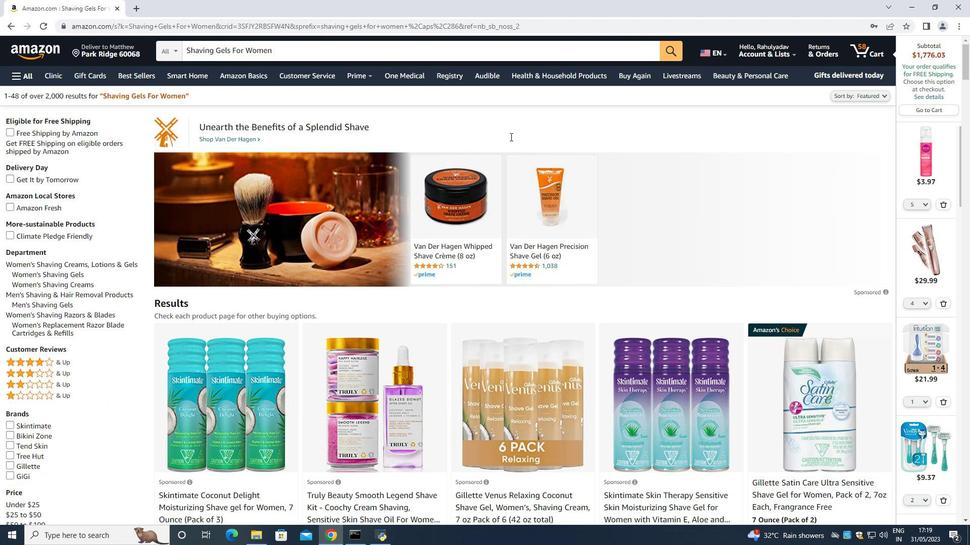 
Action: Mouse scrolled (510, 136) with delta (0, 0)
Screenshot: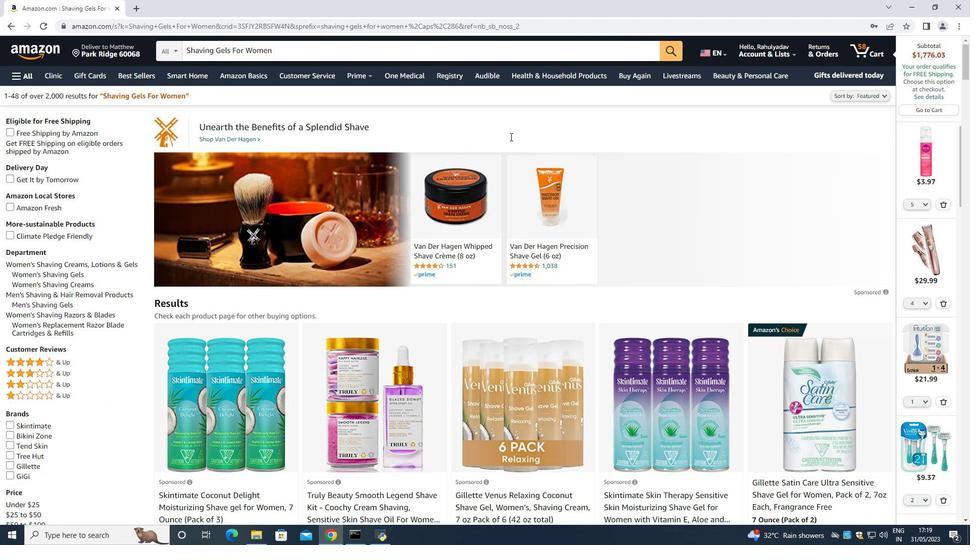 
Action: Mouse scrolled (510, 136) with delta (0, 0)
Screenshot: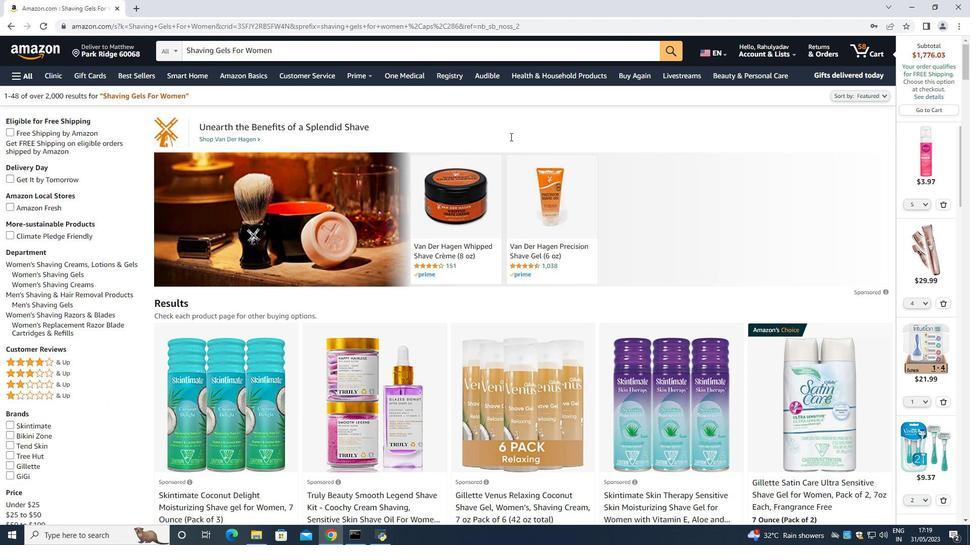 
Action: Mouse moved to (806, 249)
Screenshot: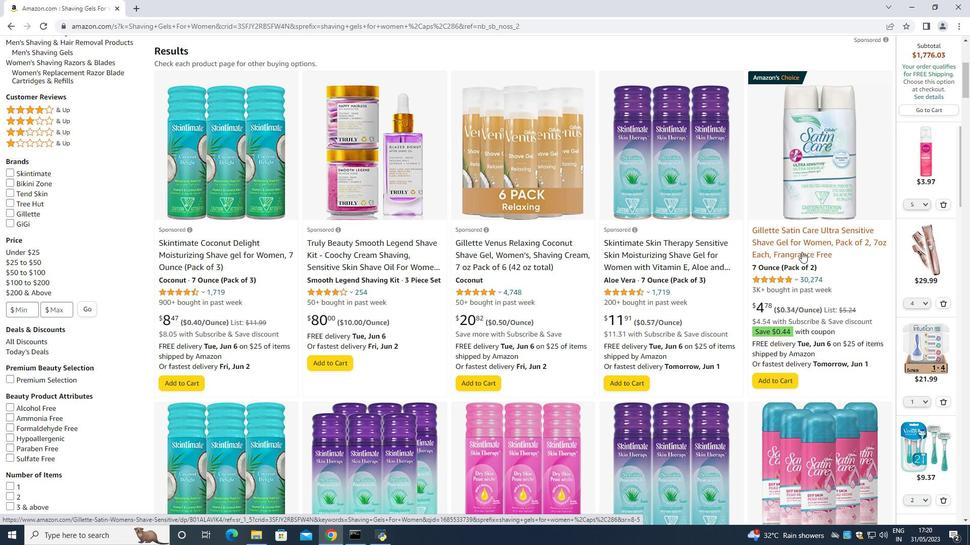 
Action: Mouse pressed left at (806, 249)
Screenshot: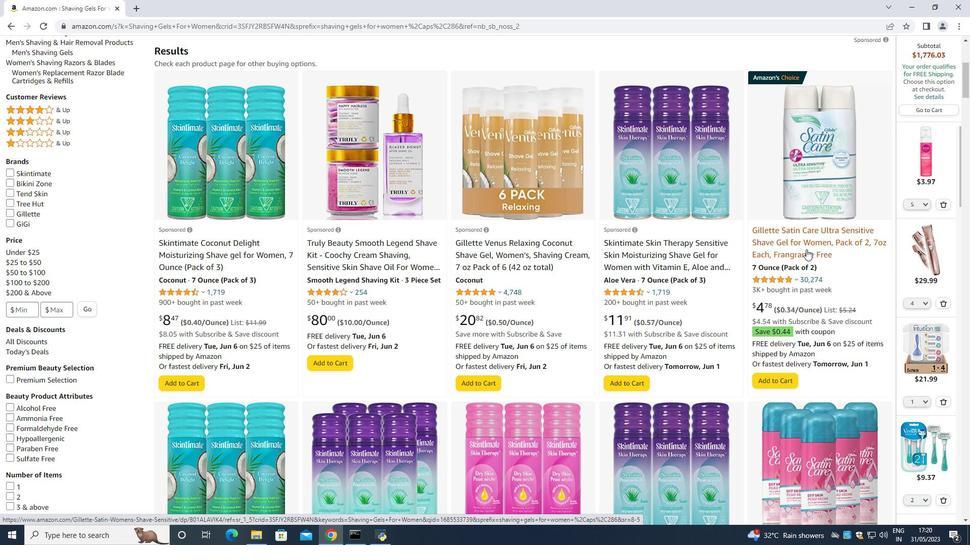 
Action: Mouse moved to (510, 230)
Screenshot: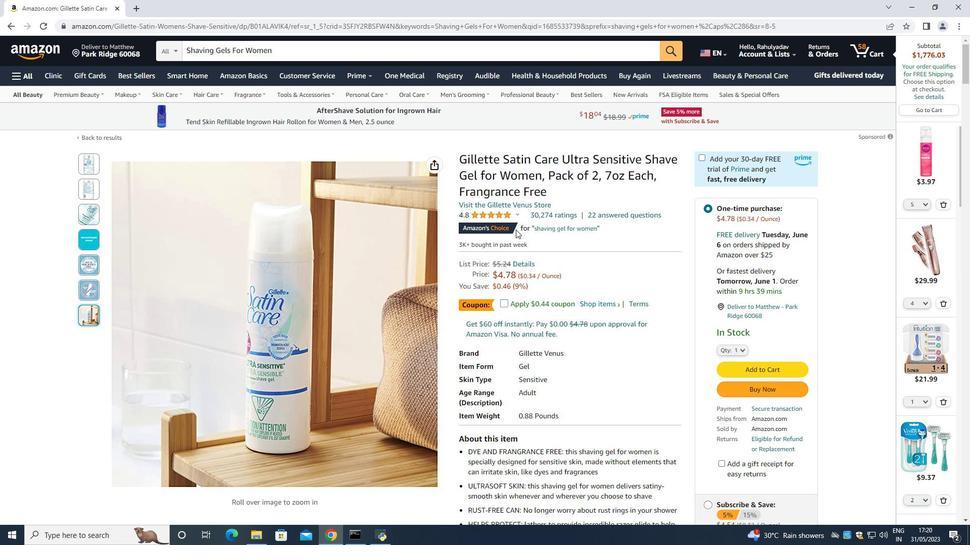
Action: Mouse scrolled (510, 229) with delta (0, 0)
Screenshot: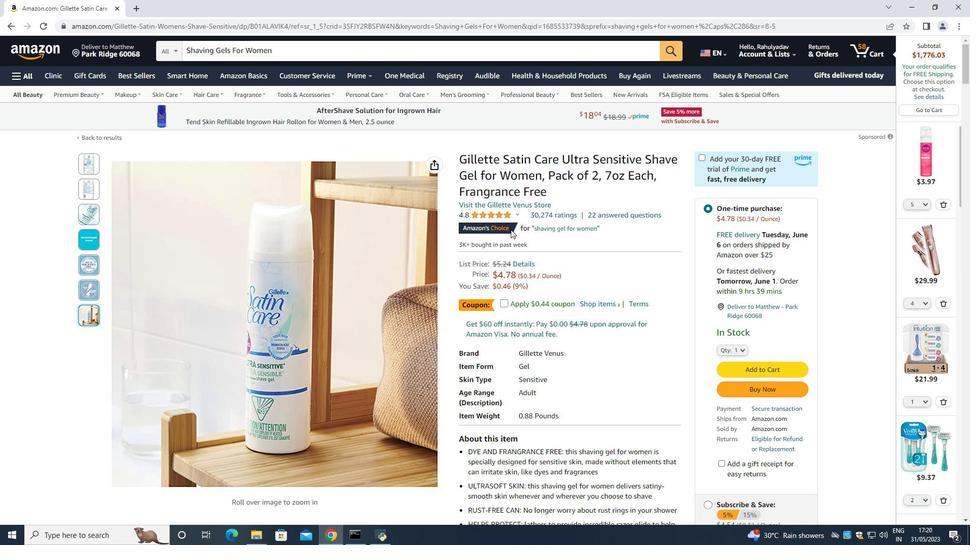 
Action: Mouse moved to (509, 230)
Screenshot: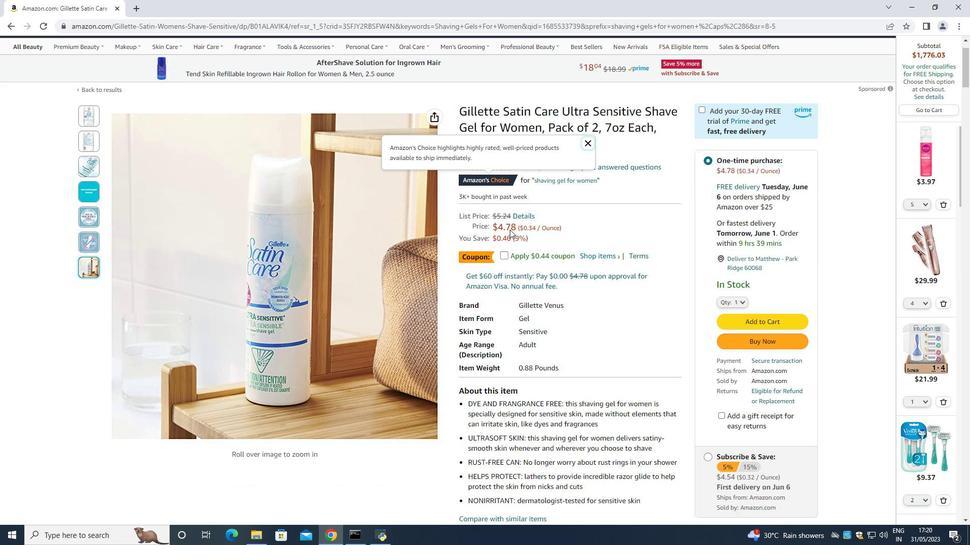 
Action: Mouse scrolled (509, 229) with delta (0, 0)
Screenshot: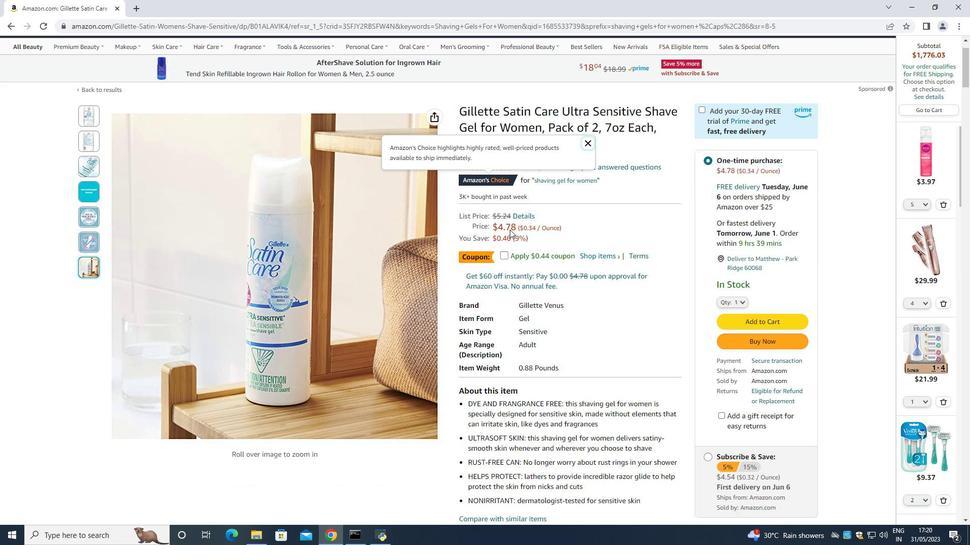 
Action: Mouse moved to (514, 203)
Screenshot: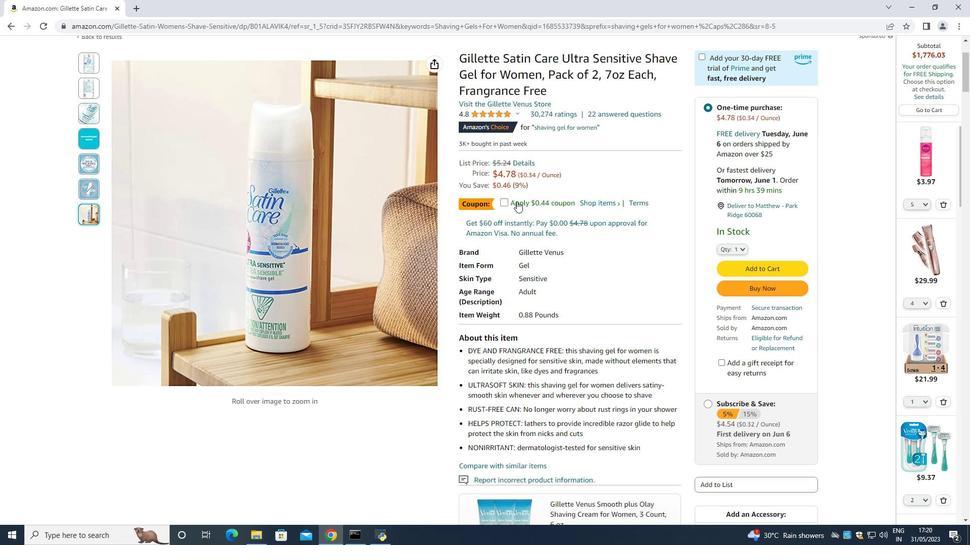 
Action: Mouse scrolled (514, 202) with delta (0, 0)
Screenshot: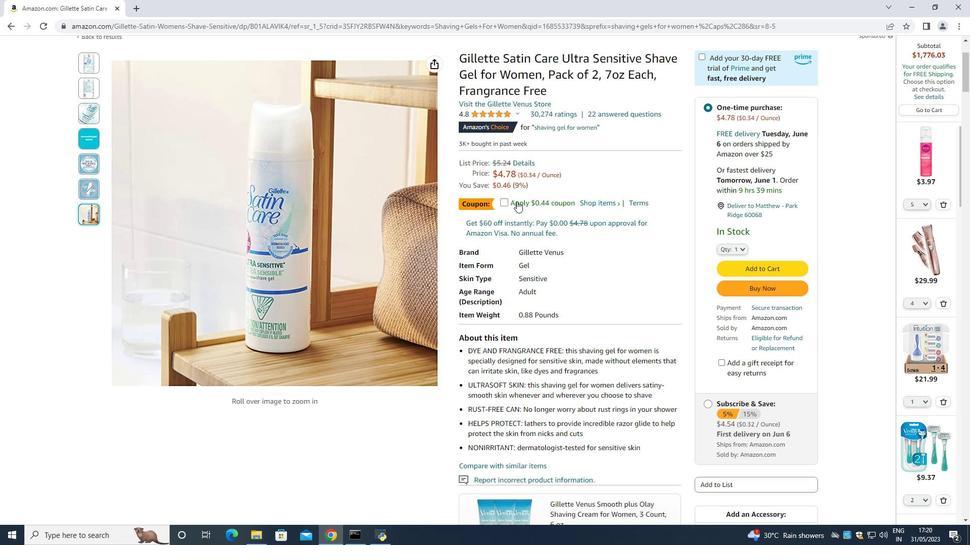
Action: Mouse scrolled (514, 202) with delta (0, 0)
Screenshot: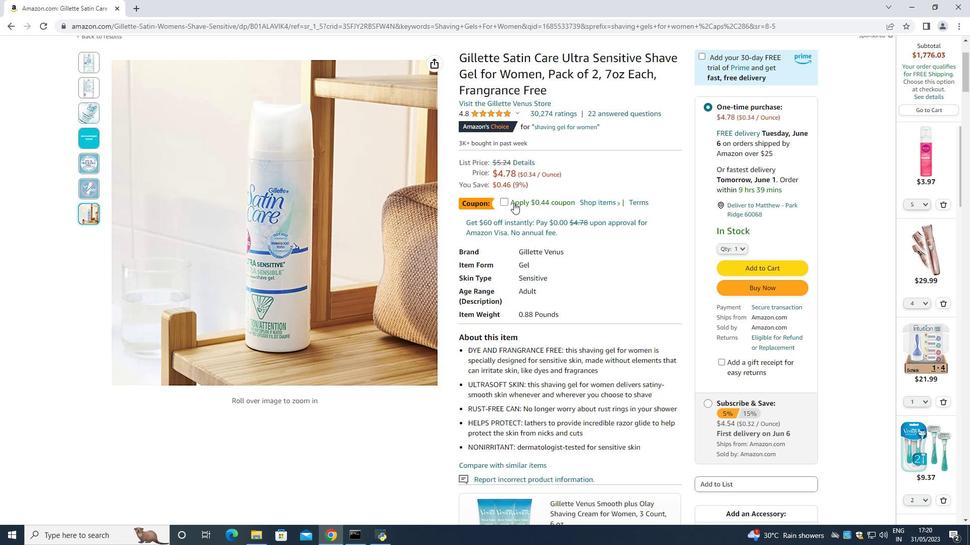 
Action: Mouse scrolled (514, 202) with delta (0, 0)
Screenshot: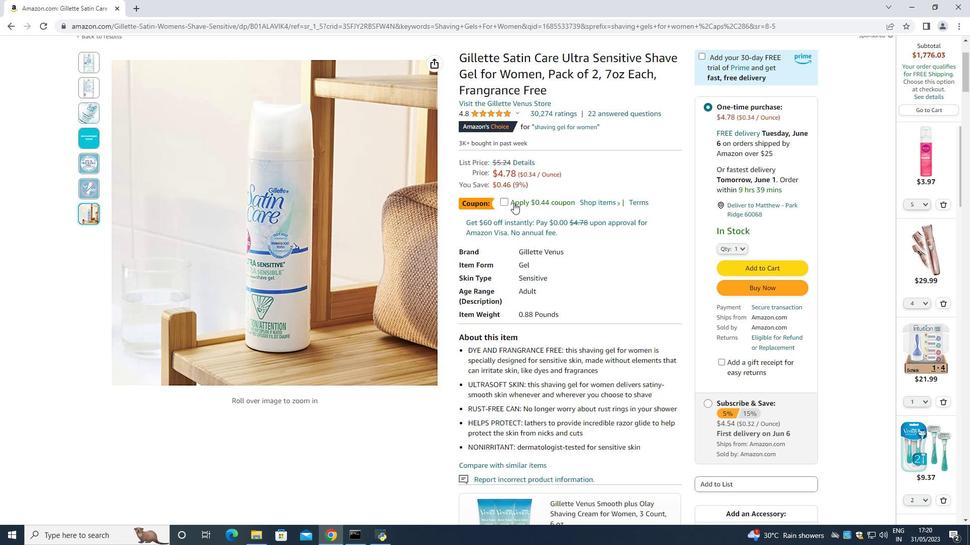 
Action: Mouse scrolled (514, 202) with delta (0, 0)
